 Task: Find a flat in Workington for 4 guests from September 10 to 16, with a price range of ₹10,000 to ₹14,000, 4 bedrooms, 4 beds, 4 bathrooms, Wifi, TV, free parking, and a gym.
Action: Mouse moved to (377, 152)
Screenshot: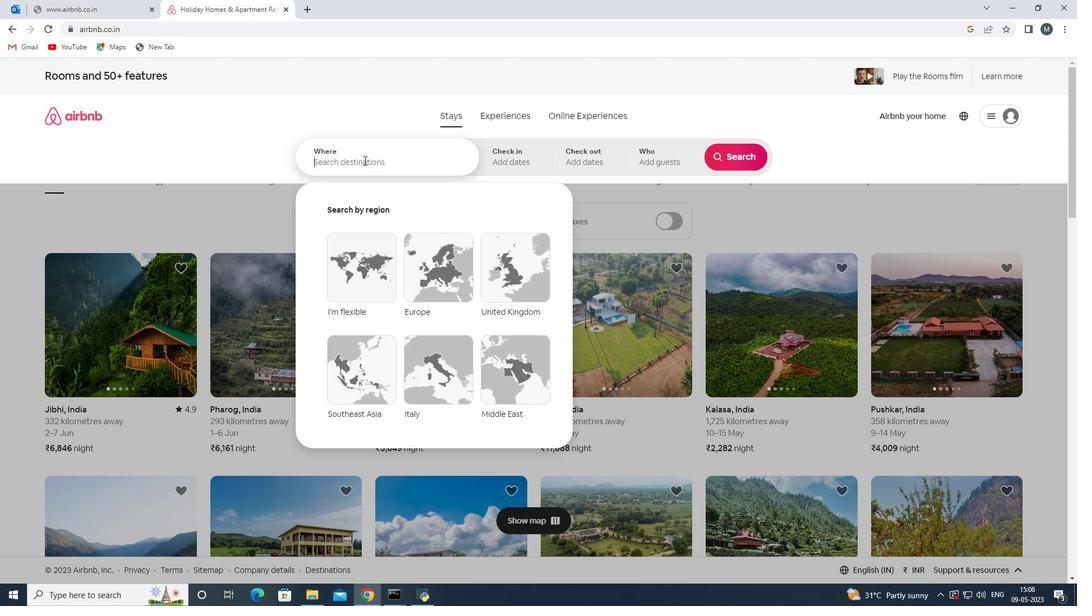
Action: Mouse pressed left at (377, 152)
Screenshot: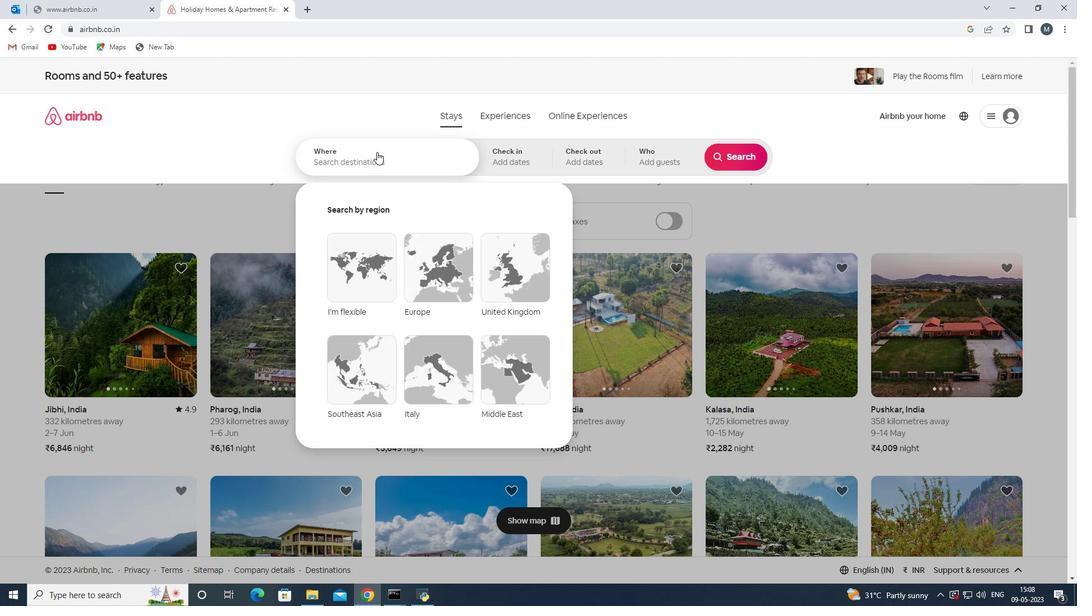 
Action: Mouse moved to (374, 161)
Screenshot: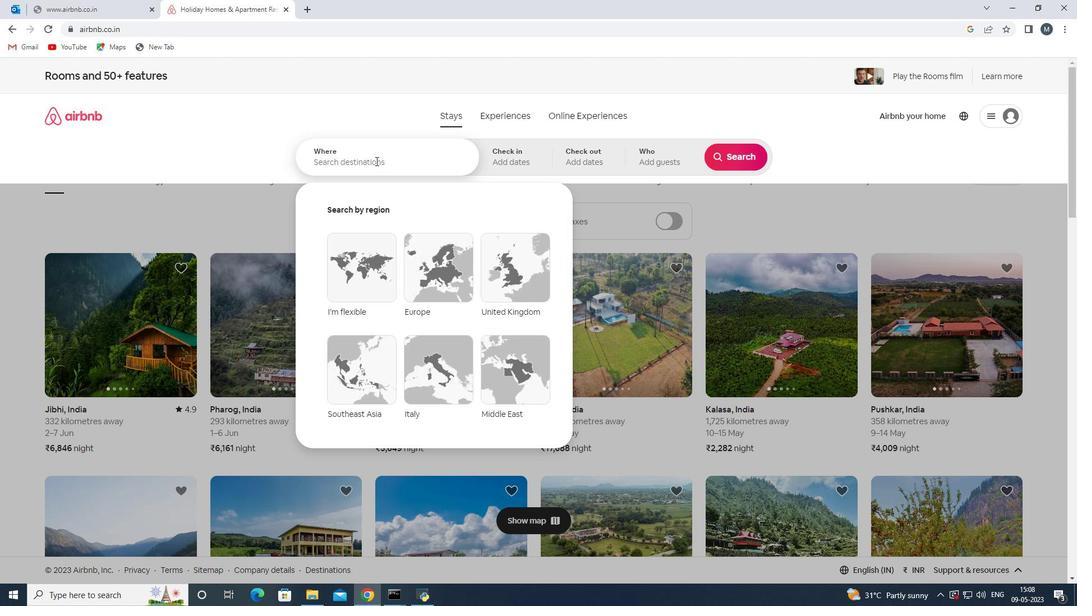 
Action: Key pressed <Key.shift>Workington,<Key.shift>United
Screenshot: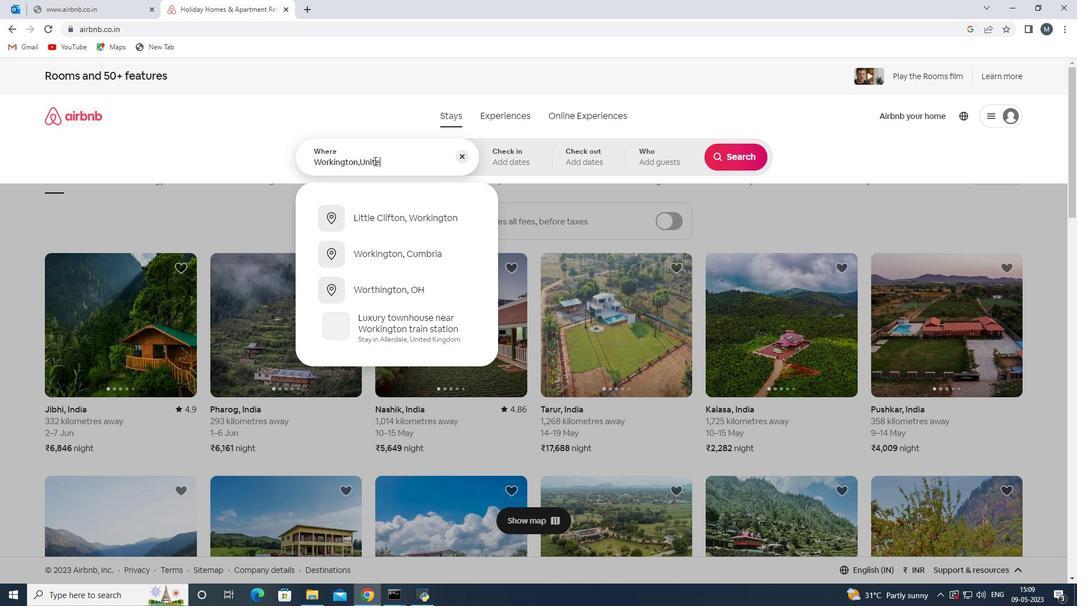 
Action: Mouse moved to (384, 219)
Screenshot: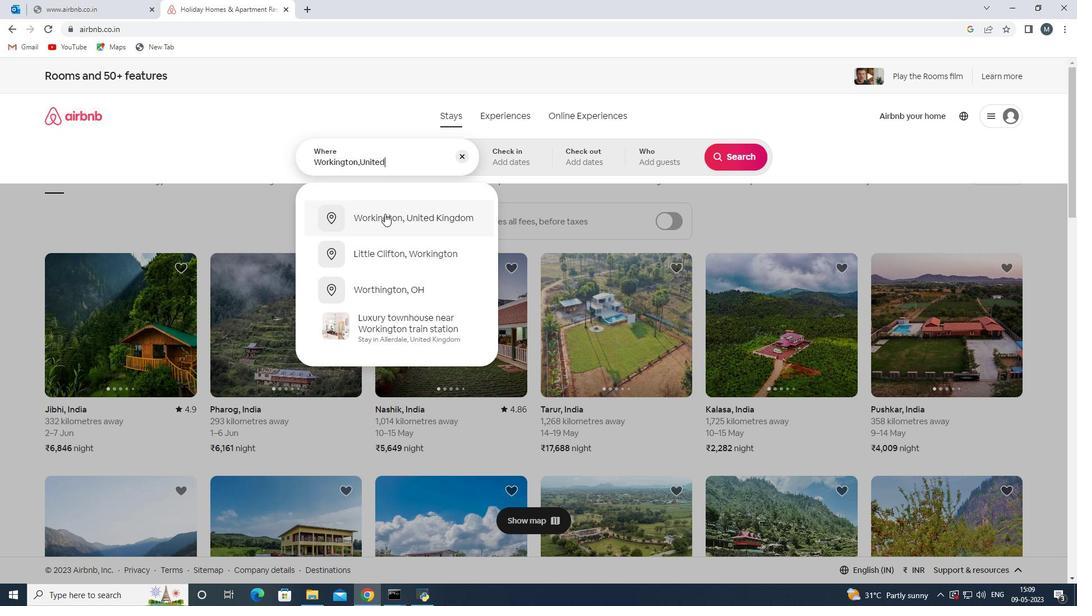 
Action: Mouse pressed left at (384, 219)
Screenshot: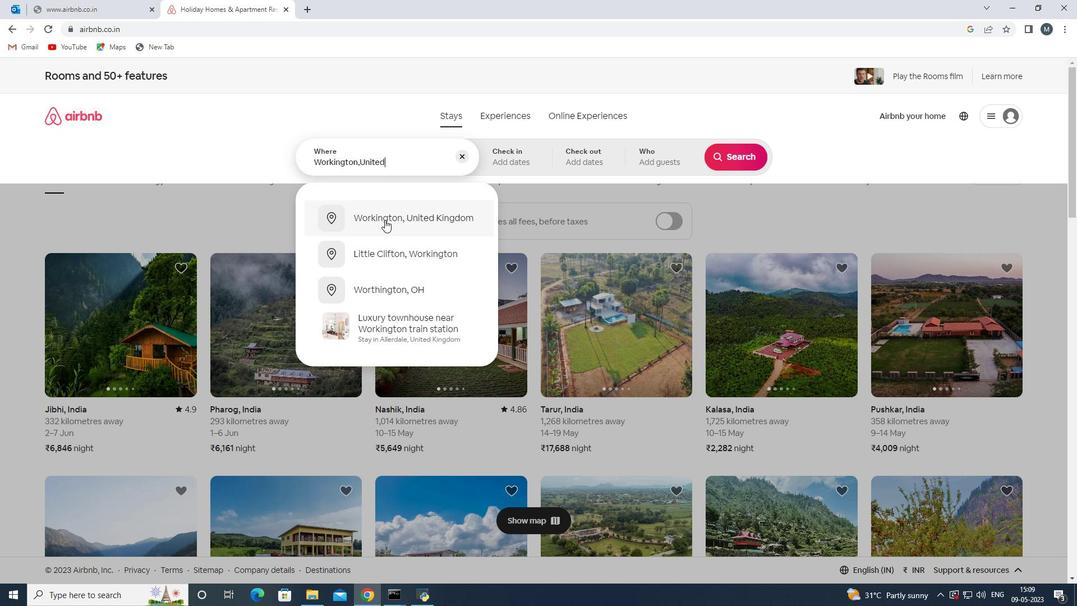 
Action: Mouse moved to (733, 251)
Screenshot: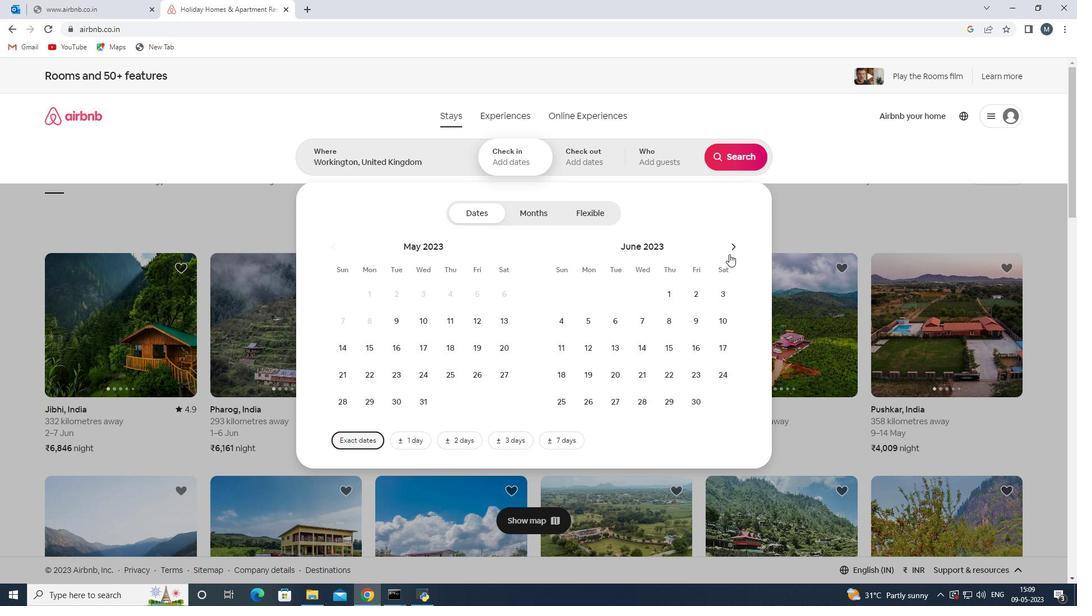 
Action: Mouse pressed left at (733, 251)
Screenshot: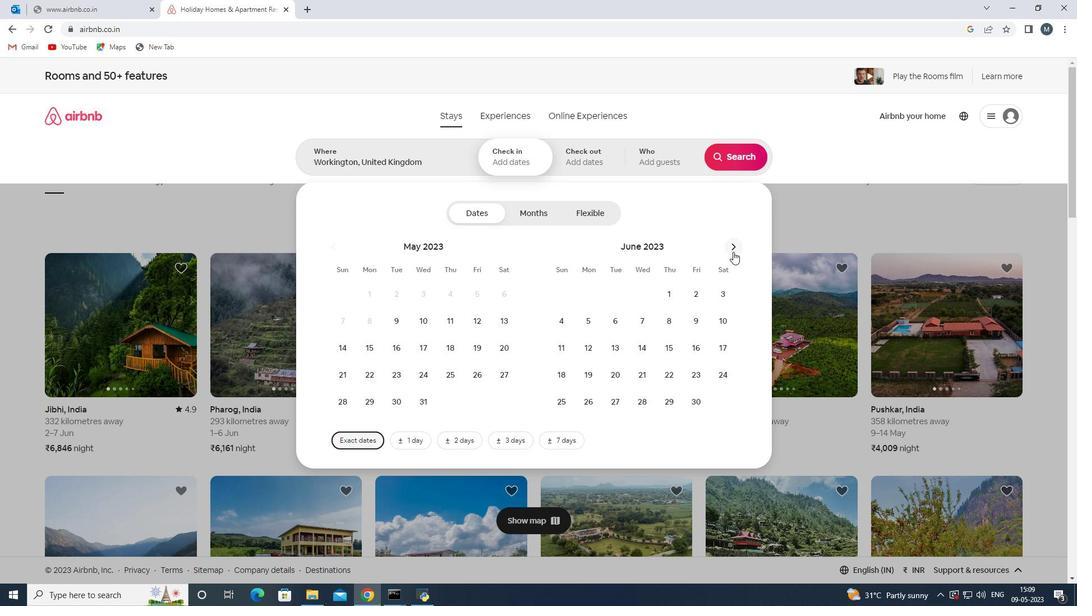 
Action: Mouse pressed left at (733, 251)
Screenshot: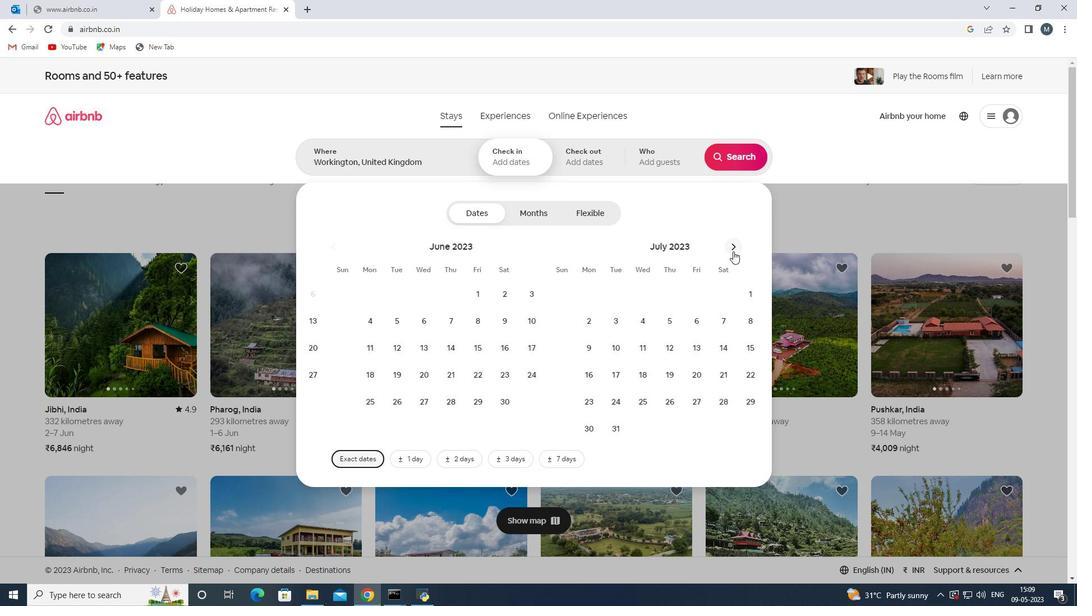 
Action: Mouse pressed left at (733, 251)
Screenshot: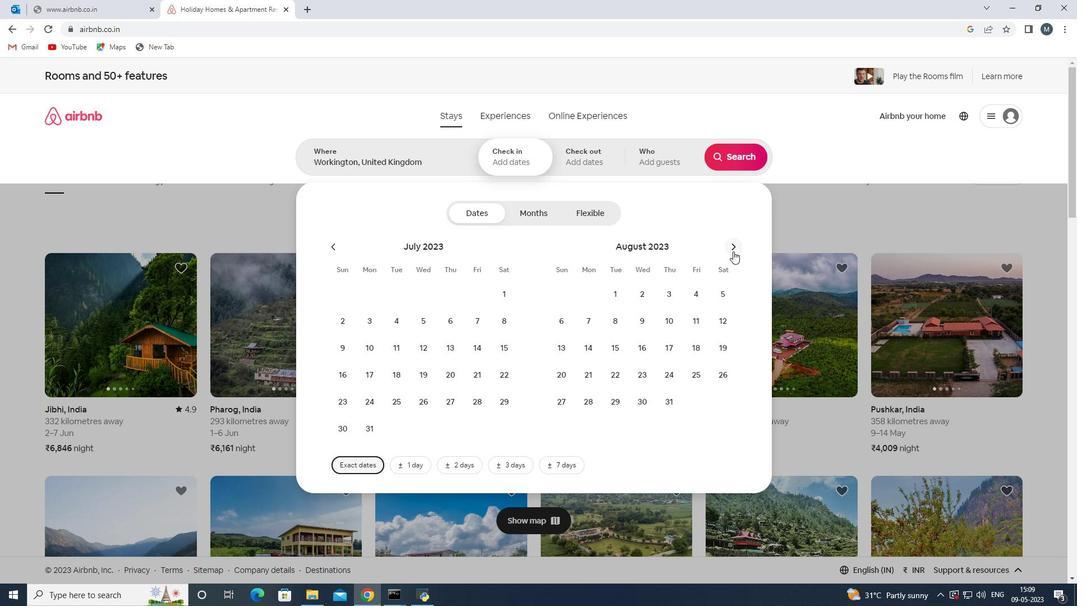 
Action: Mouse moved to (566, 350)
Screenshot: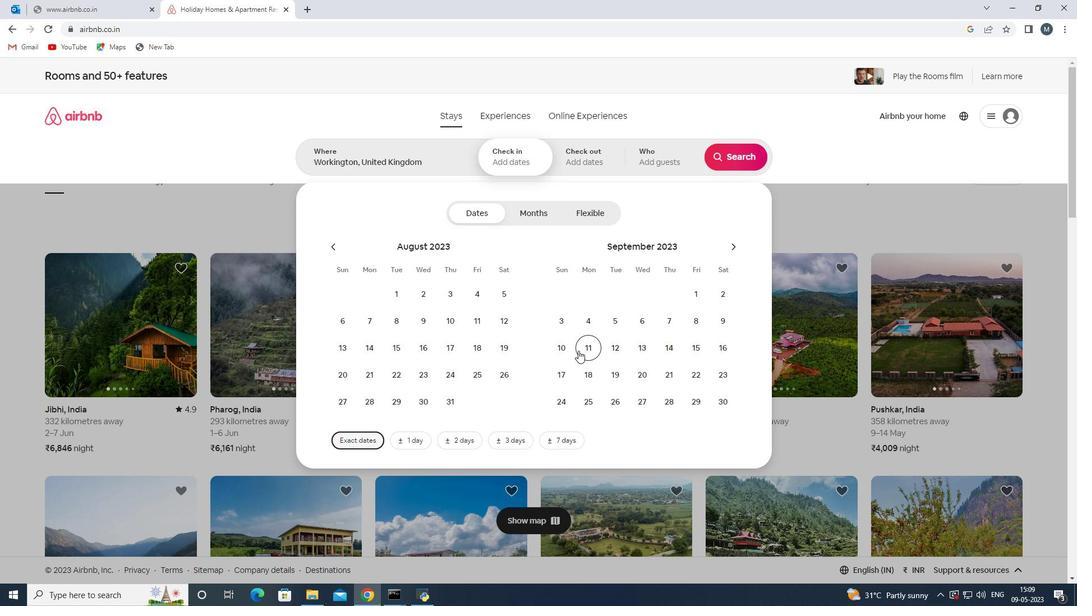 
Action: Mouse pressed left at (566, 350)
Screenshot: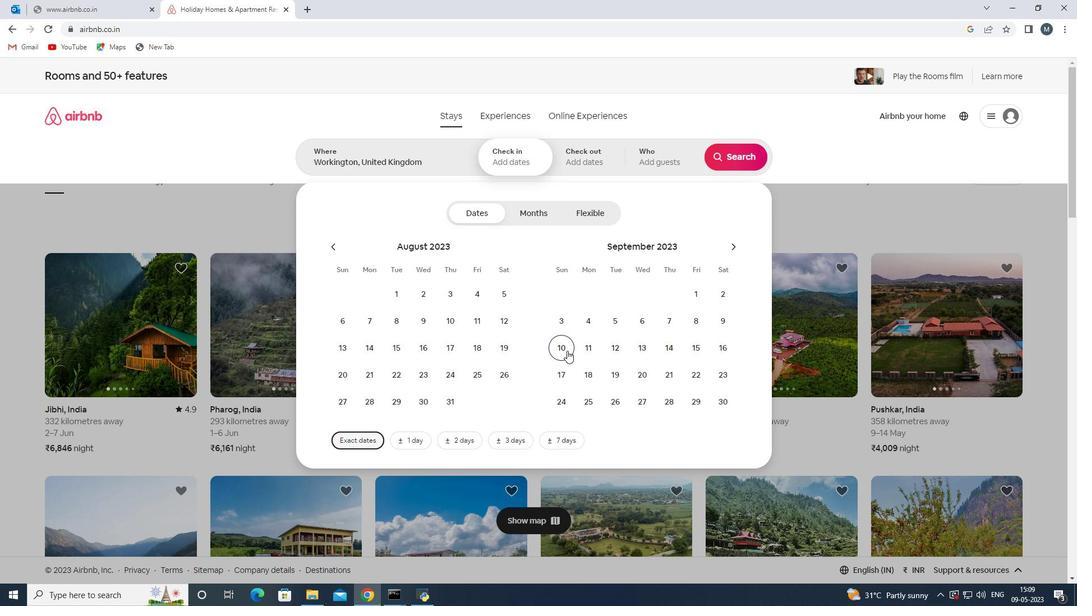 
Action: Mouse moved to (724, 351)
Screenshot: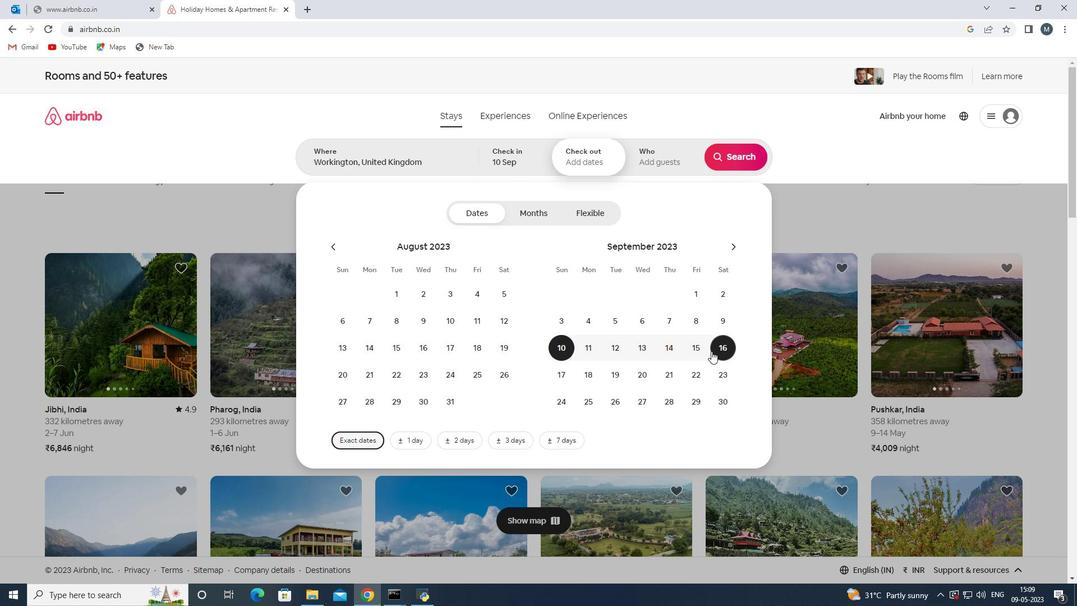 
Action: Mouse pressed left at (724, 351)
Screenshot: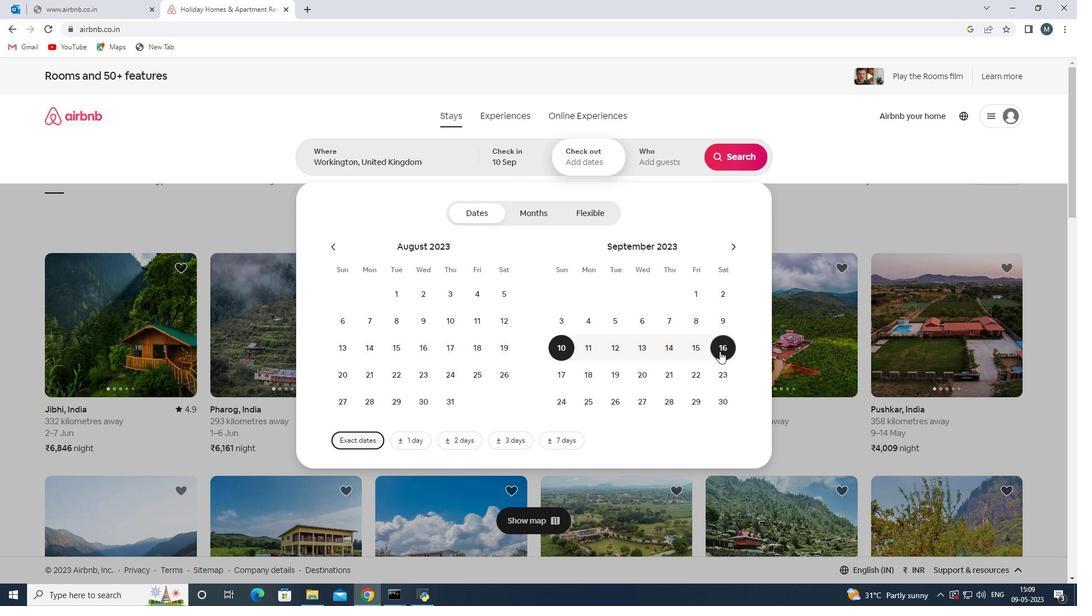 
Action: Mouse moved to (660, 166)
Screenshot: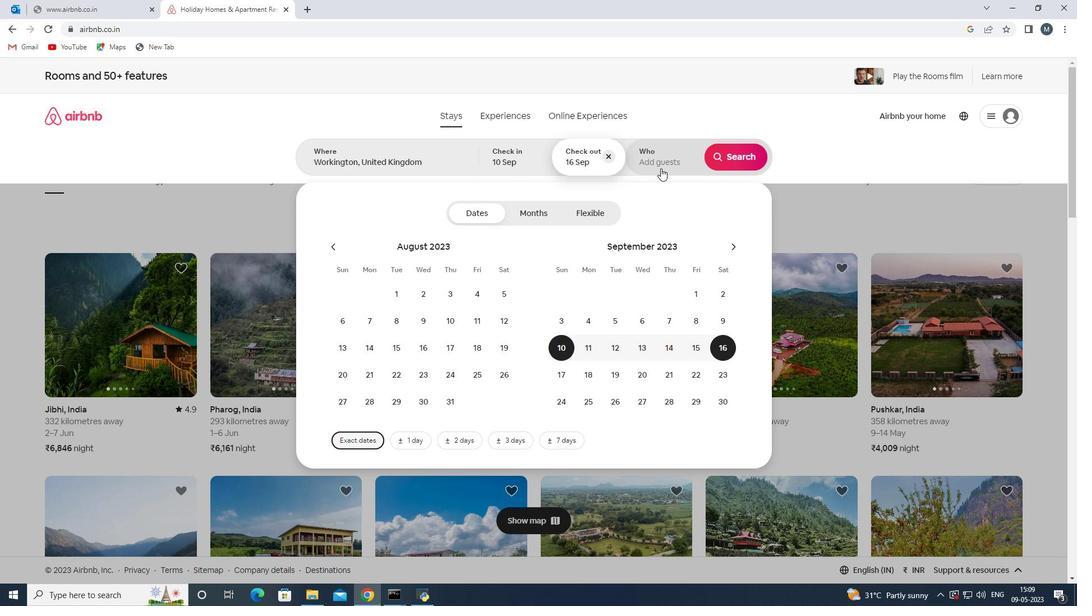 
Action: Mouse pressed left at (660, 166)
Screenshot: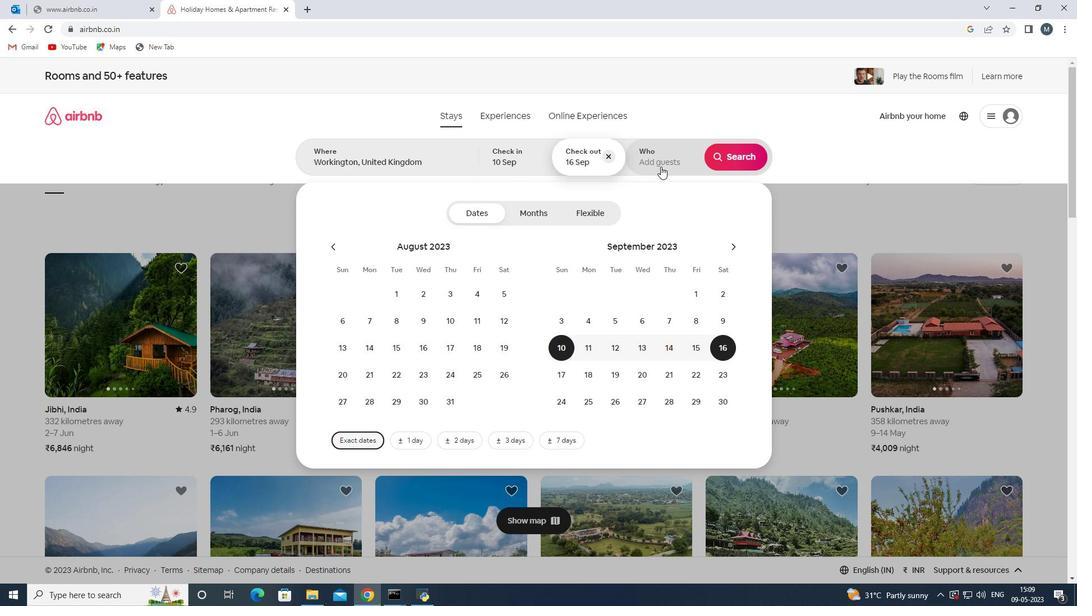 
Action: Mouse moved to (744, 217)
Screenshot: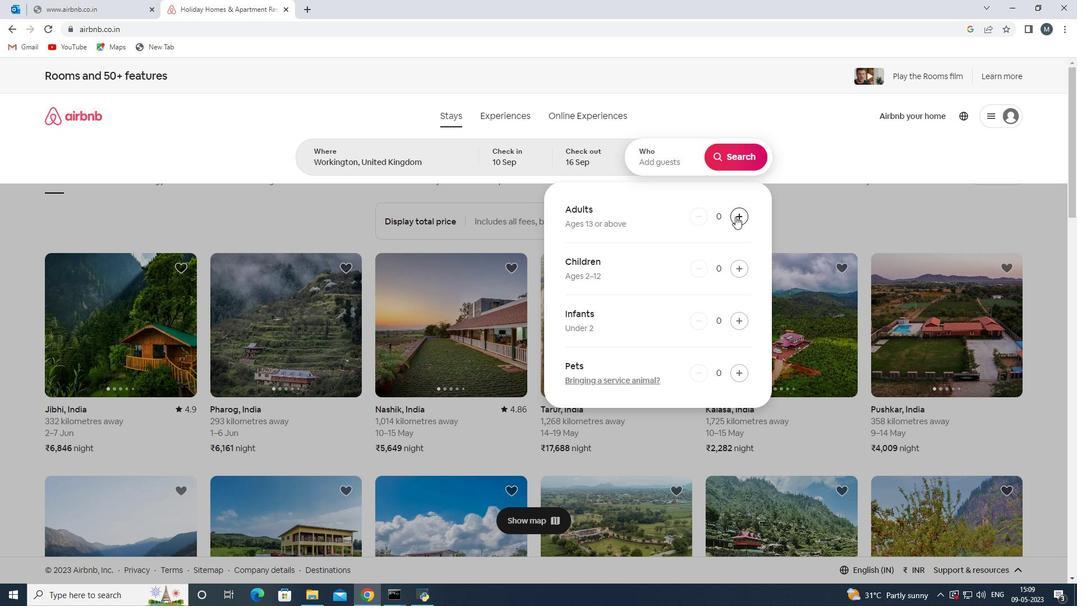 
Action: Mouse pressed left at (744, 217)
Screenshot: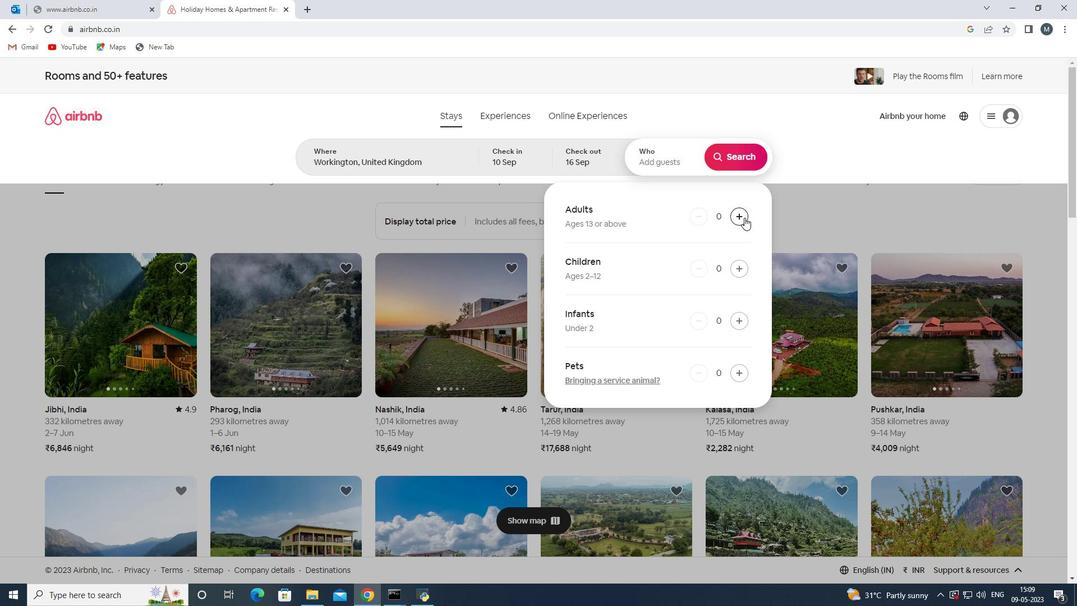 
Action: Mouse pressed left at (744, 217)
Screenshot: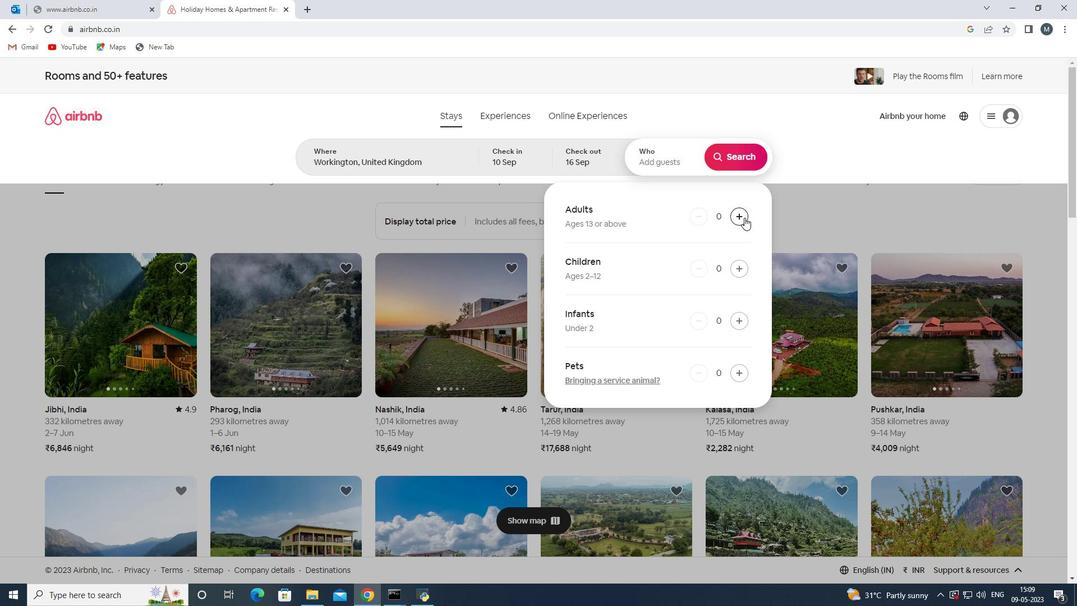 
Action: Mouse pressed left at (744, 217)
Screenshot: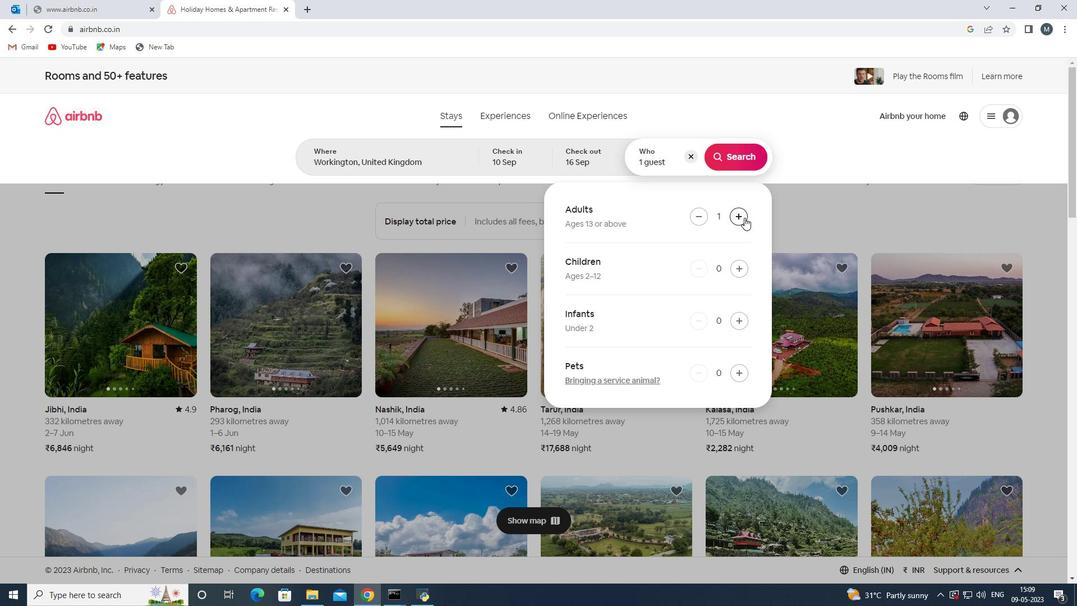 
Action: Mouse pressed left at (744, 217)
Screenshot: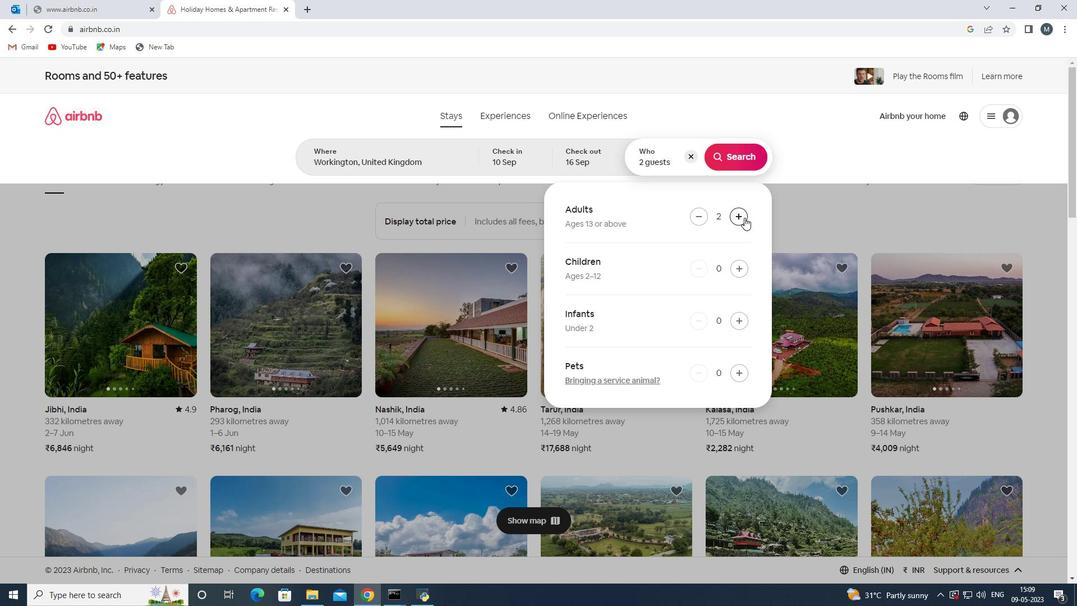 
Action: Mouse moved to (735, 163)
Screenshot: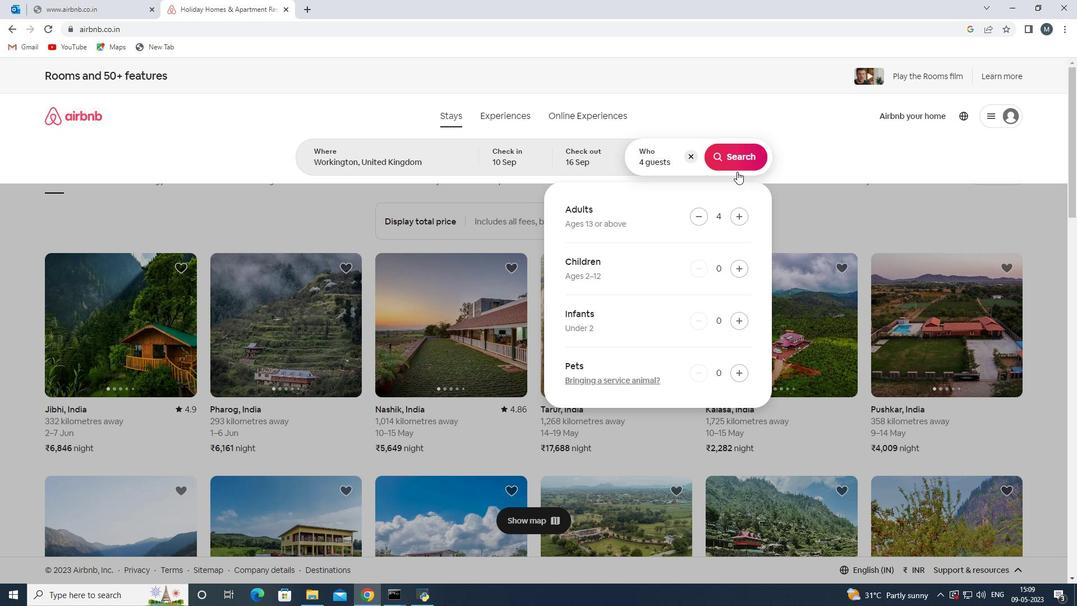 
Action: Mouse pressed left at (735, 163)
Screenshot: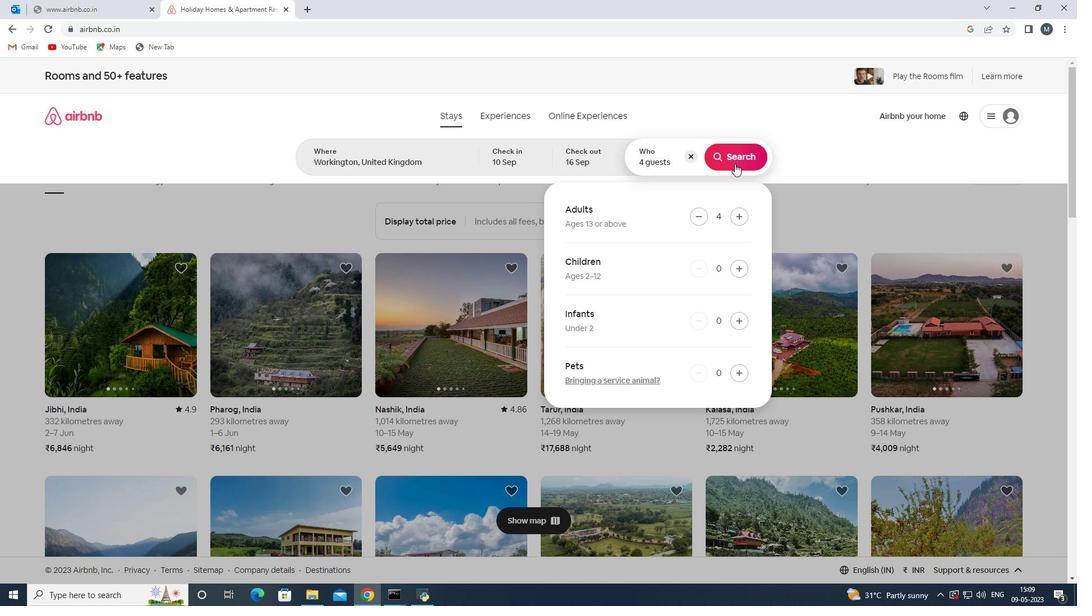 
Action: Mouse moved to (1038, 128)
Screenshot: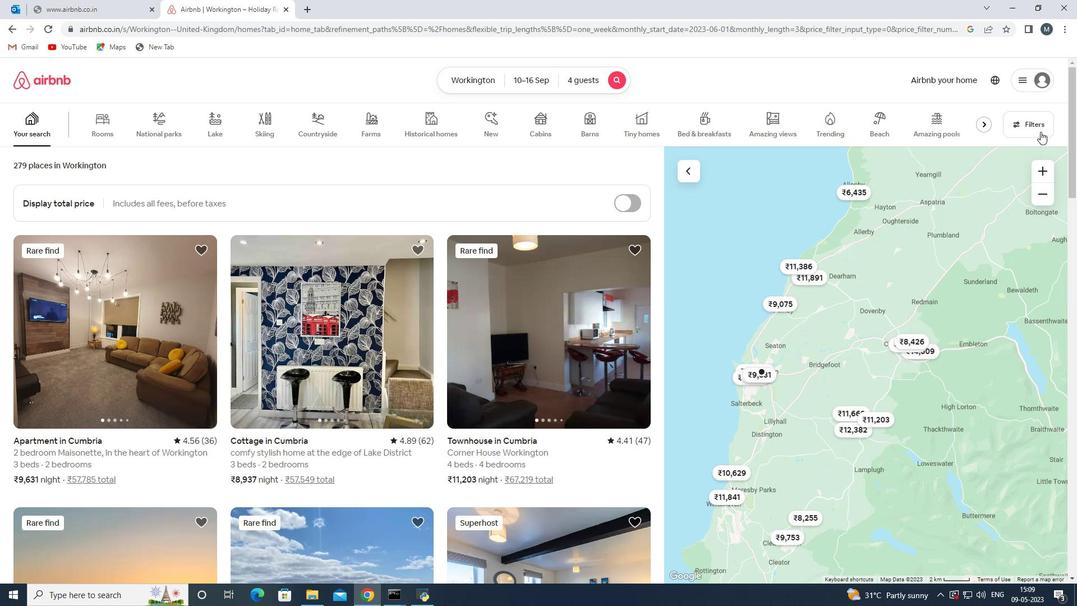 
Action: Mouse pressed left at (1038, 128)
Screenshot: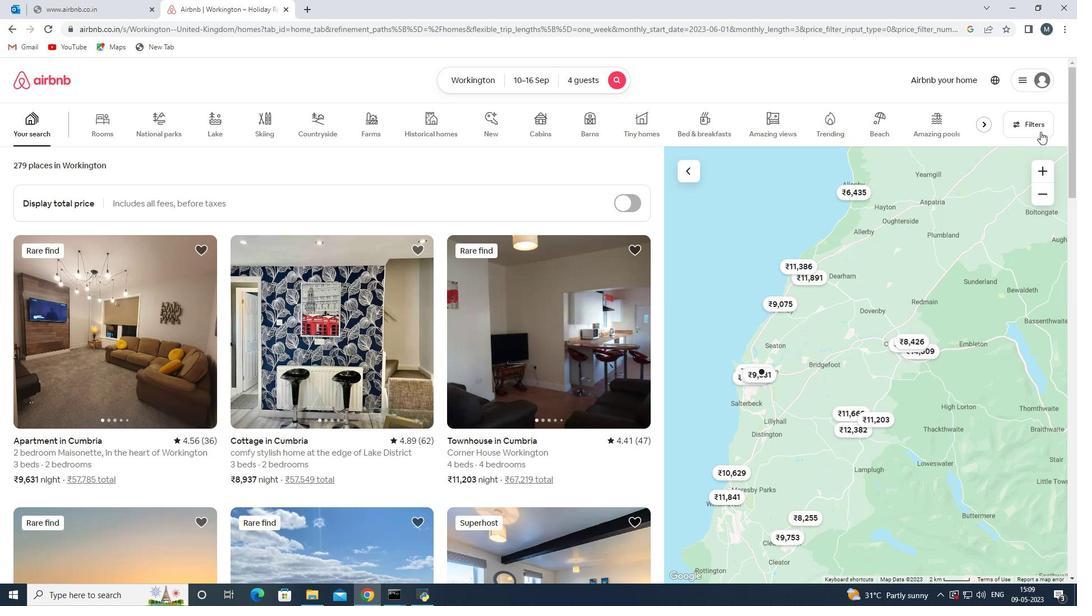 
Action: Mouse moved to (474, 350)
Screenshot: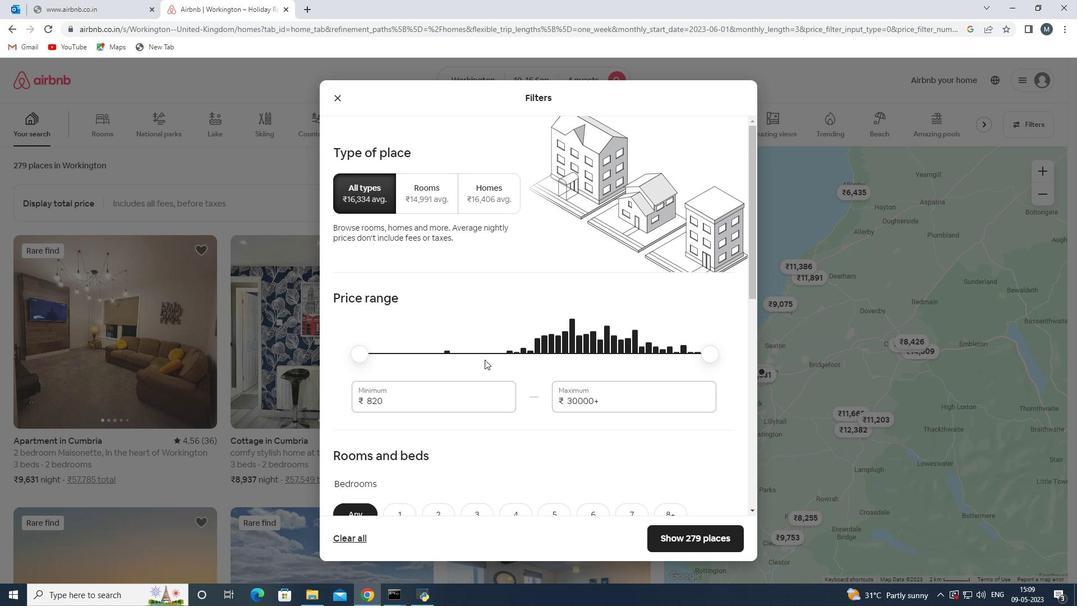 
Action: Mouse scrolled (474, 349) with delta (0, 0)
Screenshot: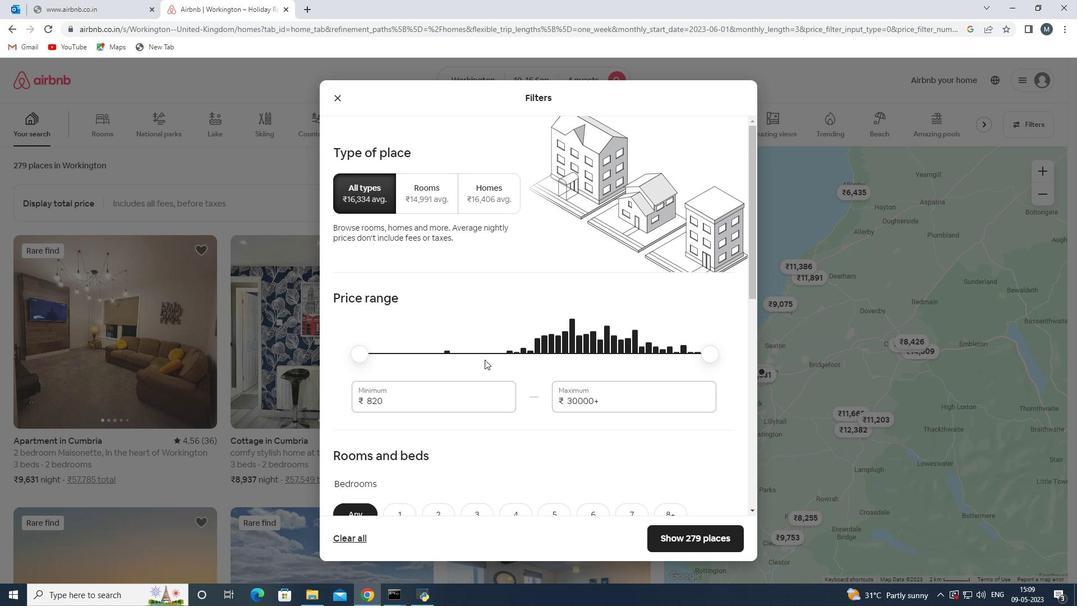 
Action: Mouse moved to (457, 347)
Screenshot: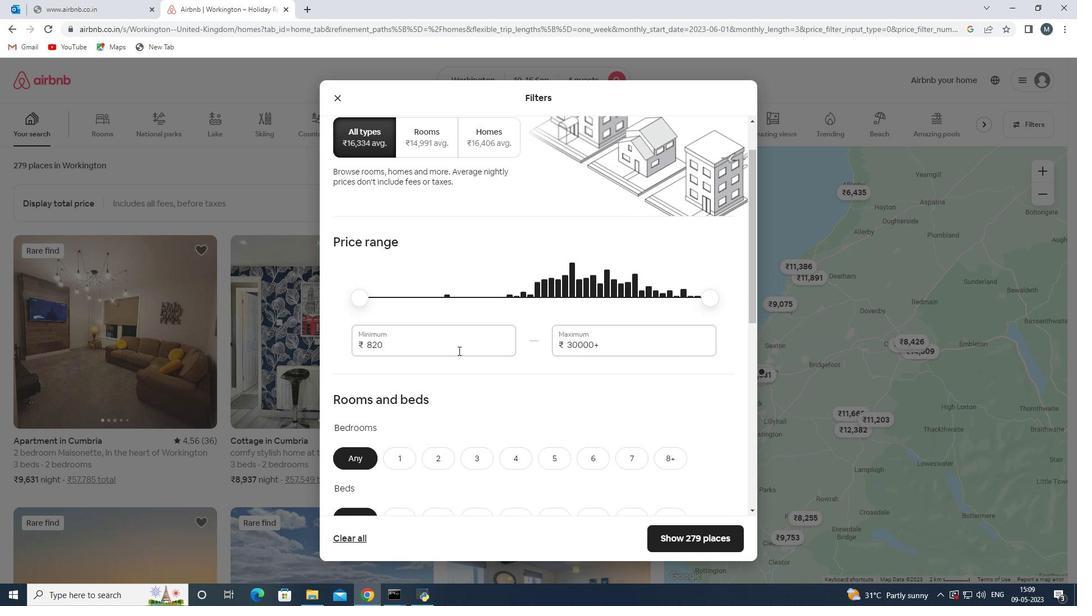 
Action: Mouse pressed left at (457, 347)
Screenshot: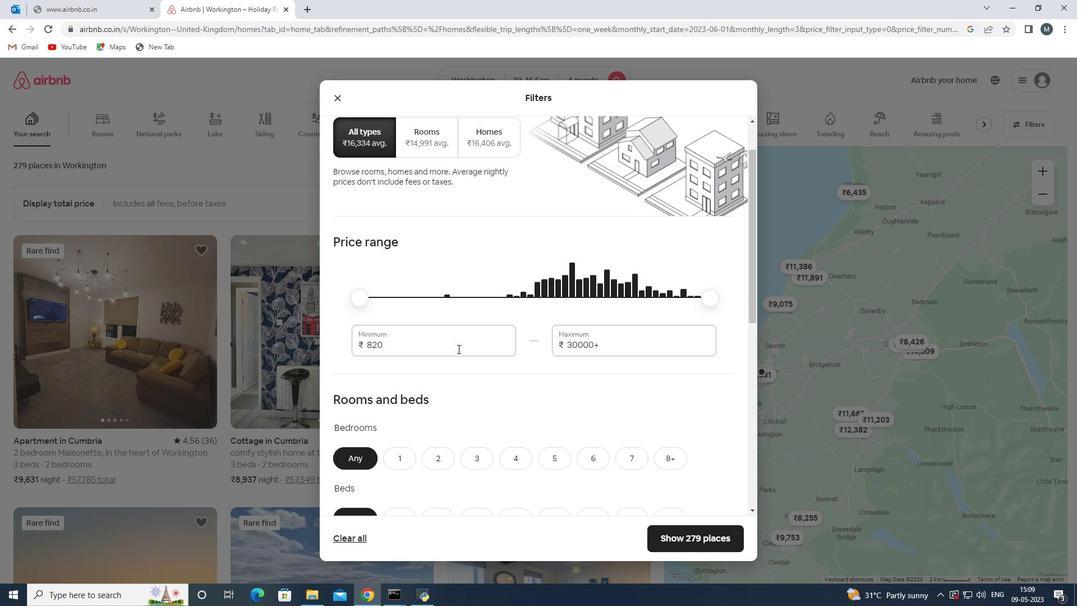
Action: Mouse moved to (359, 345)
Screenshot: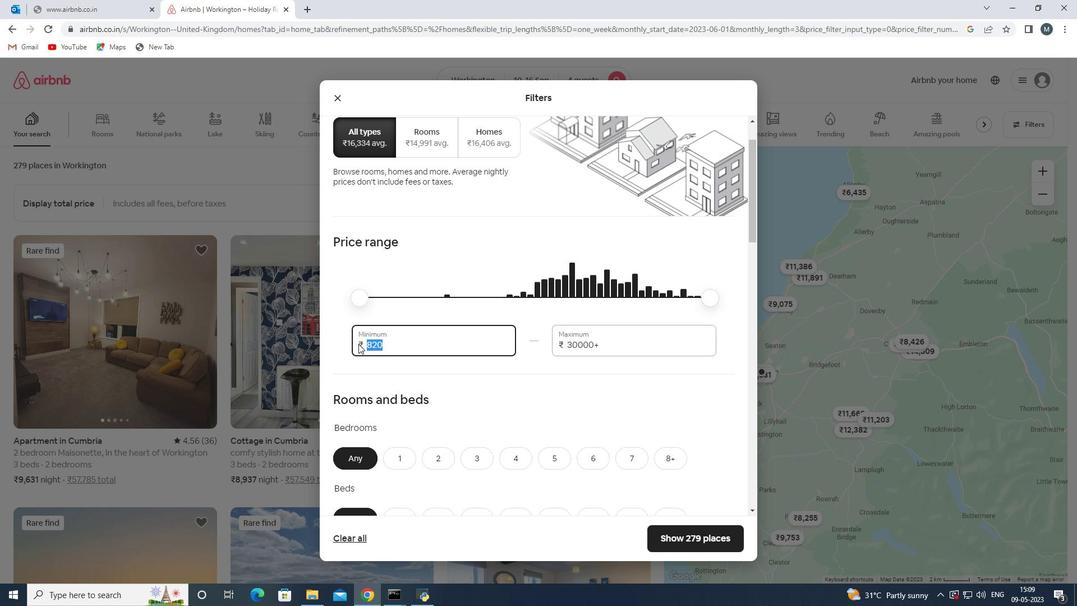 
Action: Key pressed 10000
Screenshot: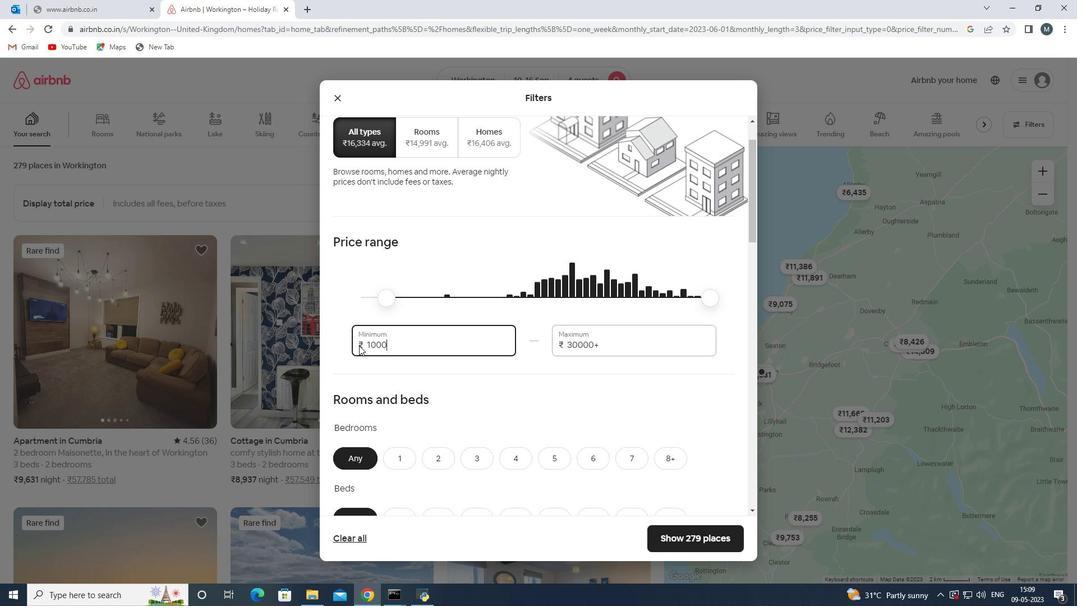 
Action: Mouse moved to (603, 347)
Screenshot: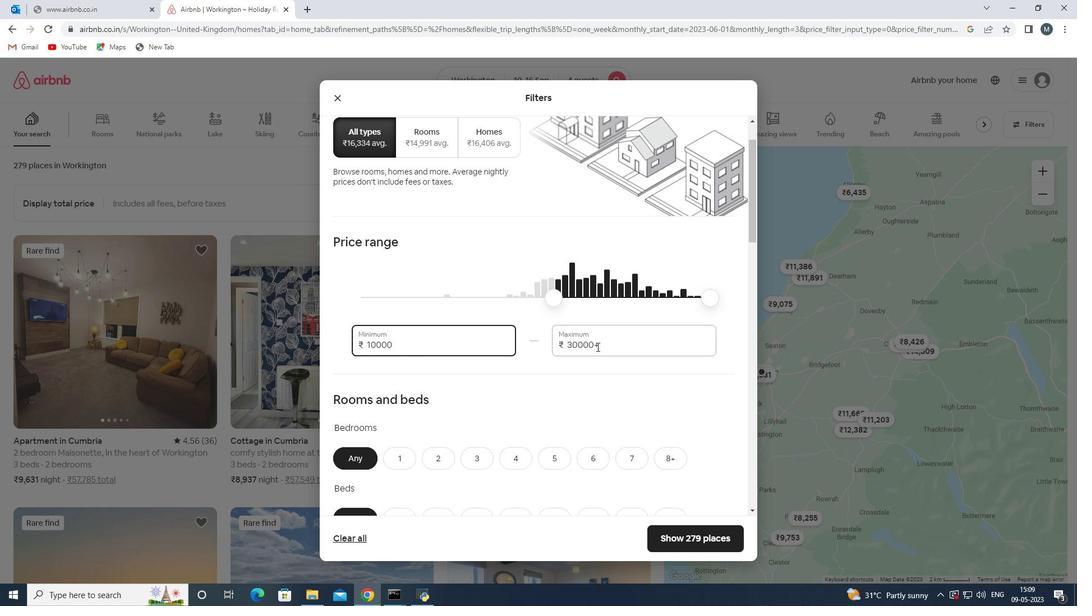 
Action: Mouse pressed left at (603, 347)
Screenshot: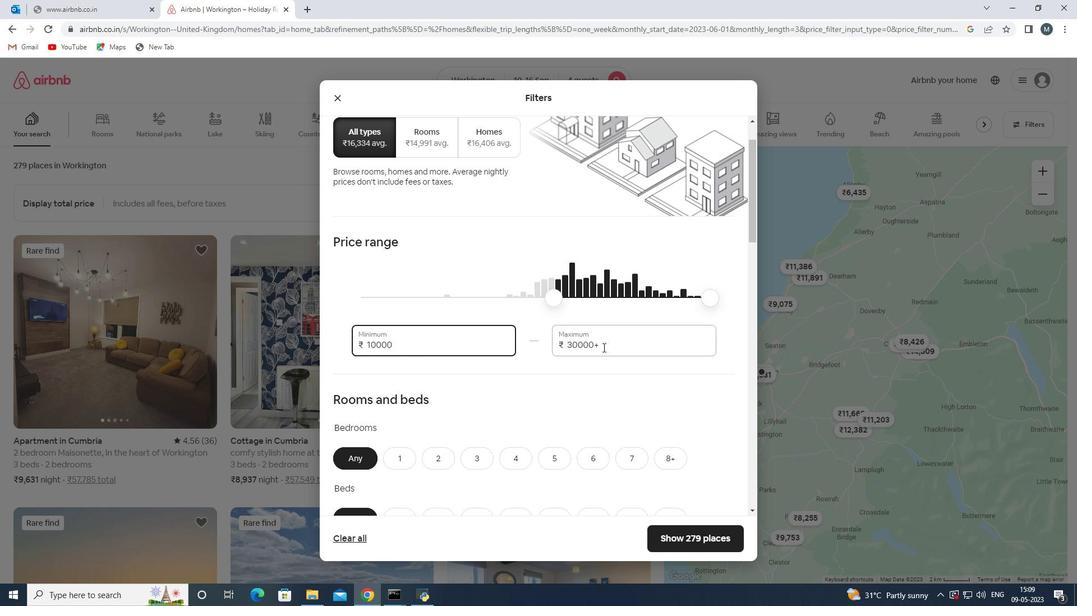 
Action: Mouse moved to (534, 346)
Screenshot: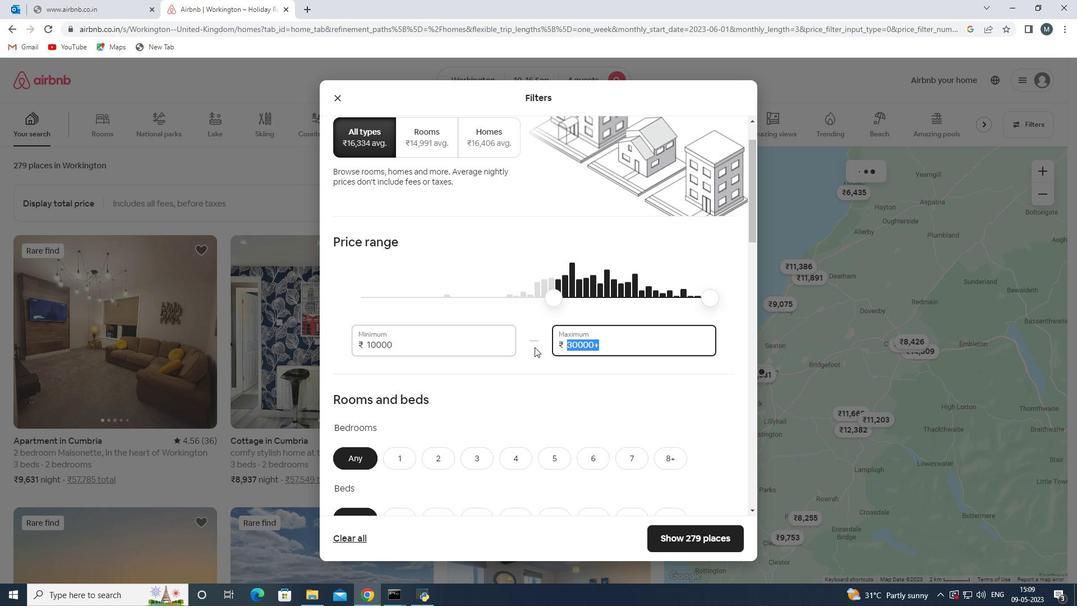 
Action: Key pressed 14000
Screenshot: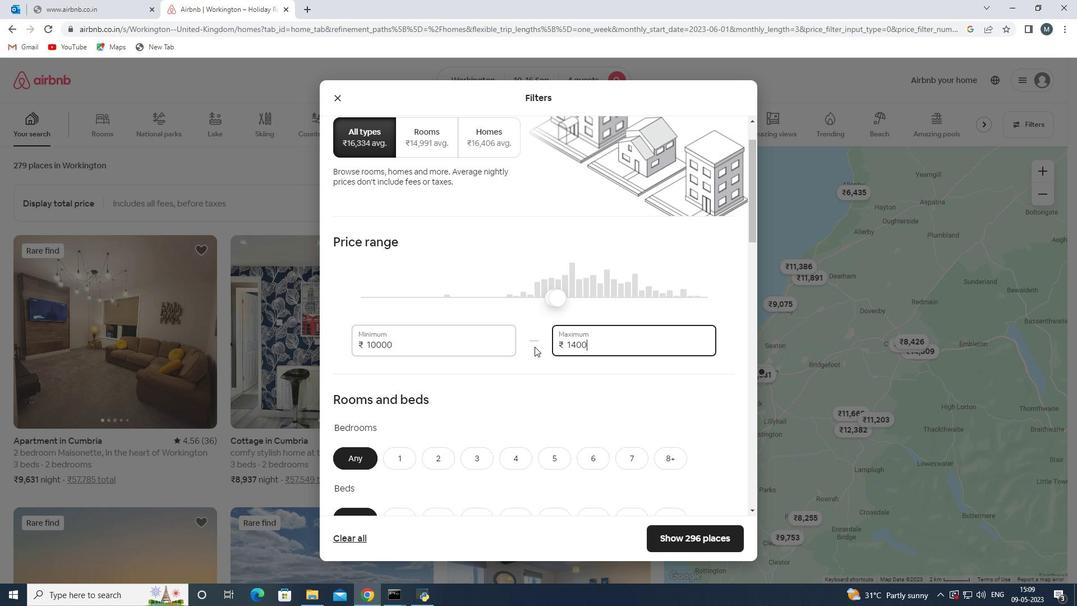 
Action: Mouse moved to (529, 328)
Screenshot: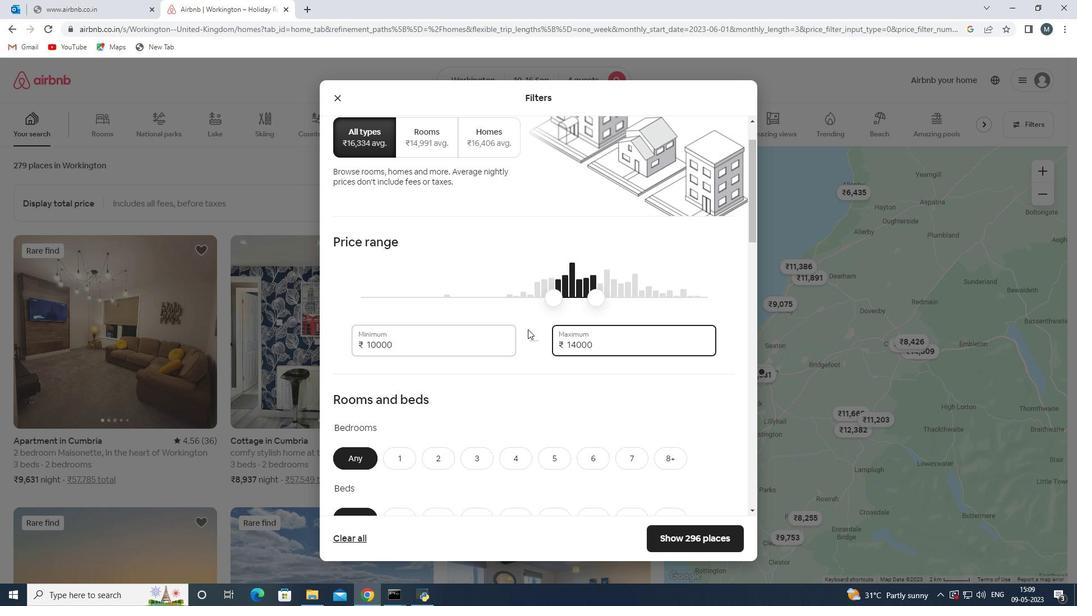 
Action: Mouse scrolled (529, 327) with delta (0, 0)
Screenshot: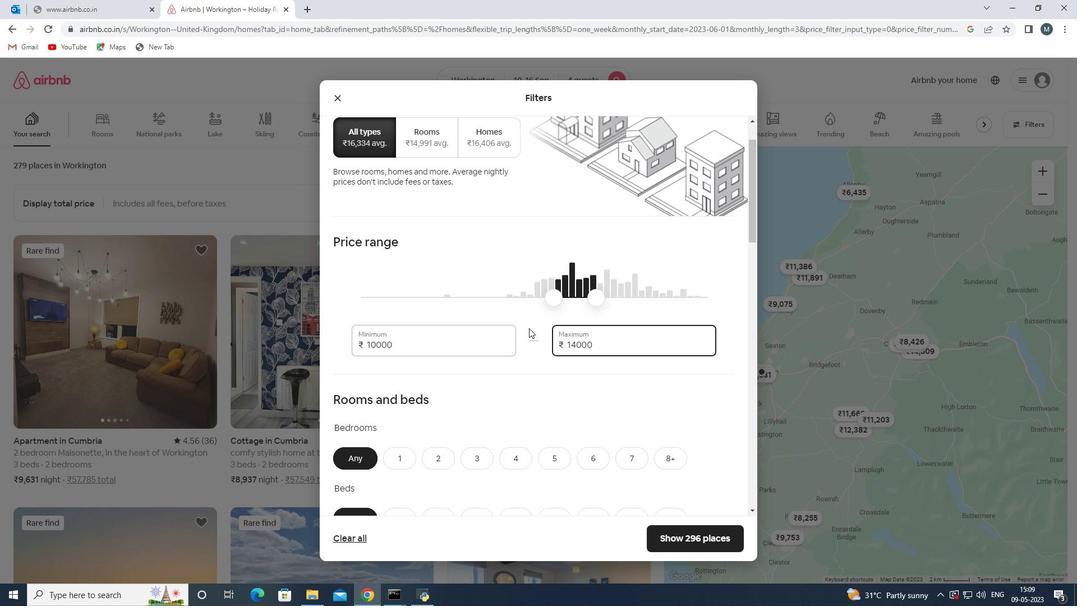 
Action: Mouse moved to (540, 320)
Screenshot: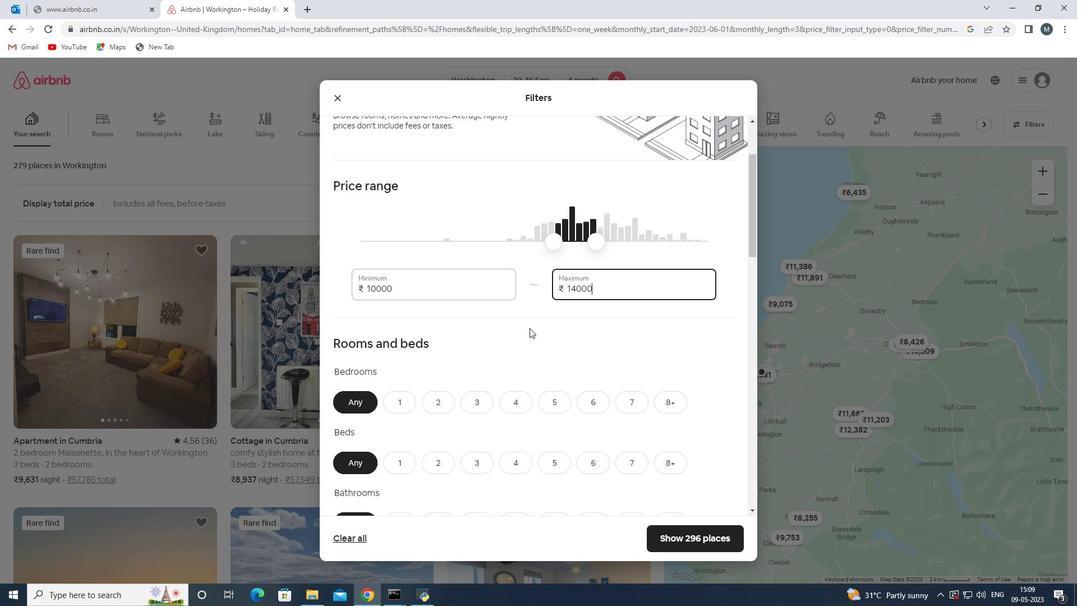 
Action: Mouse scrolled (540, 319) with delta (0, 0)
Screenshot: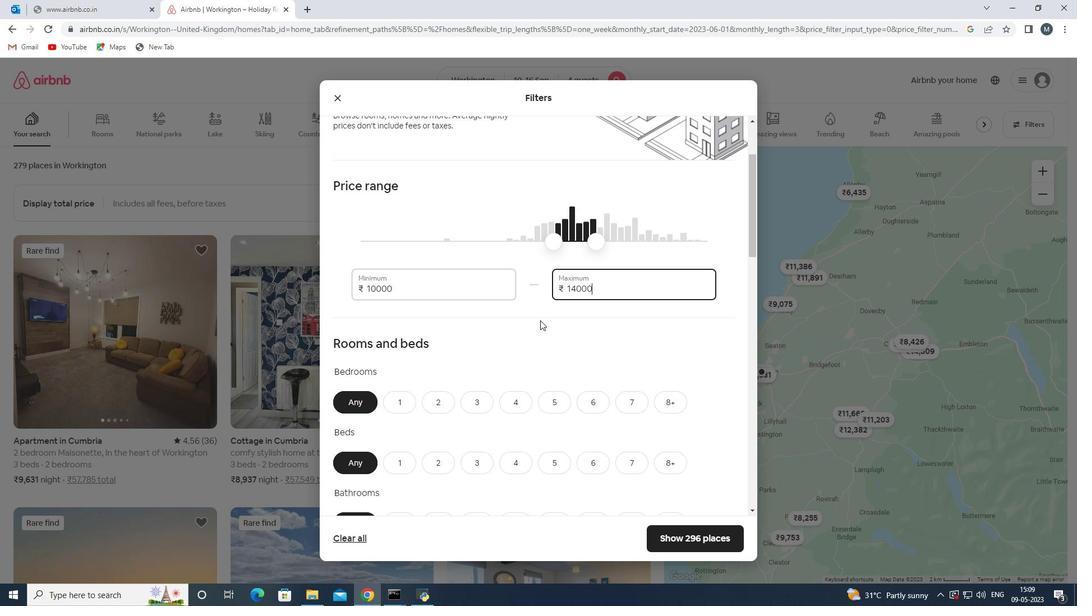 
Action: Mouse moved to (520, 351)
Screenshot: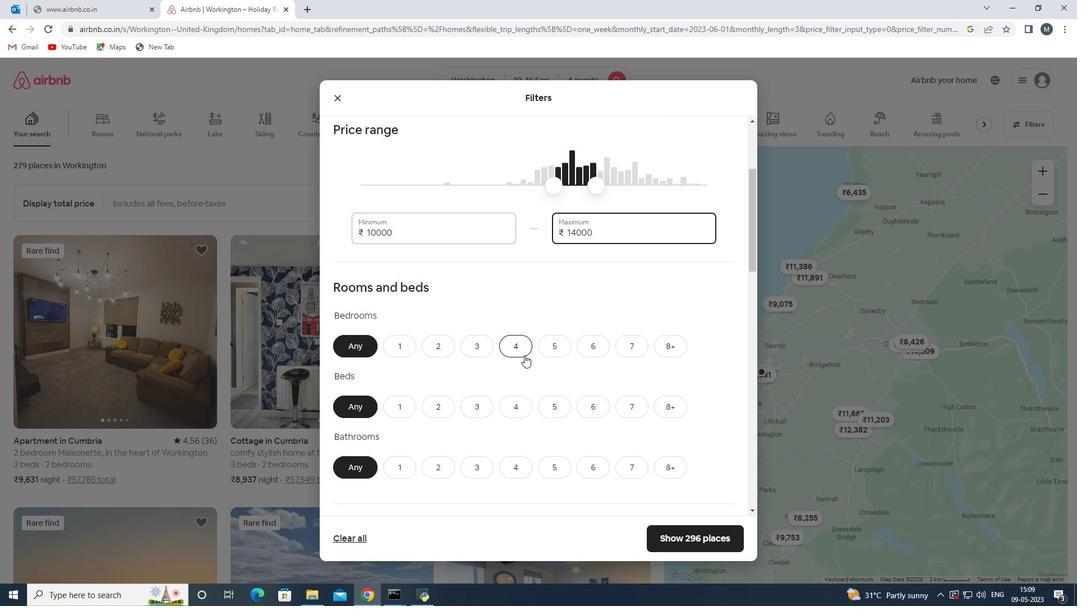 
Action: Mouse pressed left at (520, 351)
Screenshot: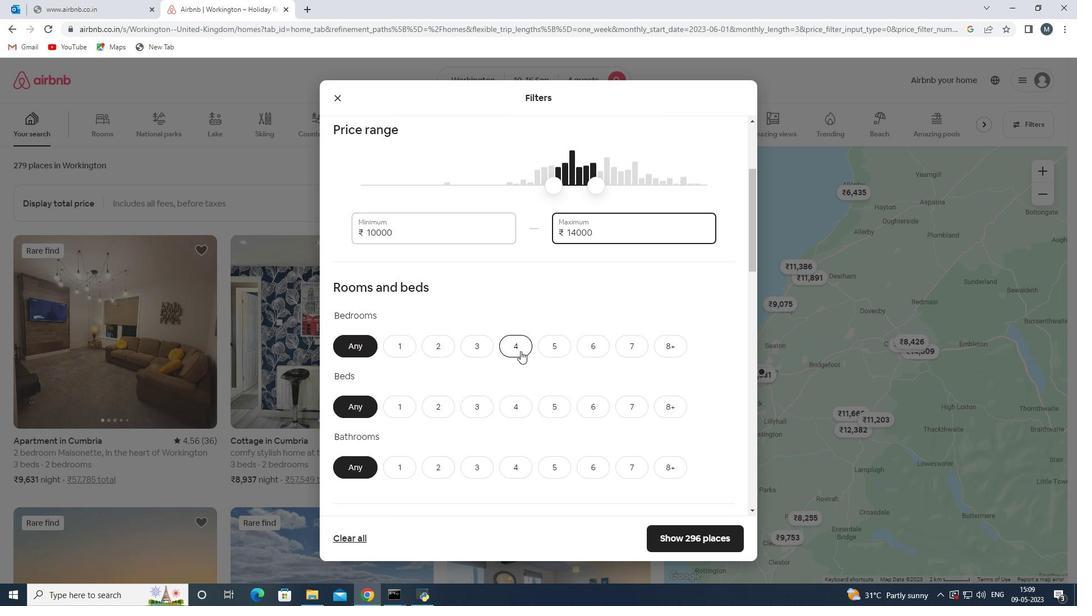 
Action: Mouse moved to (520, 346)
Screenshot: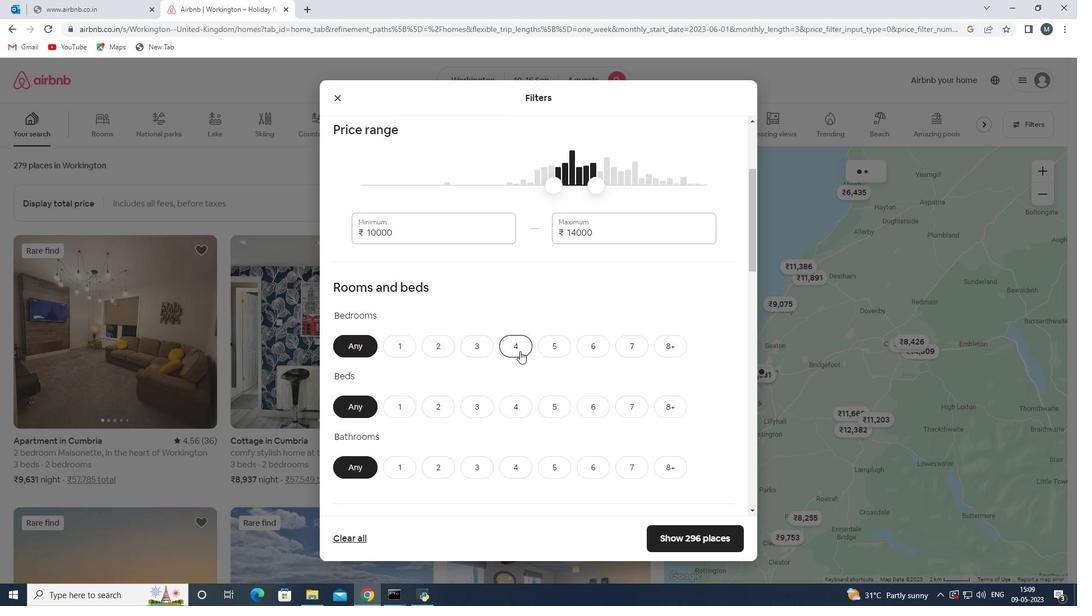 
Action: Mouse scrolled (520, 346) with delta (0, 0)
Screenshot: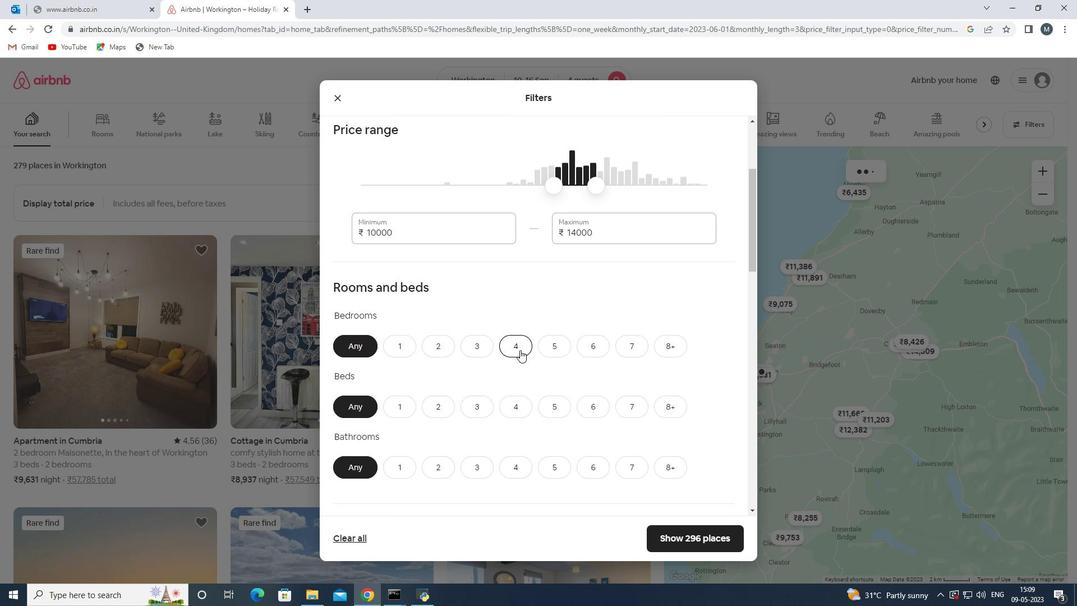 
Action: Mouse moved to (517, 350)
Screenshot: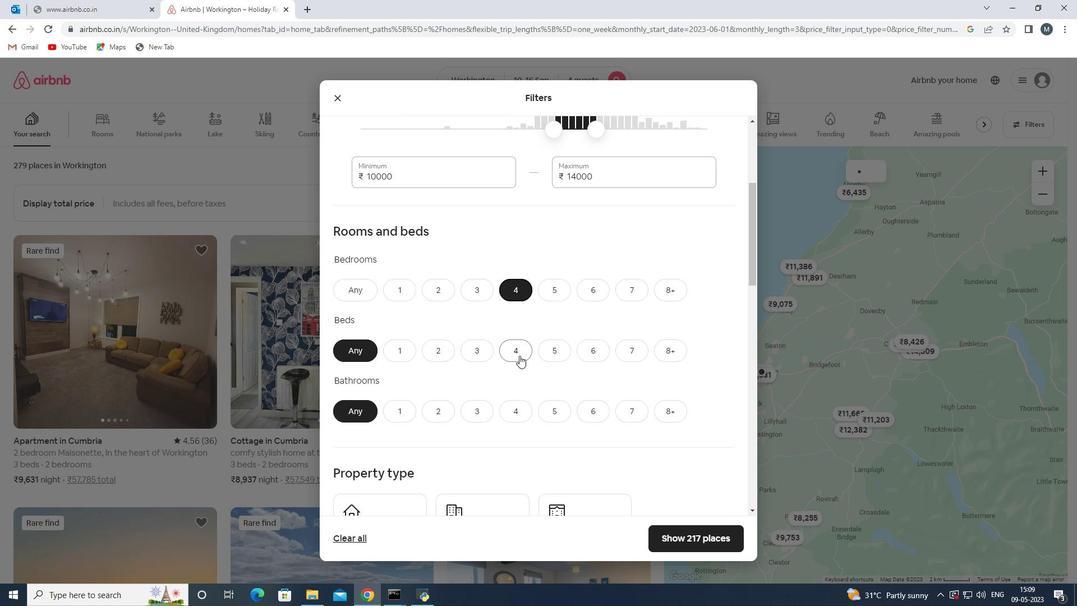 
Action: Mouse pressed left at (517, 350)
Screenshot: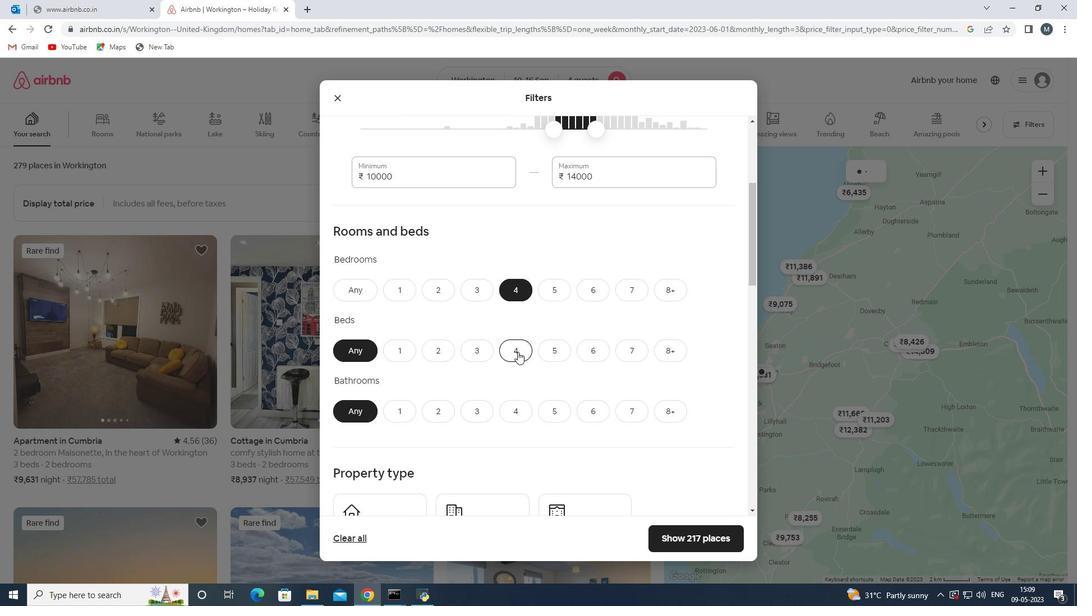 
Action: Mouse moved to (509, 412)
Screenshot: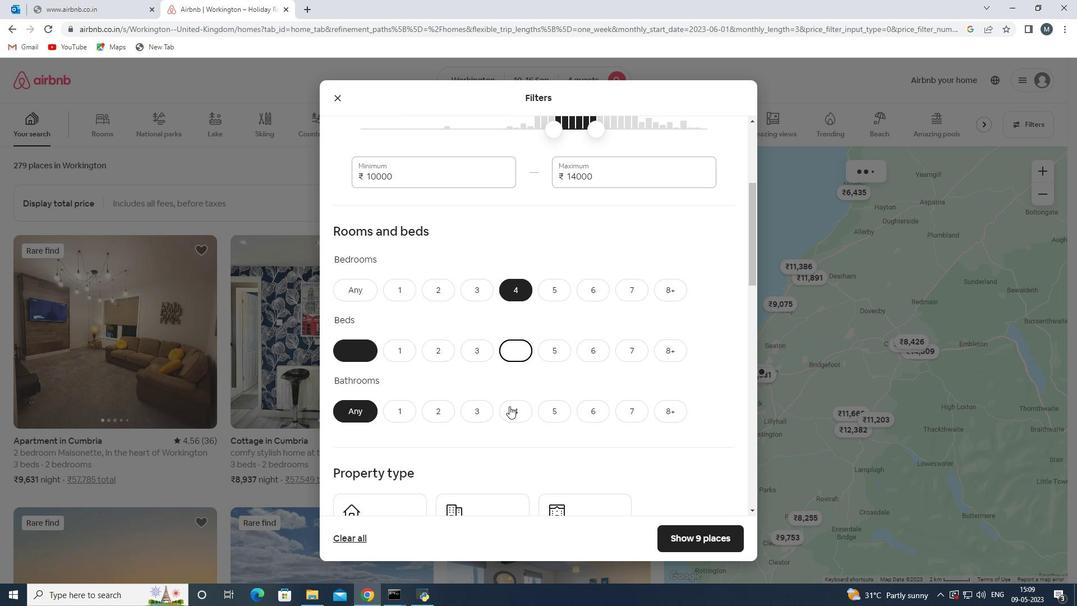 
Action: Mouse pressed left at (509, 412)
Screenshot: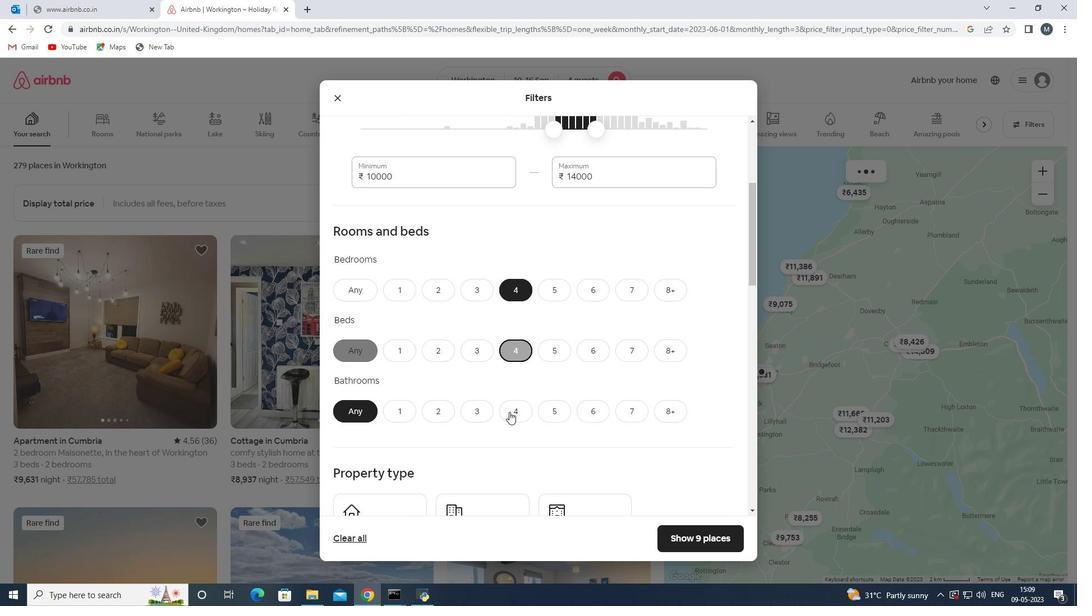 
Action: Mouse moved to (529, 373)
Screenshot: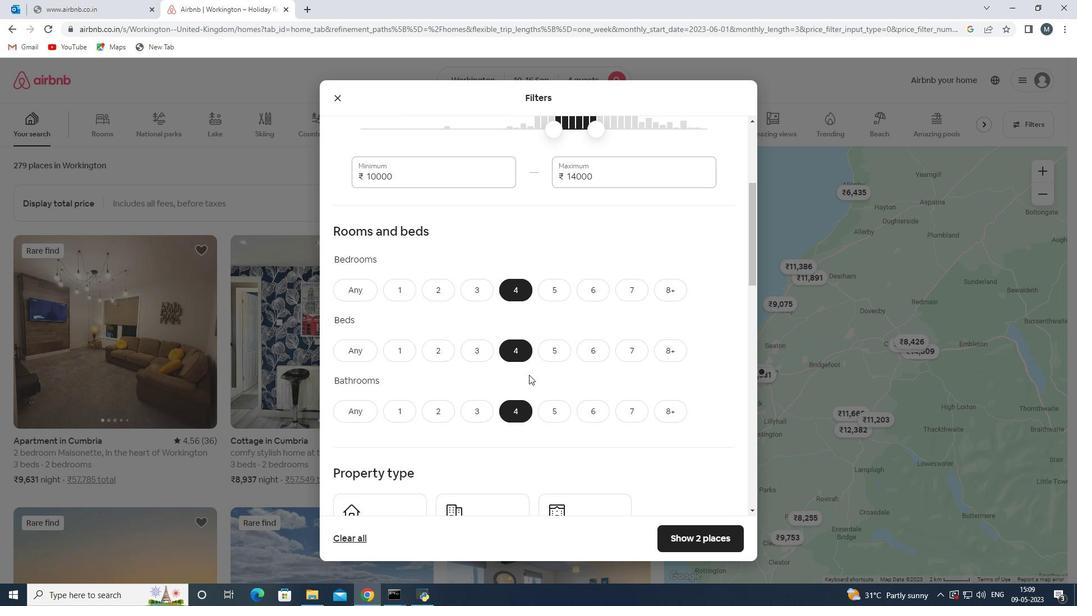 
Action: Mouse scrolled (529, 372) with delta (0, 0)
Screenshot: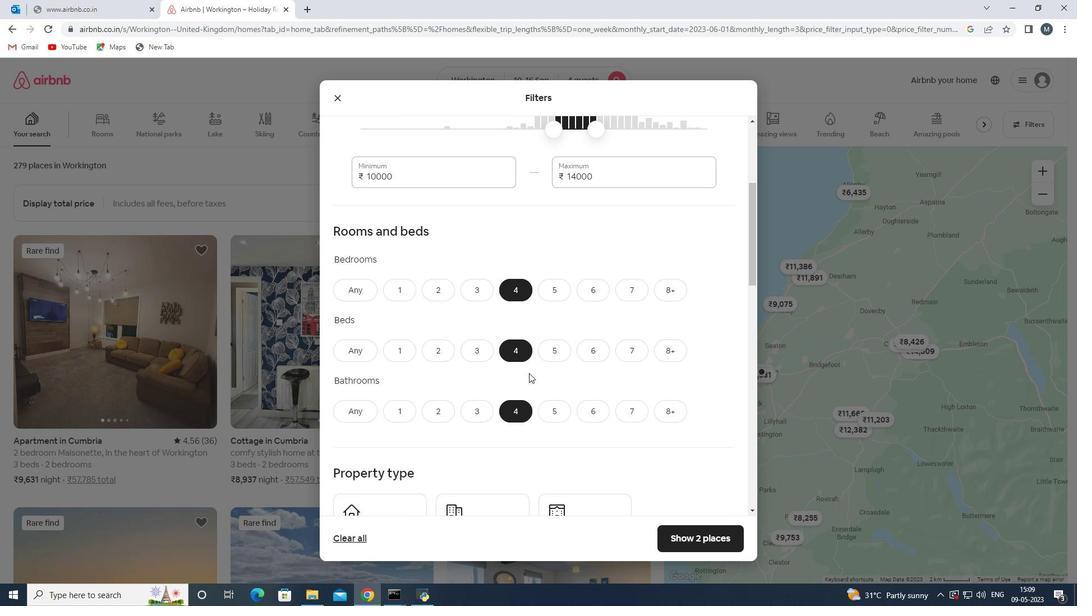 
Action: Mouse moved to (508, 359)
Screenshot: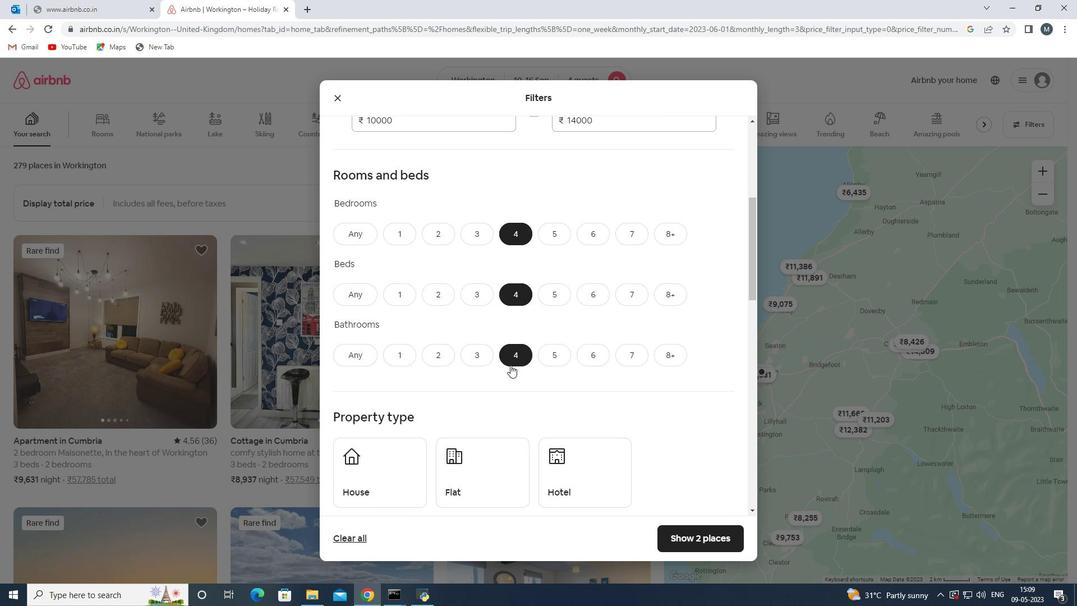 
Action: Mouse scrolled (508, 358) with delta (0, 0)
Screenshot: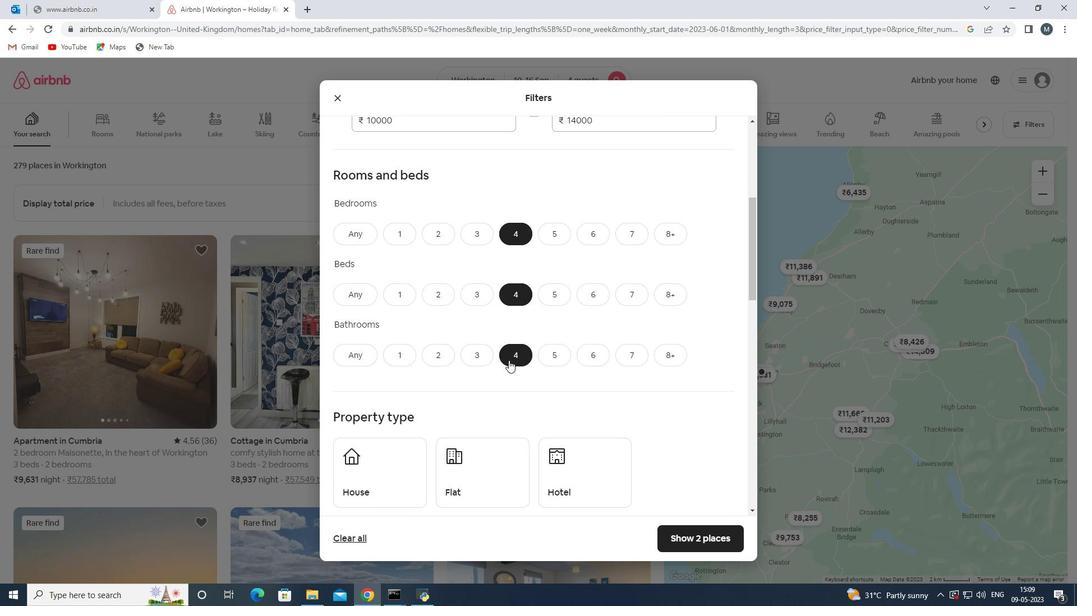 
Action: Mouse moved to (401, 419)
Screenshot: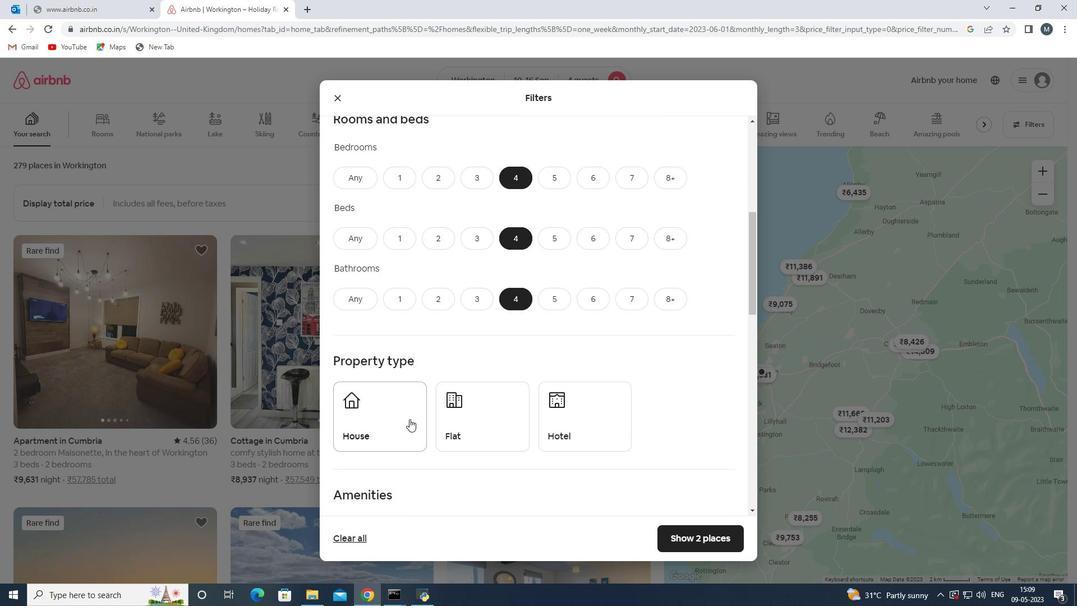 
Action: Mouse pressed left at (401, 419)
Screenshot: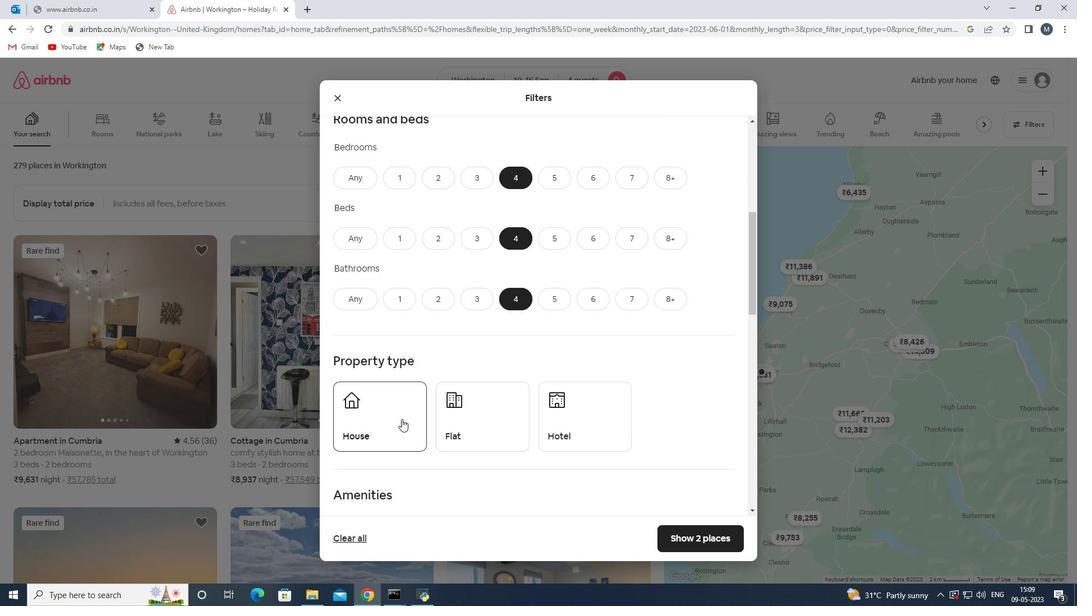 
Action: Mouse moved to (465, 413)
Screenshot: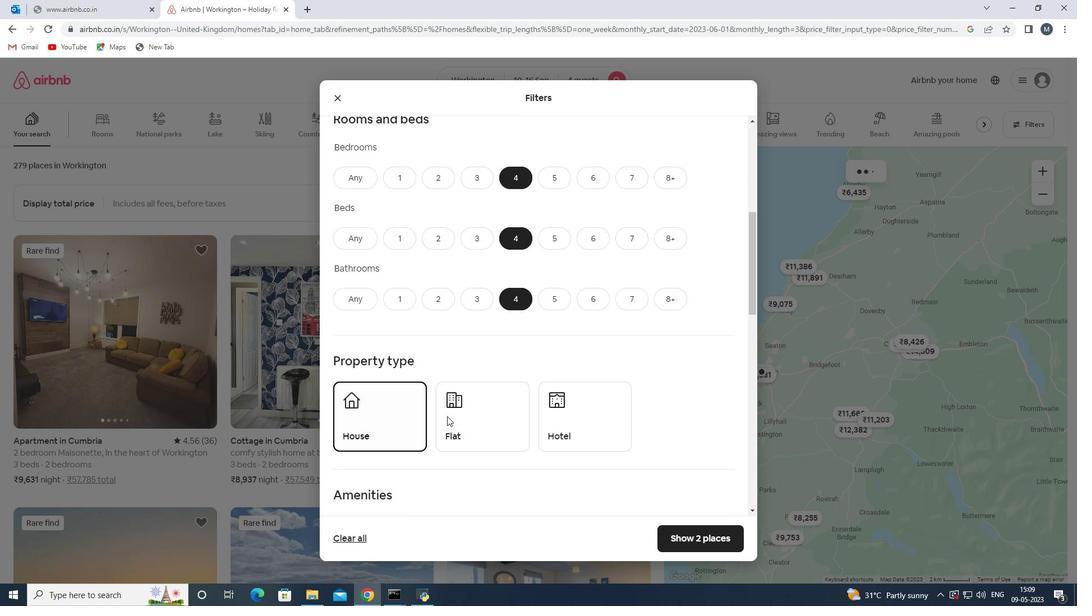 
Action: Mouse pressed left at (465, 413)
Screenshot: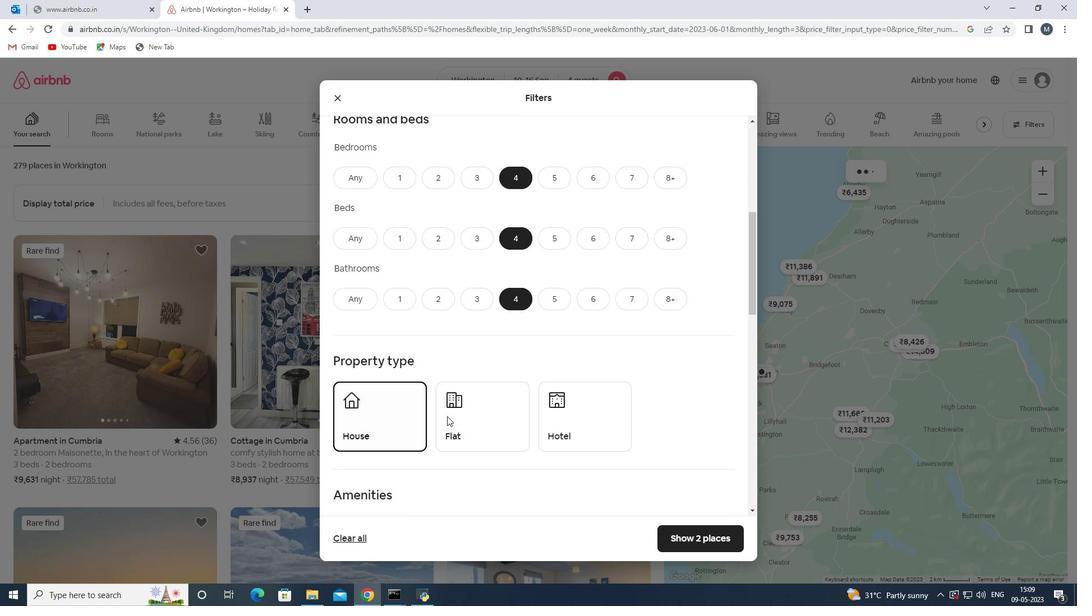 
Action: Mouse moved to (497, 406)
Screenshot: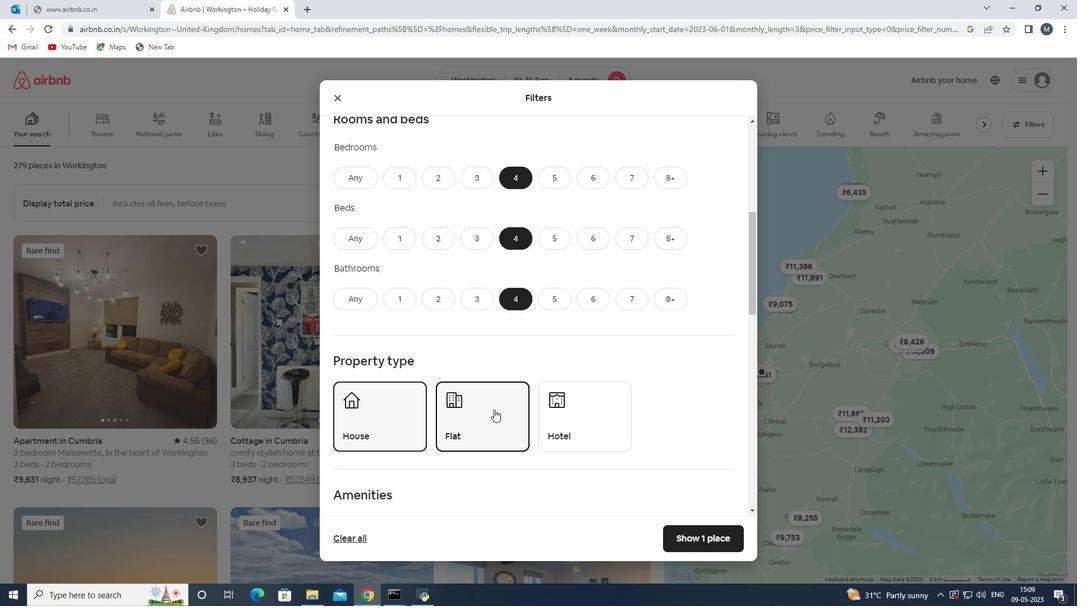
Action: Mouse scrolled (497, 406) with delta (0, 0)
Screenshot: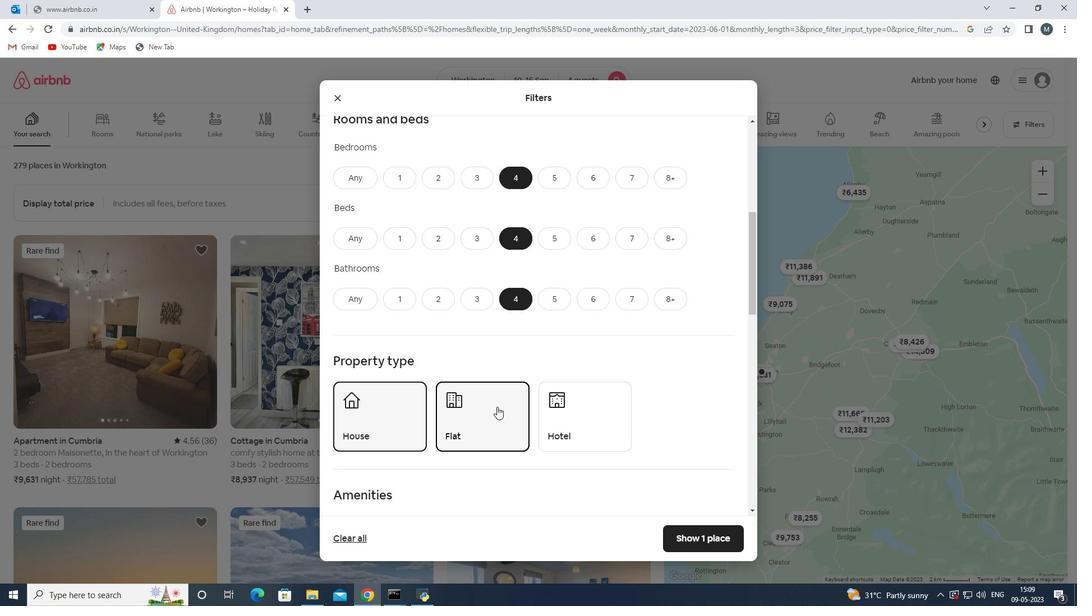 
Action: Mouse scrolled (497, 406) with delta (0, 0)
Screenshot: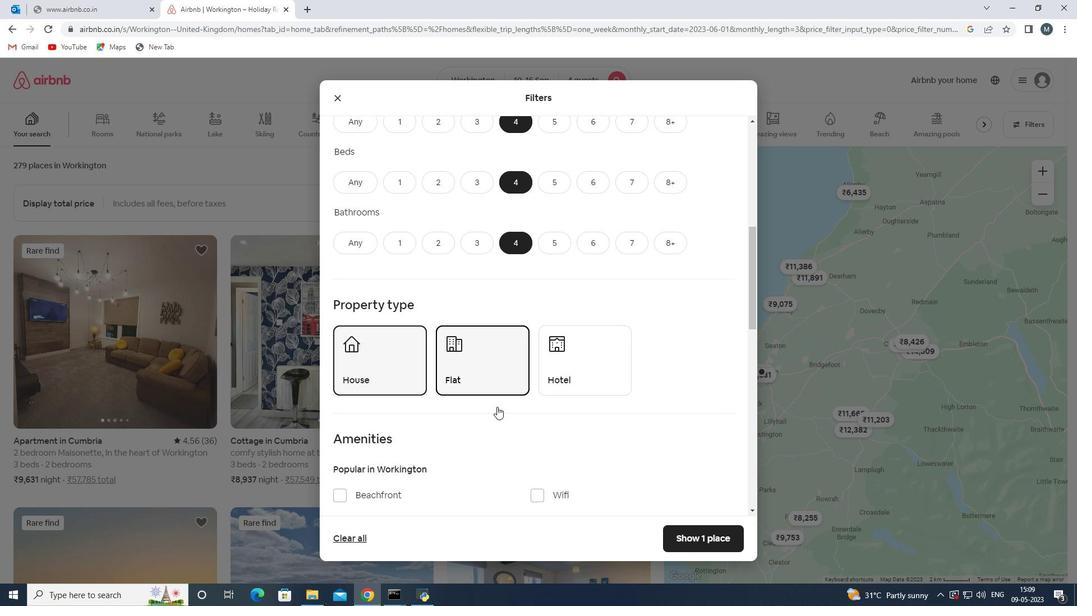 
Action: Mouse moved to (497, 406)
Screenshot: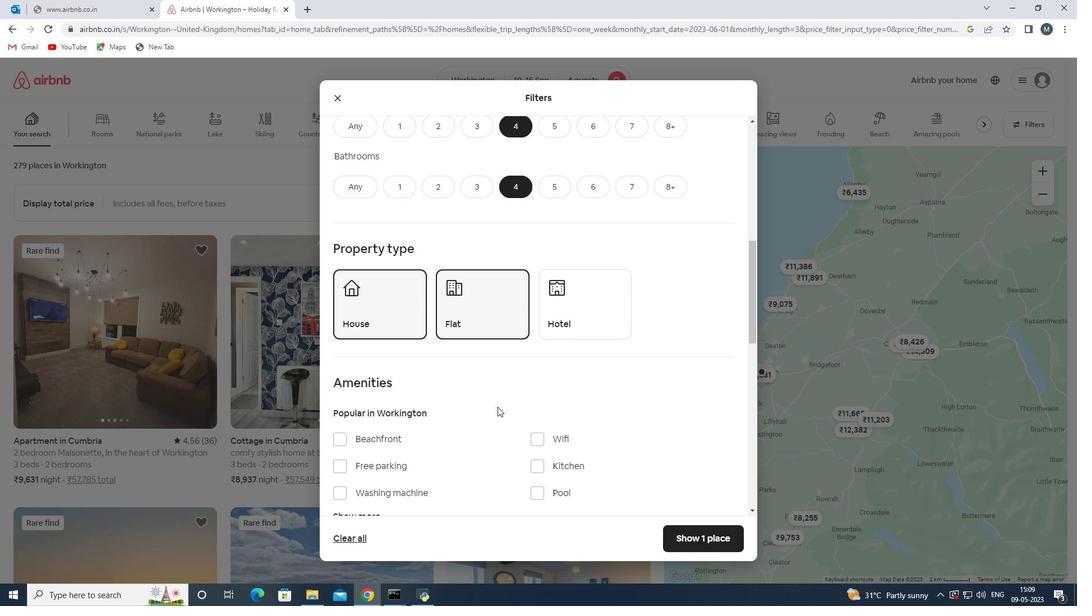 
Action: Mouse scrolled (497, 406) with delta (0, 0)
Screenshot: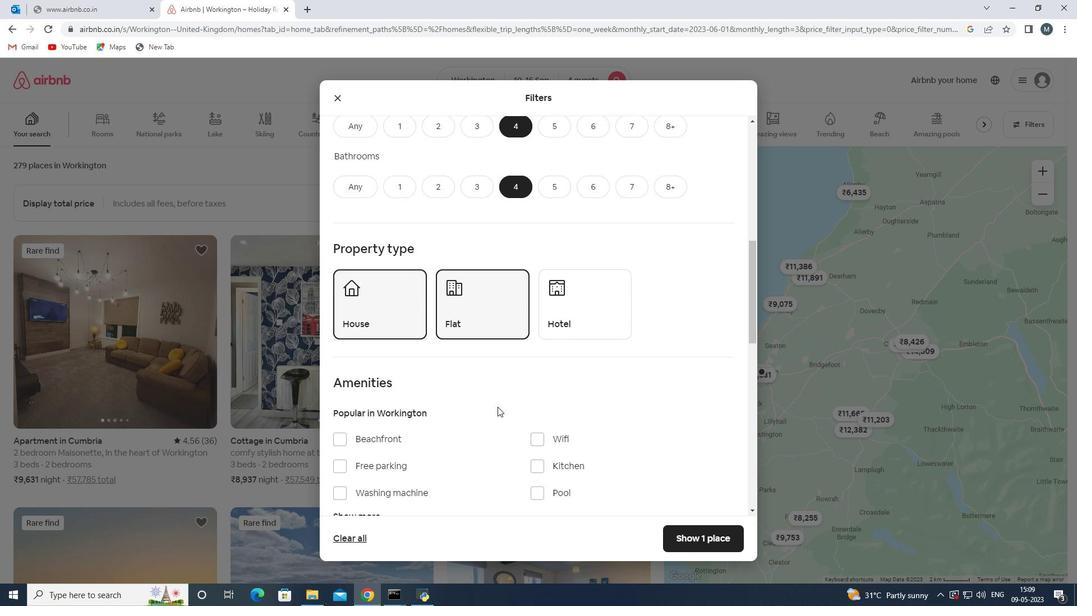 
Action: Mouse moved to (548, 383)
Screenshot: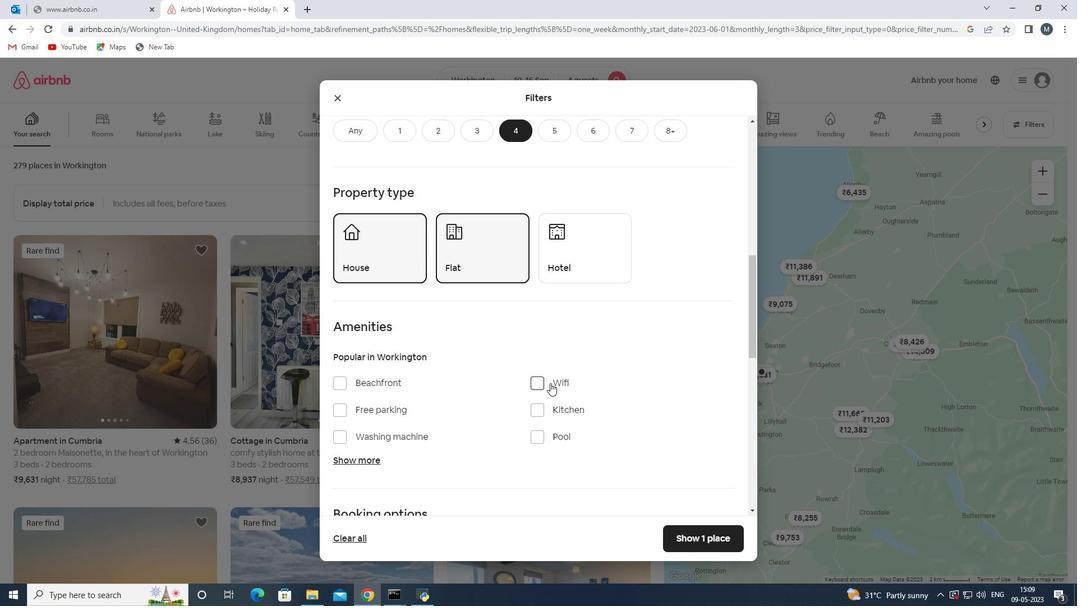 
Action: Mouse pressed left at (548, 383)
Screenshot: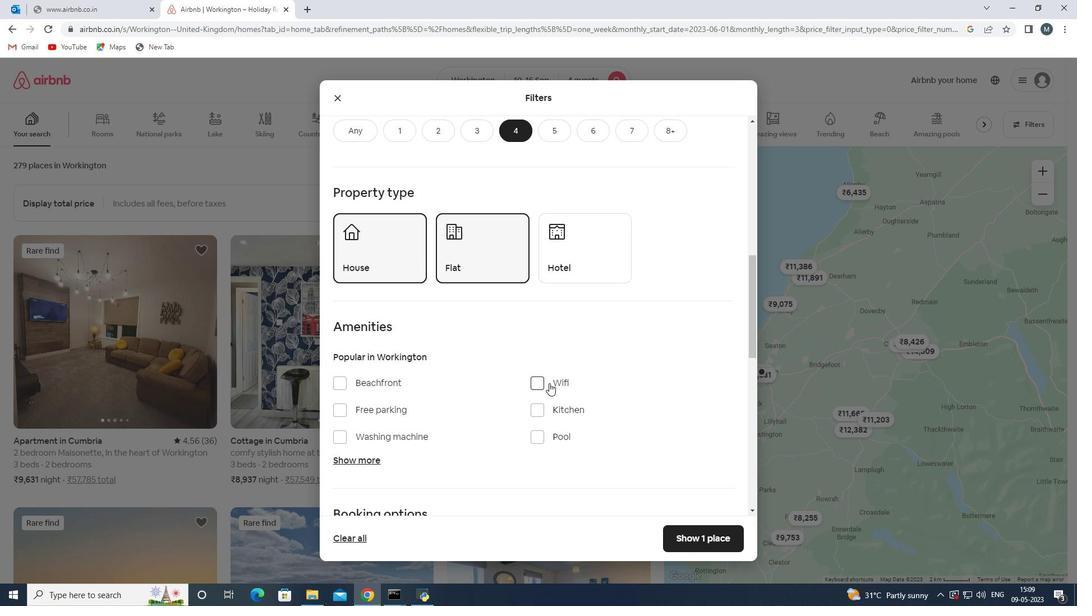 
Action: Mouse moved to (374, 455)
Screenshot: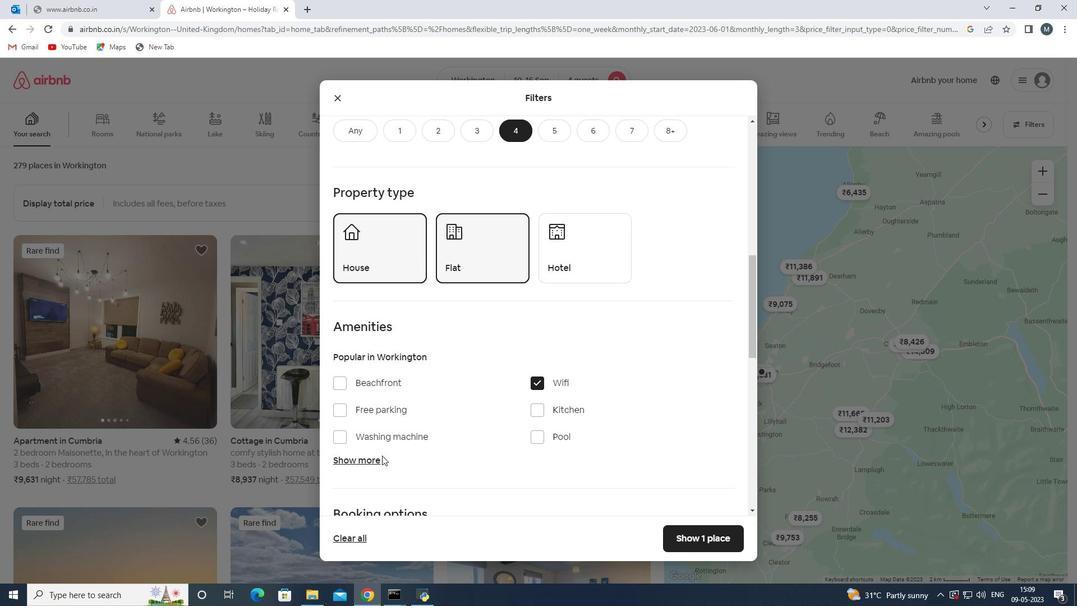 
Action: Mouse pressed left at (374, 455)
Screenshot: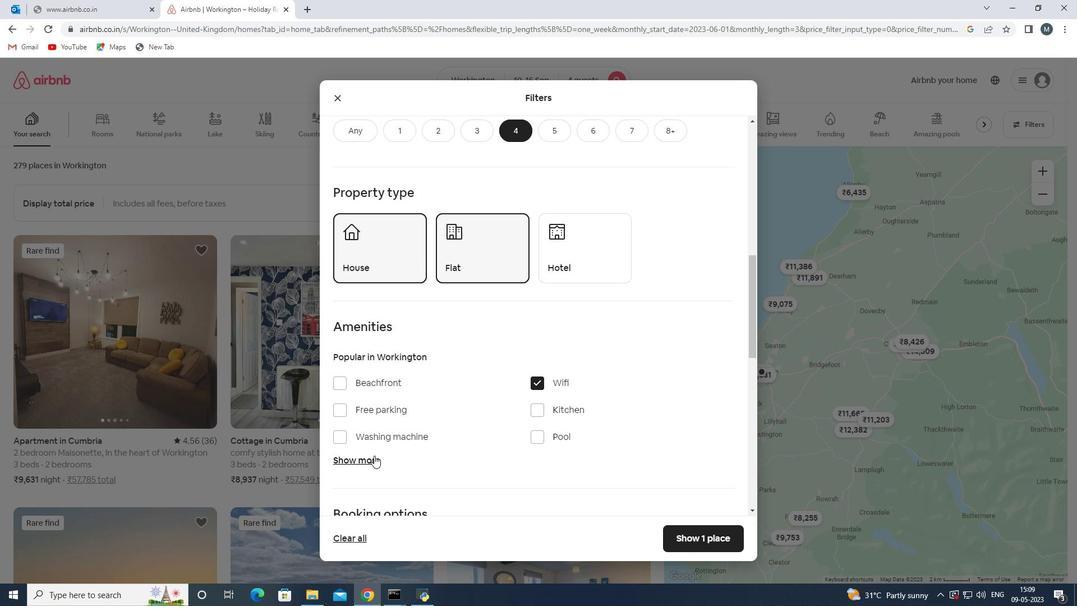 
Action: Mouse moved to (437, 413)
Screenshot: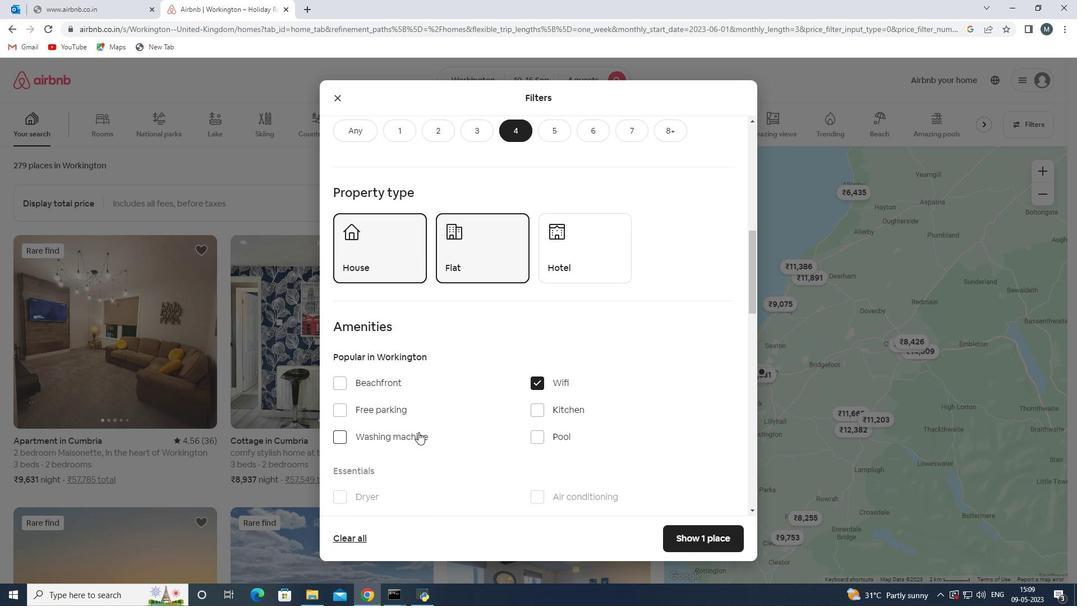 
Action: Mouse scrolled (437, 412) with delta (0, 0)
Screenshot: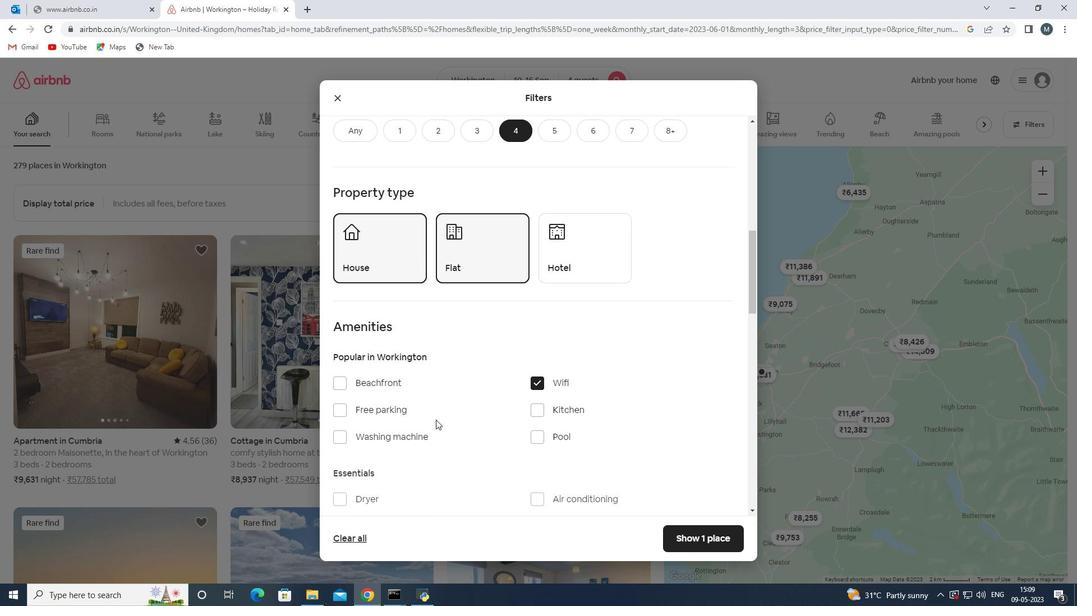 
Action: Mouse moved to (434, 417)
Screenshot: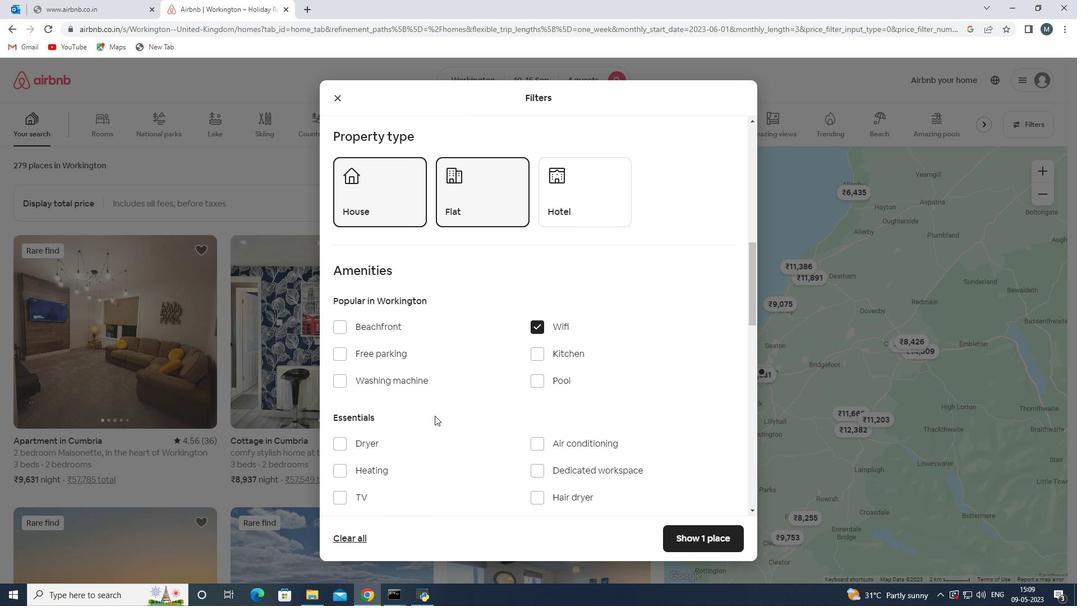 
Action: Mouse scrolled (434, 416) with delta (0, 0)
Screenshot: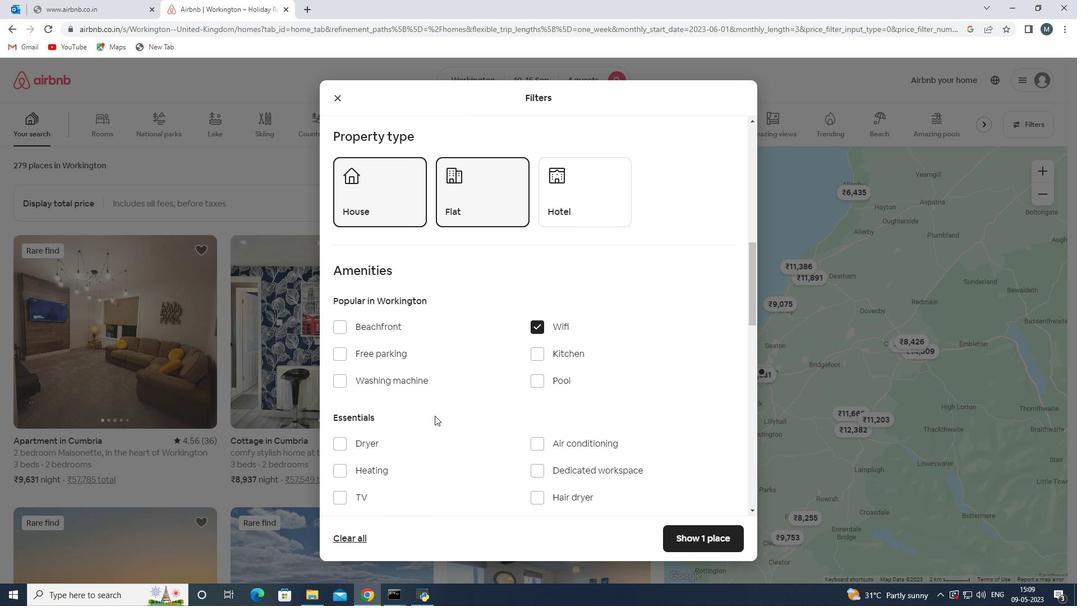 
Action: Mouse moved to (402, 435)
Screenshot: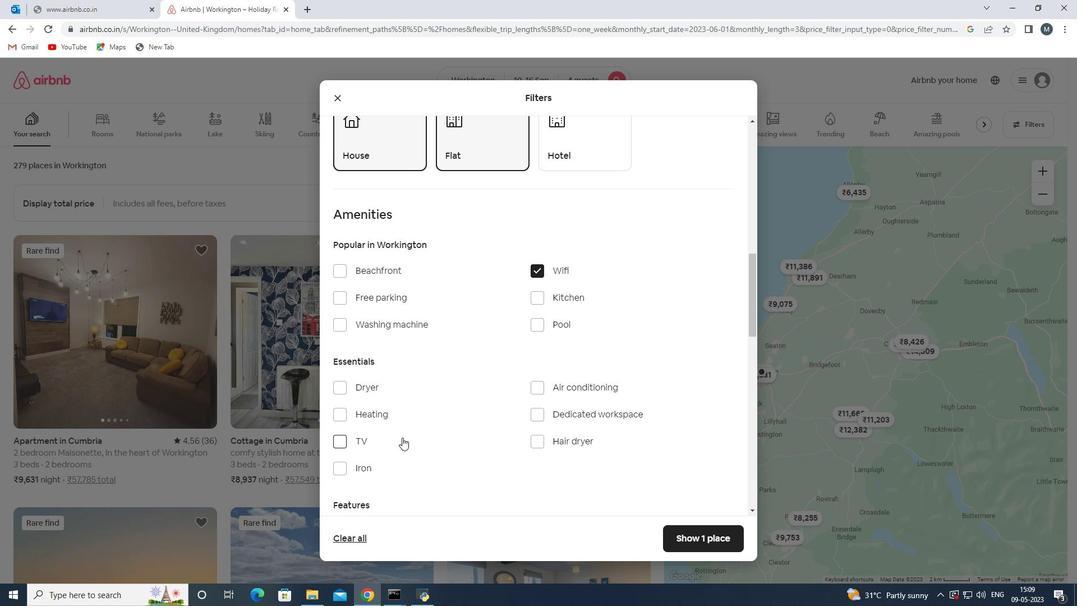 
Action: Mouse pressed left at (402, 435)
Screenshot: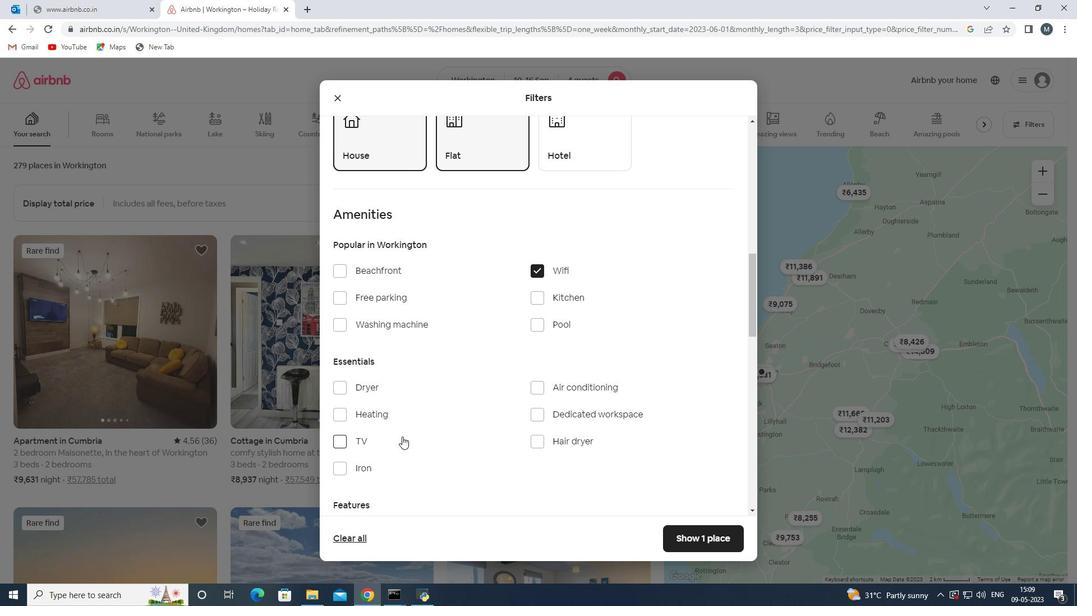 
Action: Mouse moved to (407, 355)
Screenshot: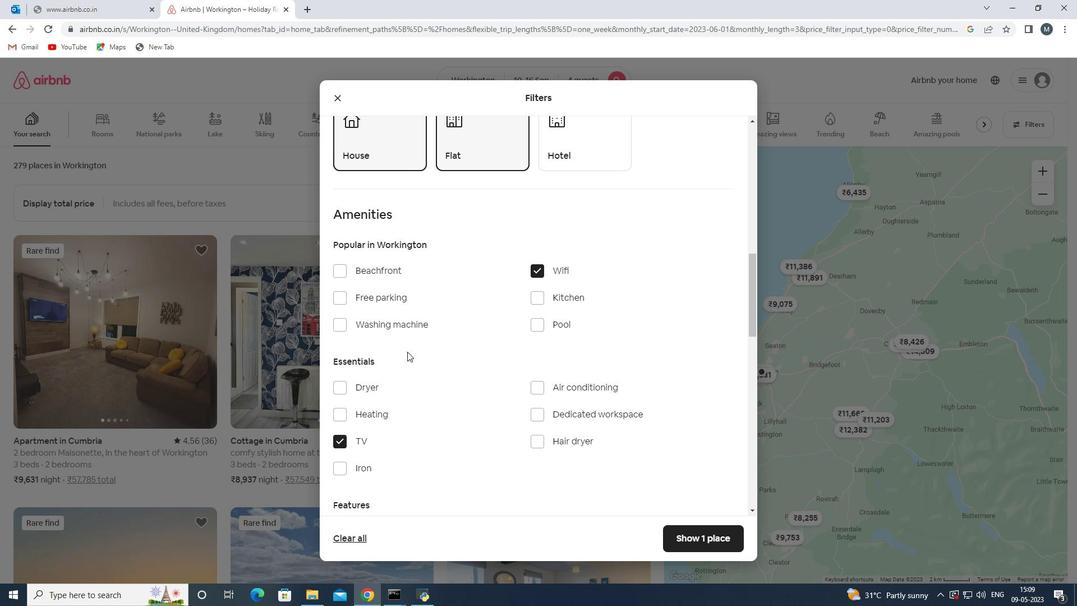 
Action: Mouse scrolled (407, 354) with delta (0, 0)
Screenshot: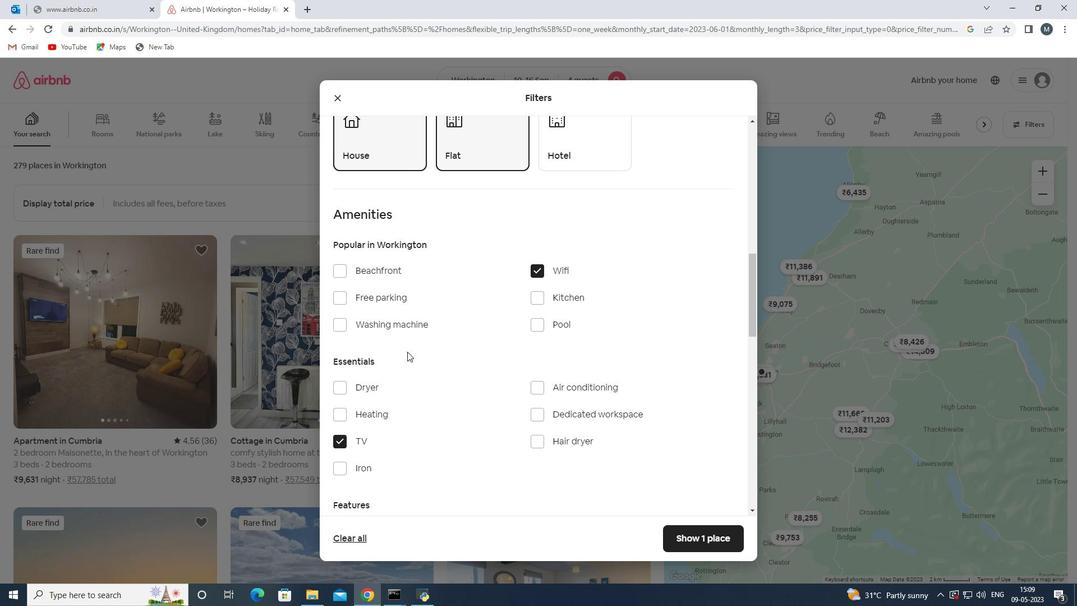 
Action: Mouse moved to (422, 239)
Screenshot: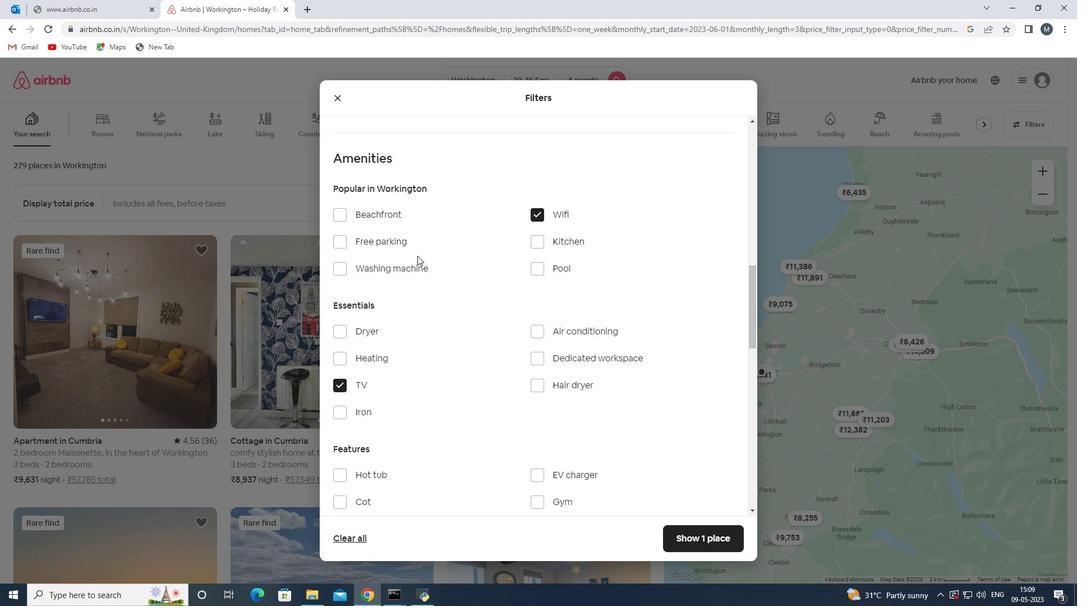 
Action: Mouse pressed left at (422, 239)
Screenshot: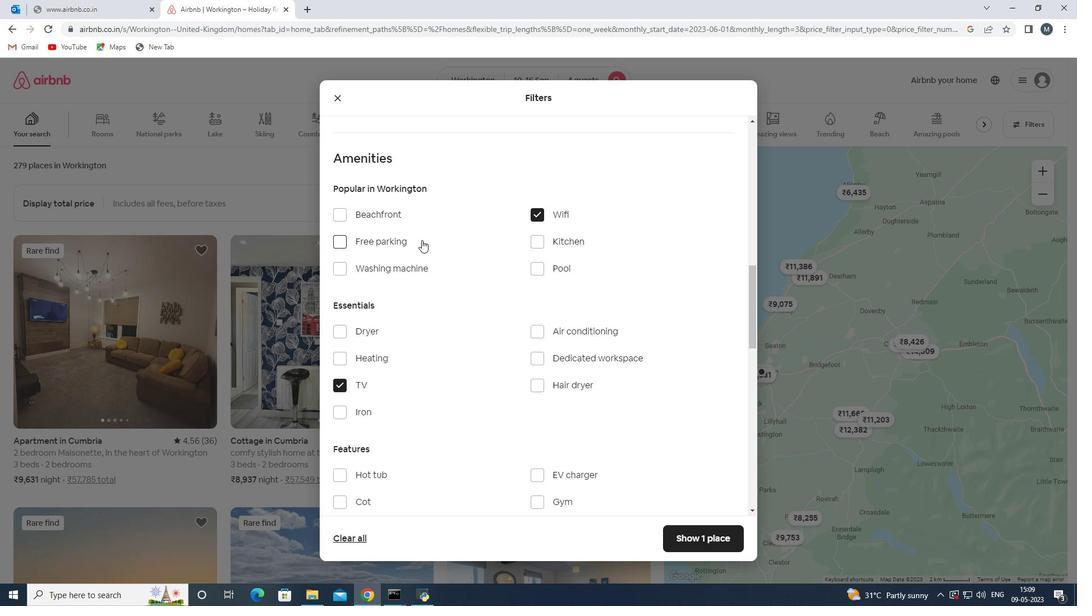 
Action: Mouse moved to (439, 280)
Screenshot: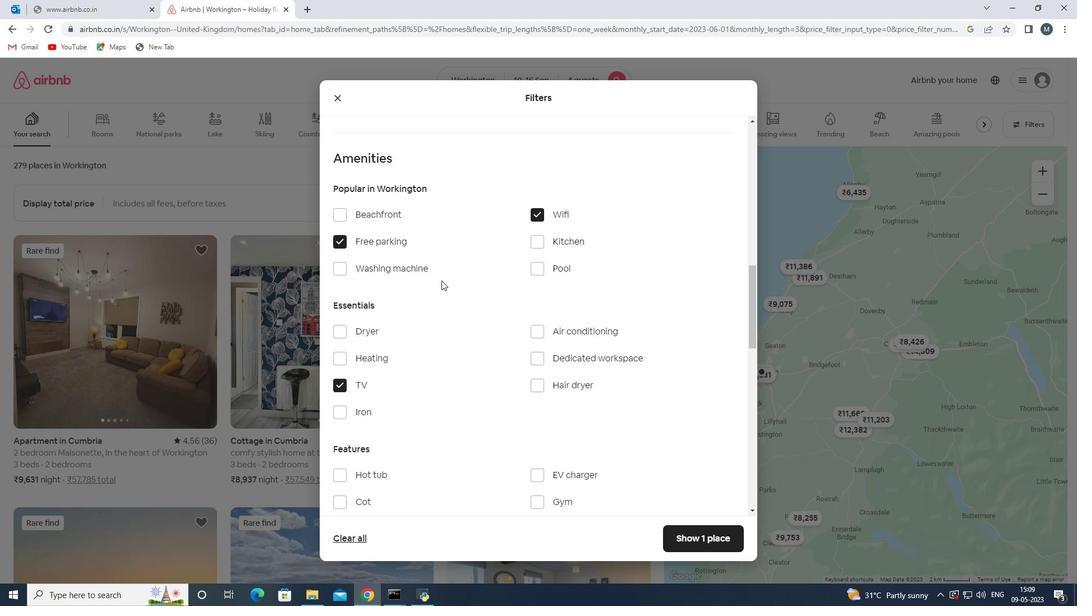 
Action: Mouse scrolled (439, 279) with delta (0, 0)
Screenshot: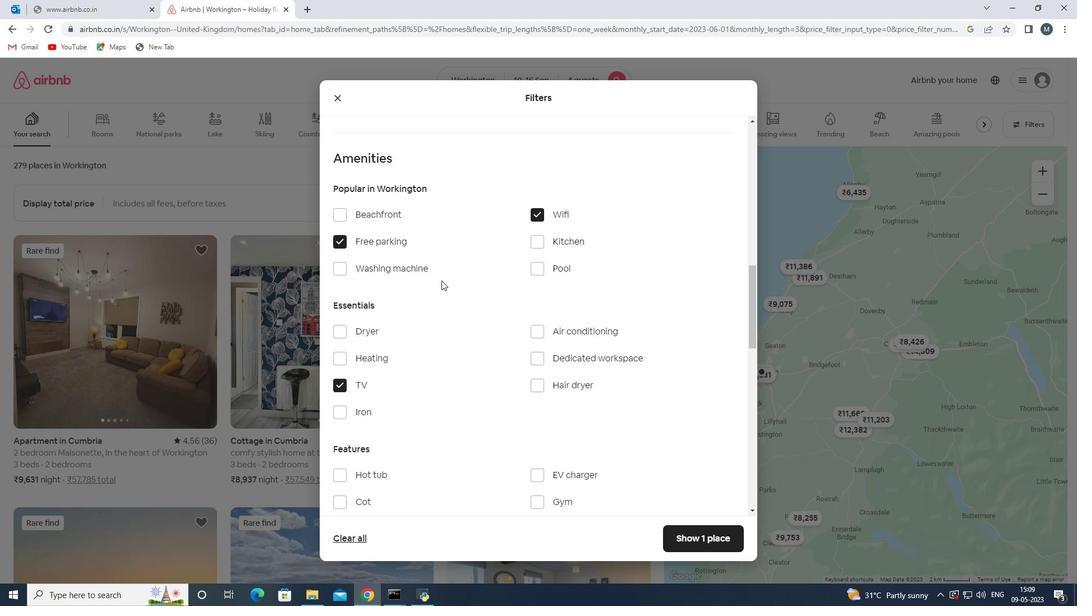 
Action: Mouse moved to (438, 281)
Screenshot: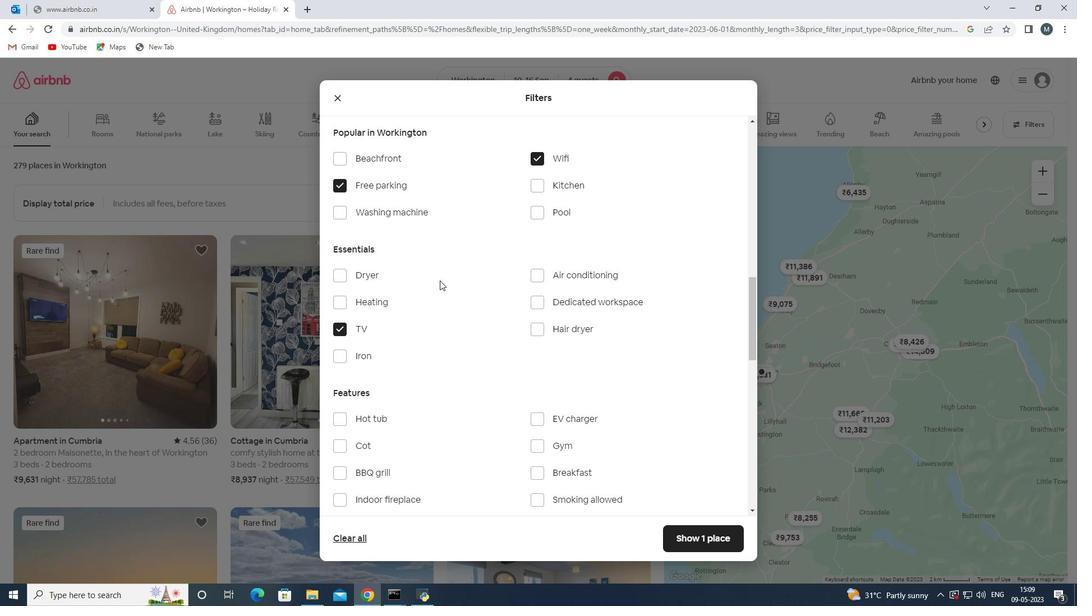 
Action: Mouse scrolled (438, 280) with delta (0, 0)
Screenshot: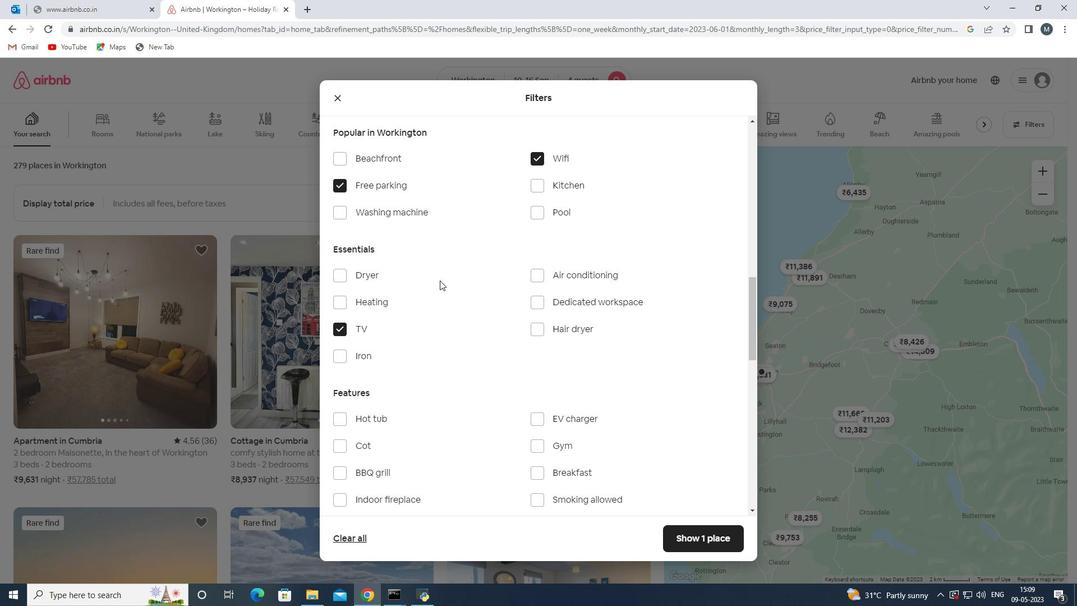 
Action: Mouse moved to (547, 377)
Screenshot: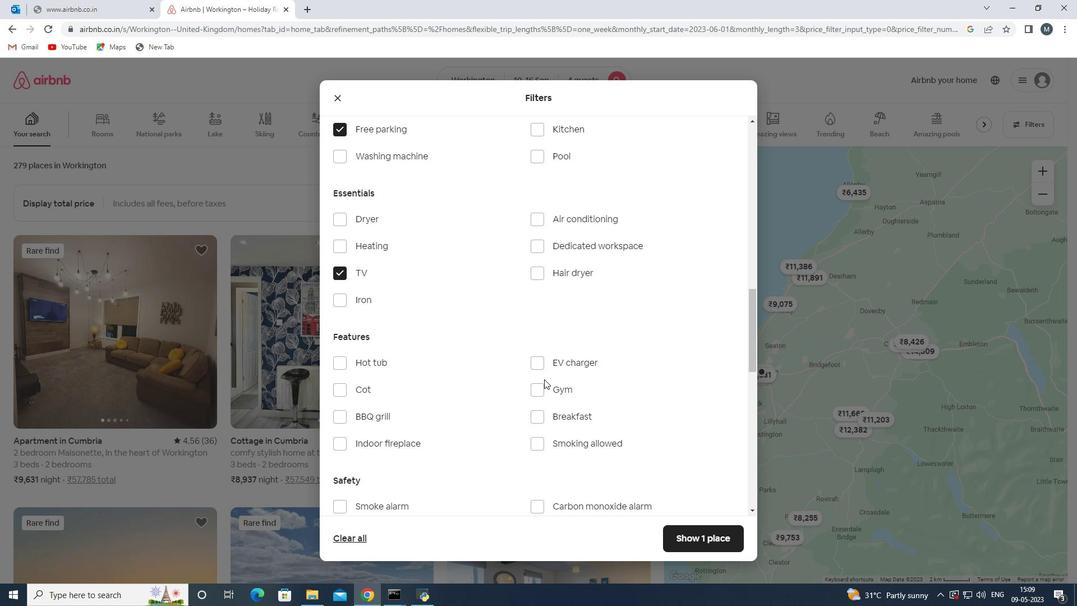 
Action: Mouse pressed left at (547, 377)
Screenshot: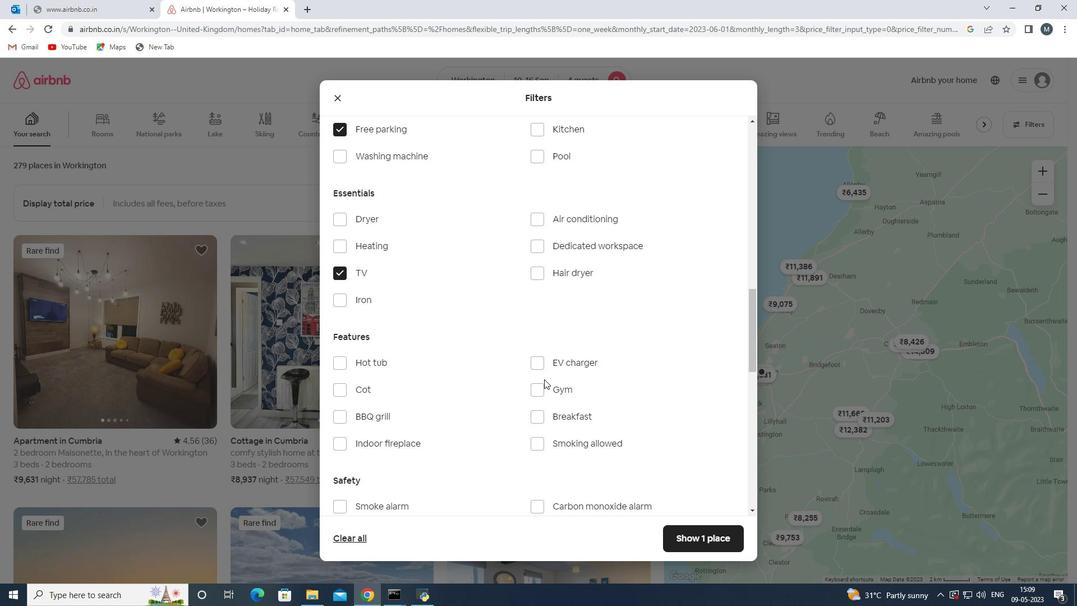 
Action: Mouse moved to (536, 395)
Screenshot: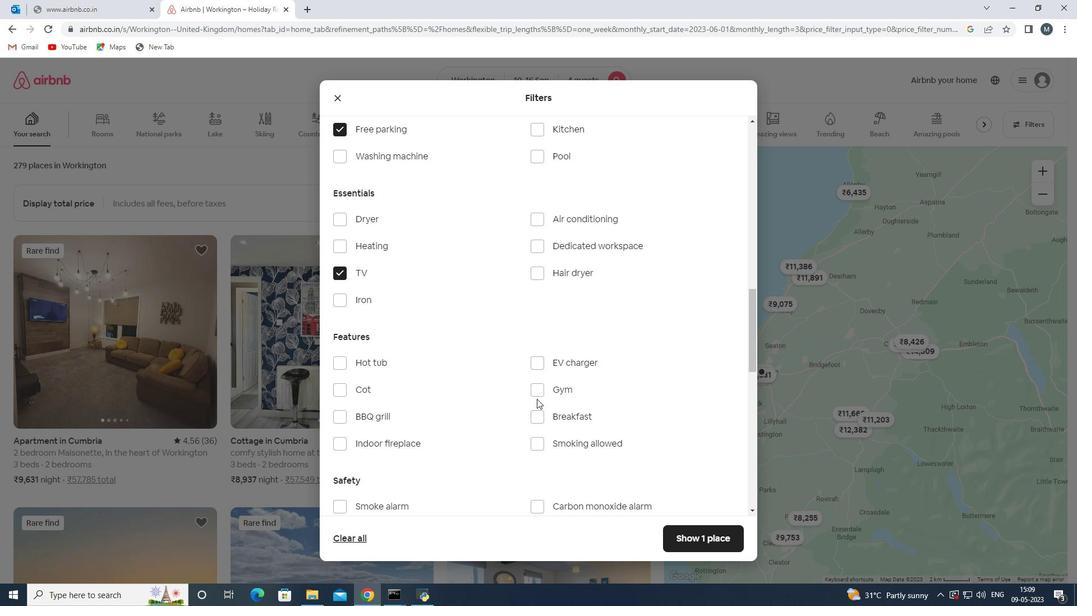 
Action: Mouse pressed left at (536, 395)
Screenshot: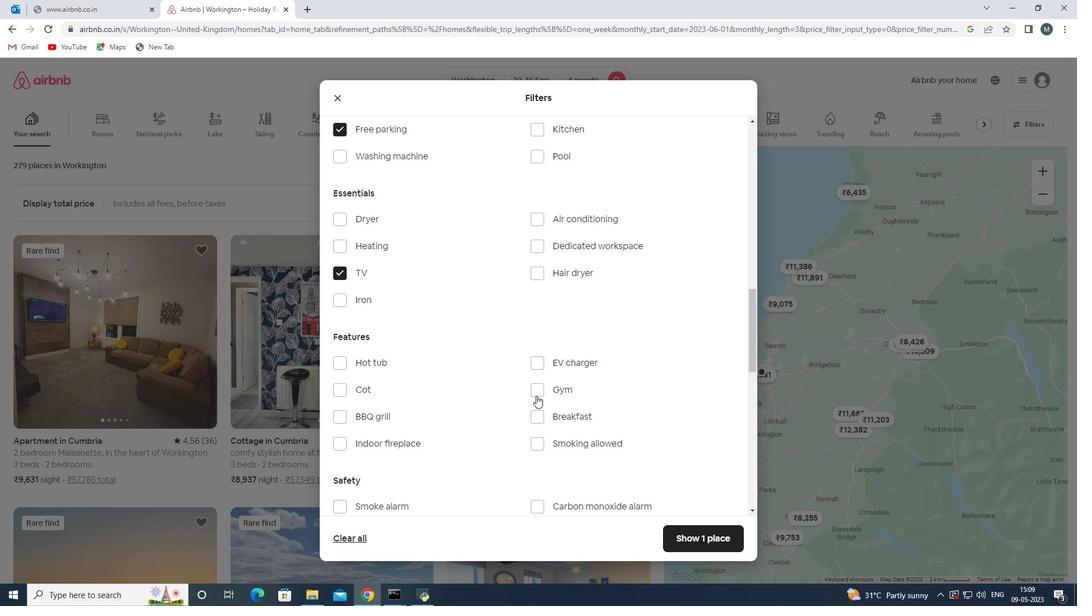 
Action: Mouse moved to (538, 419)
Screenshot: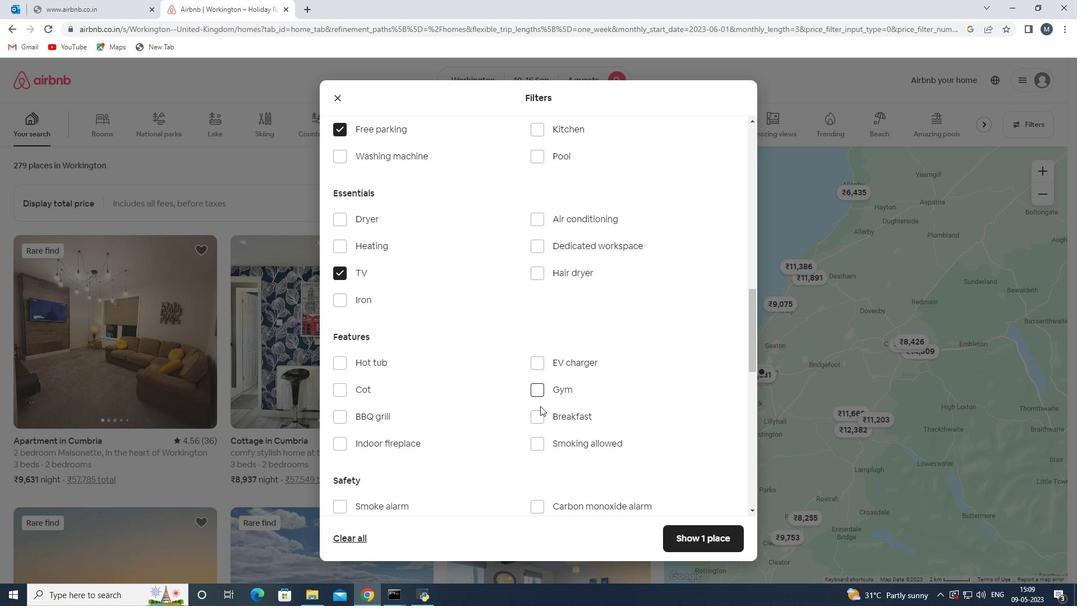 
Action: Mouse pressed left at (538, 419)
Screenshot: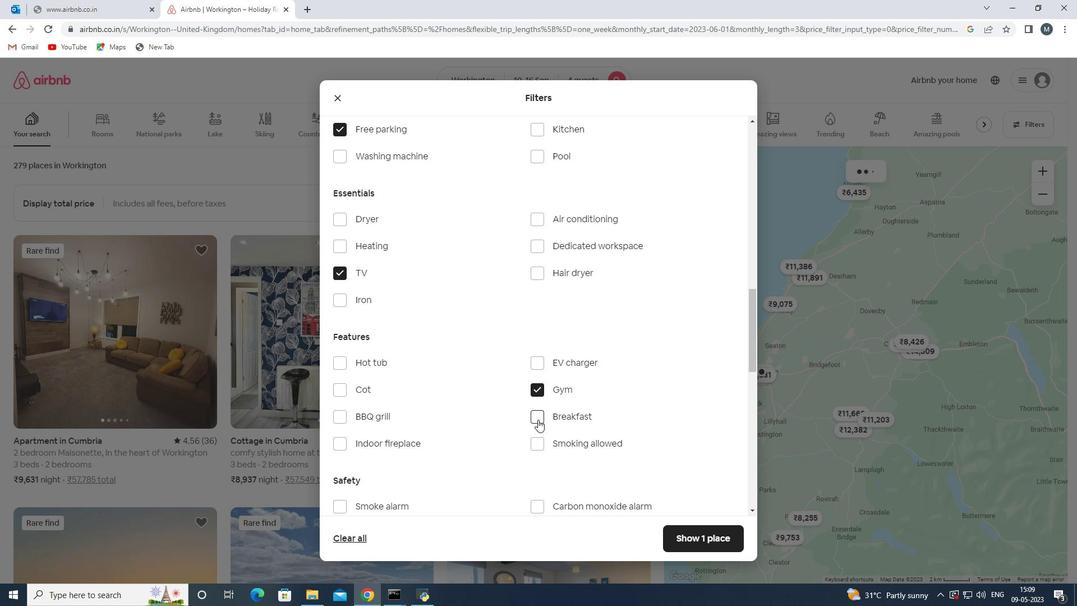 
Action: Mouse moved to (517, 396)
Screenshot: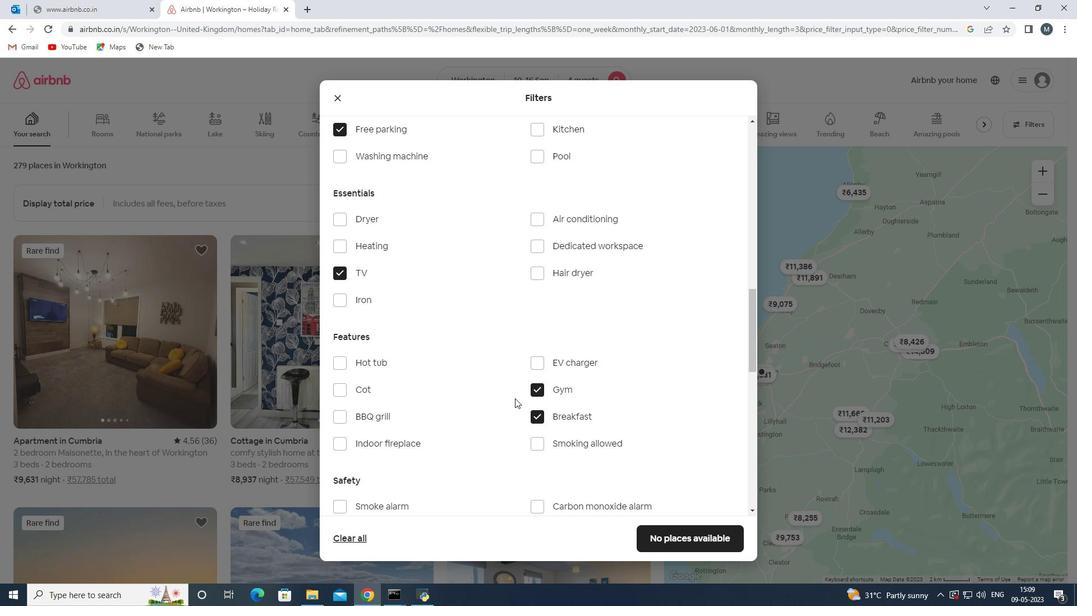 
Action: Mouse scrolled (517, 396) with delta (0, 0)
Screenshot: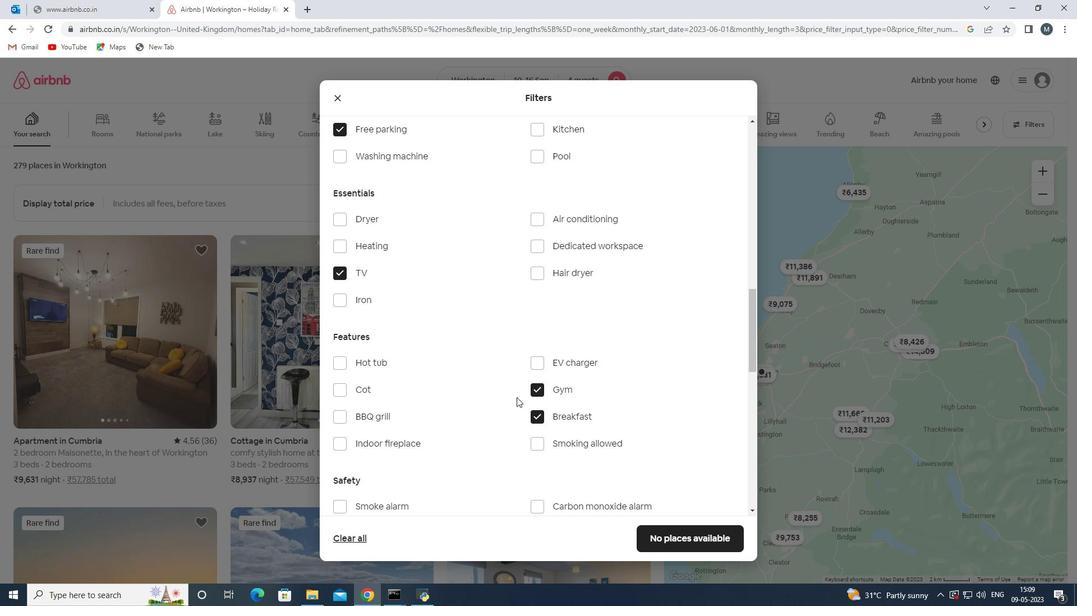 
Action: Mouse moved to (483, 401)
Screenshot: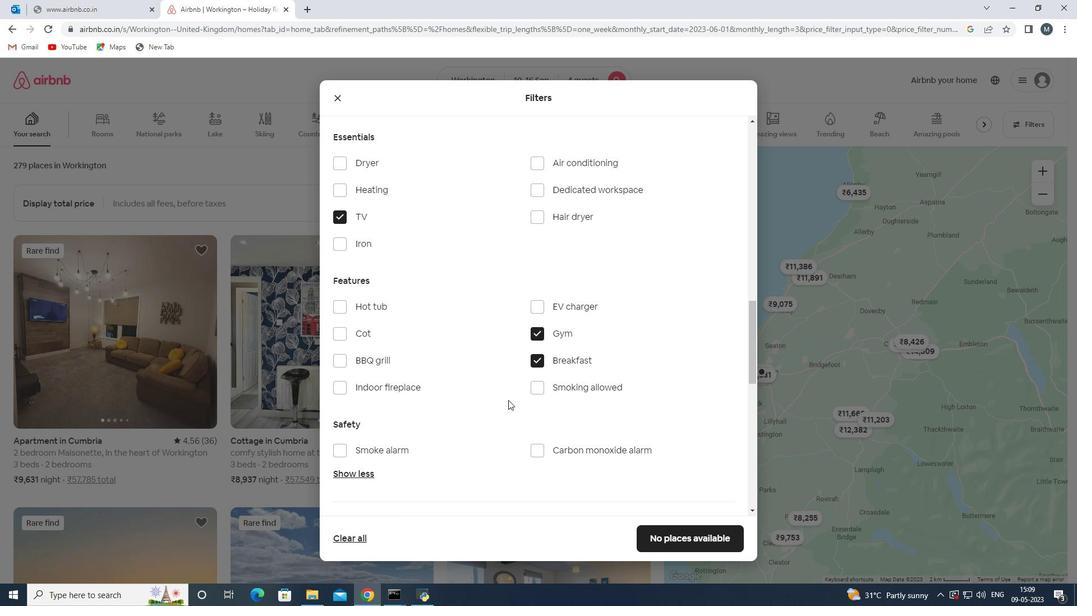 
Action: Mouse scrolled (483, 401) with delta (0, 0)
Screenshot: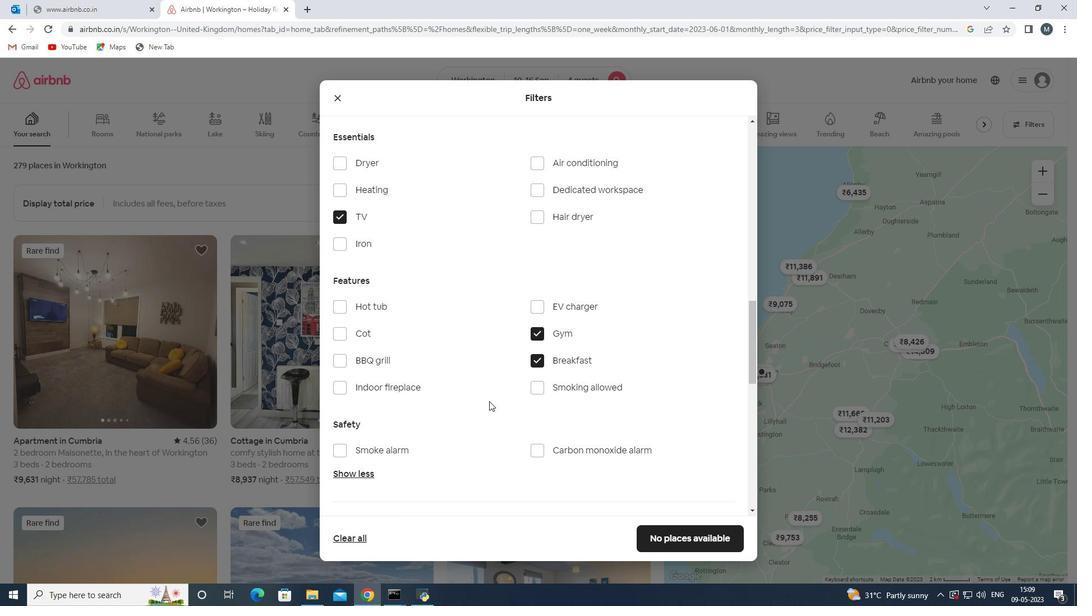 
Action: Mouse moved to (485, 401)
Screenshot: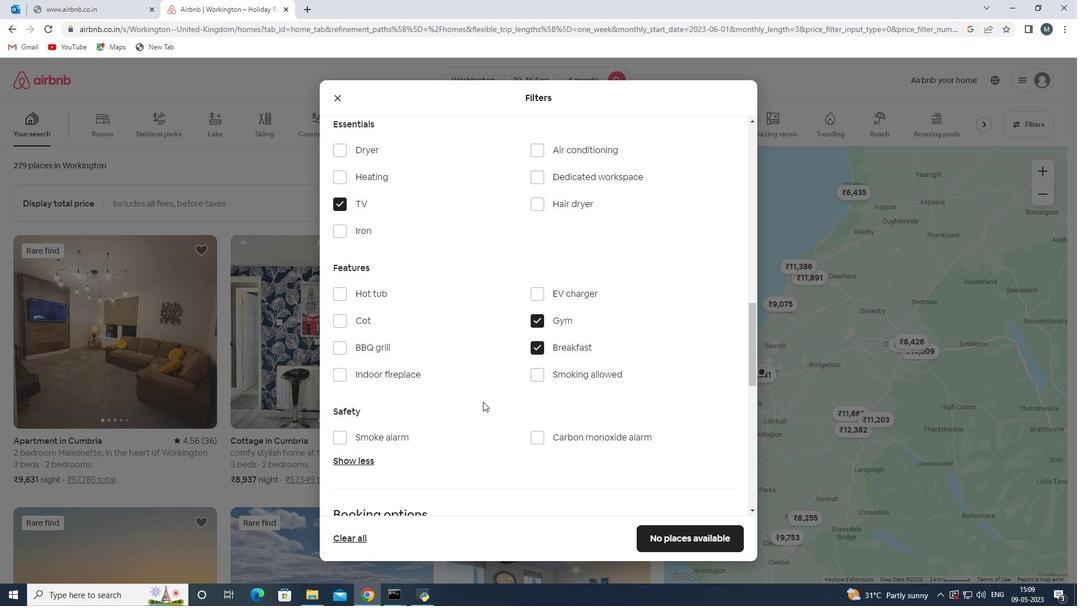 
Action: Mouse scrolled (485, 400) with delta (0, 0)
Screenshot: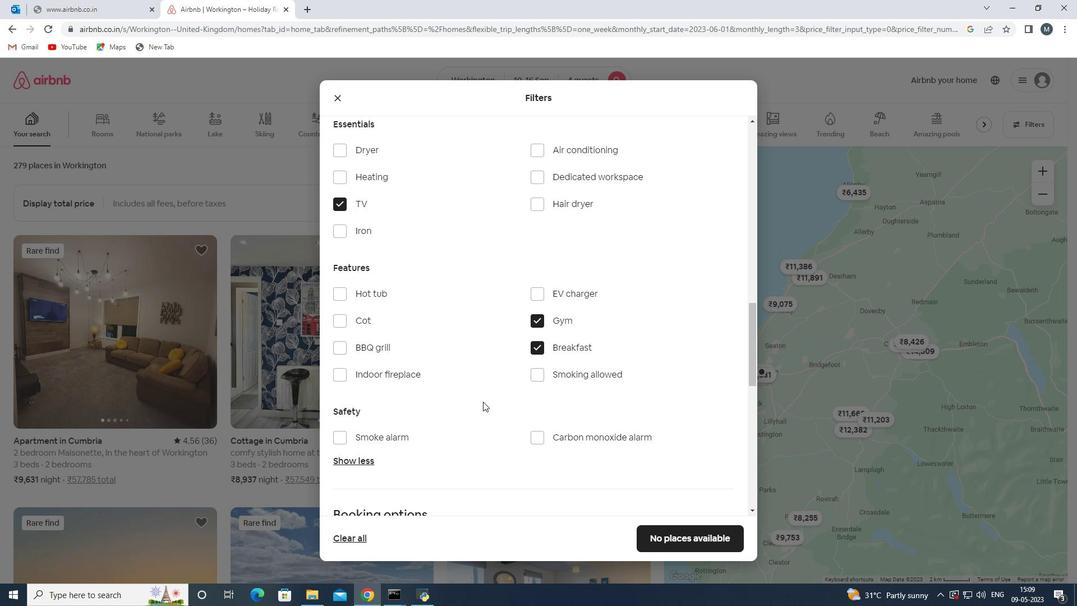 
Action: Mouse scrolled (485, 400) with delta (0, 0)
Screenshot: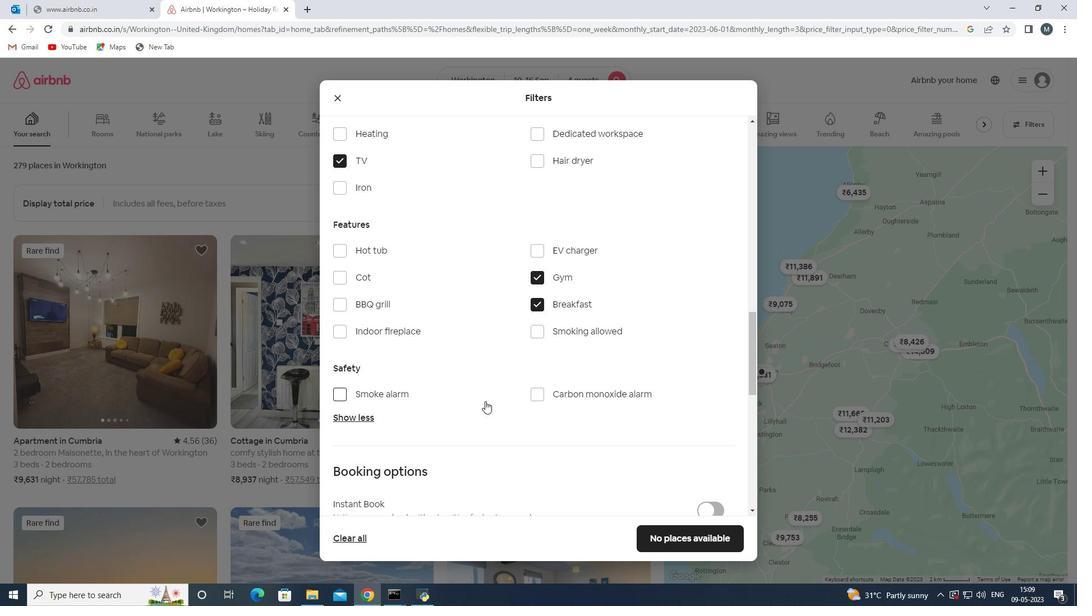 
Action: Mouse moved to (699, 435)
Screenshot: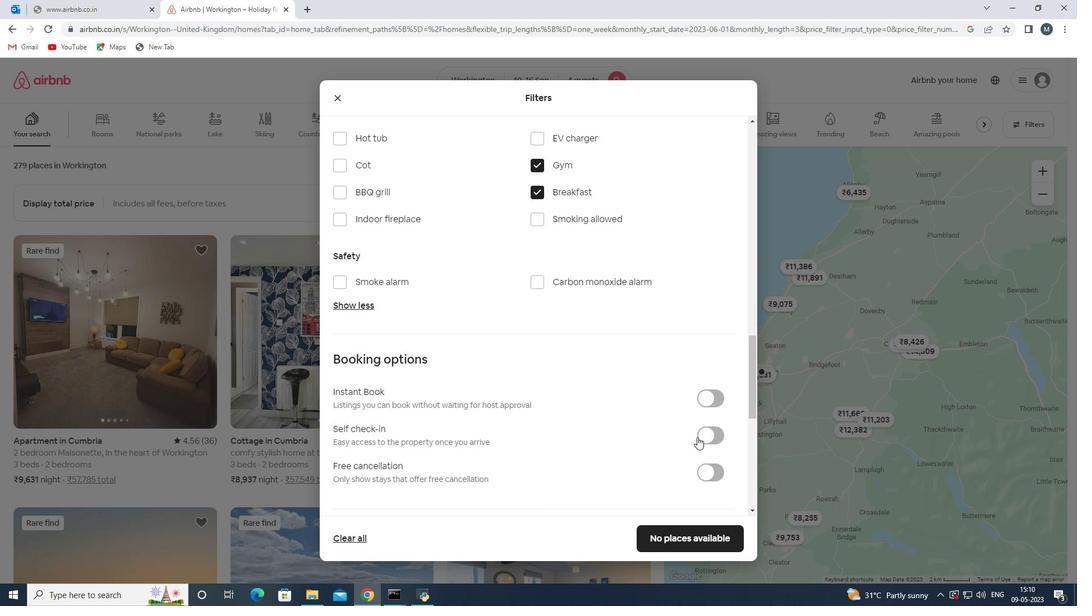 
Action: Mouse pressed left at (699, 435)
Screenshot: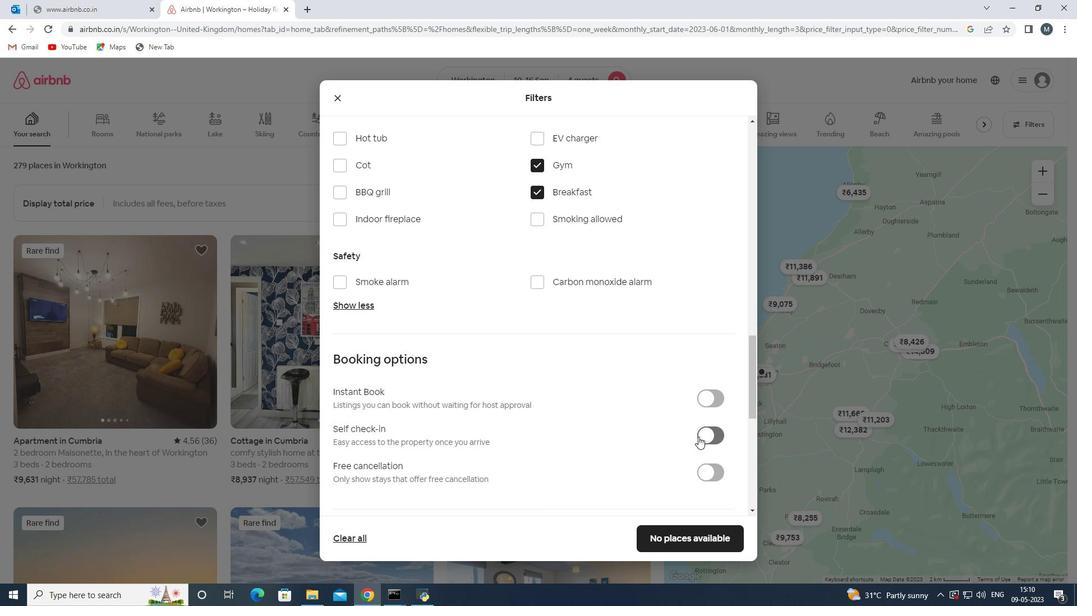 
Action: Mouse moved to (599, 422)
Screenshot: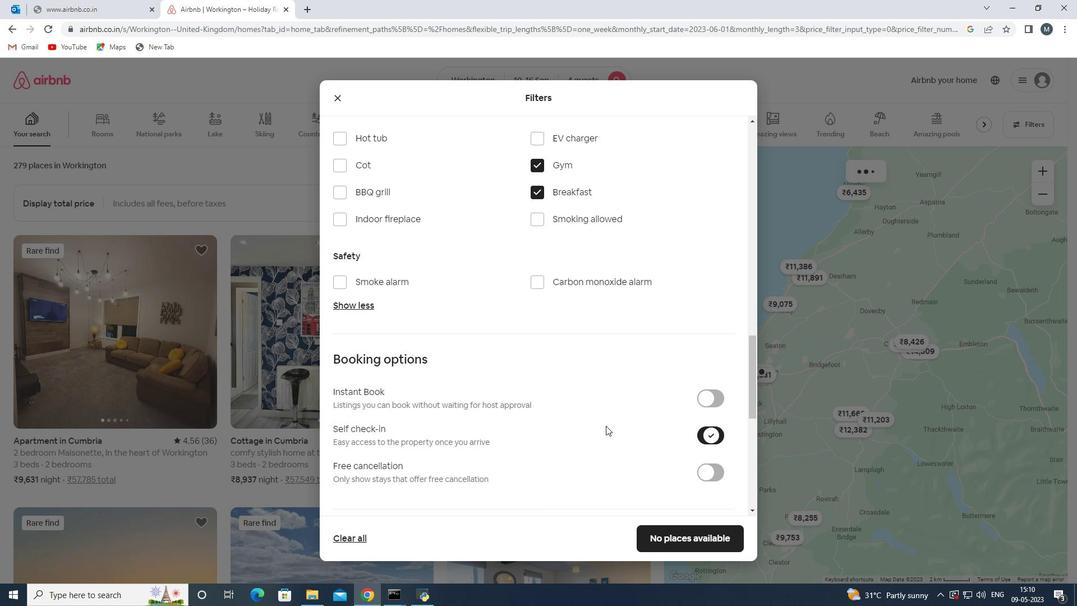 
Action: Mouse scrolled (599, 421) with delta (0, 0)
Screenshot: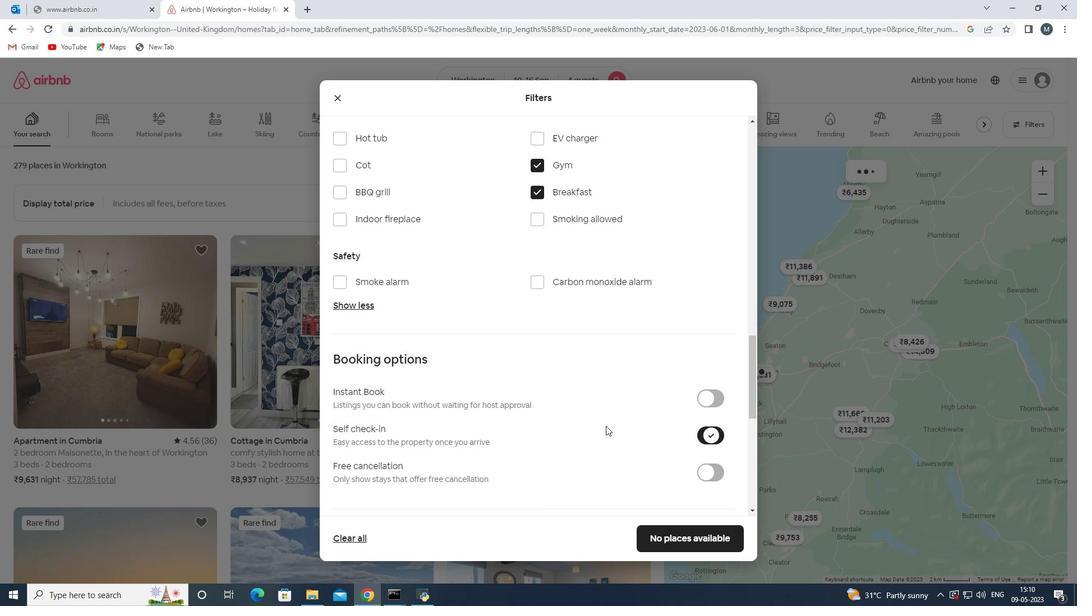 
Action: Mouse moved to (597, 422)
Screenshot: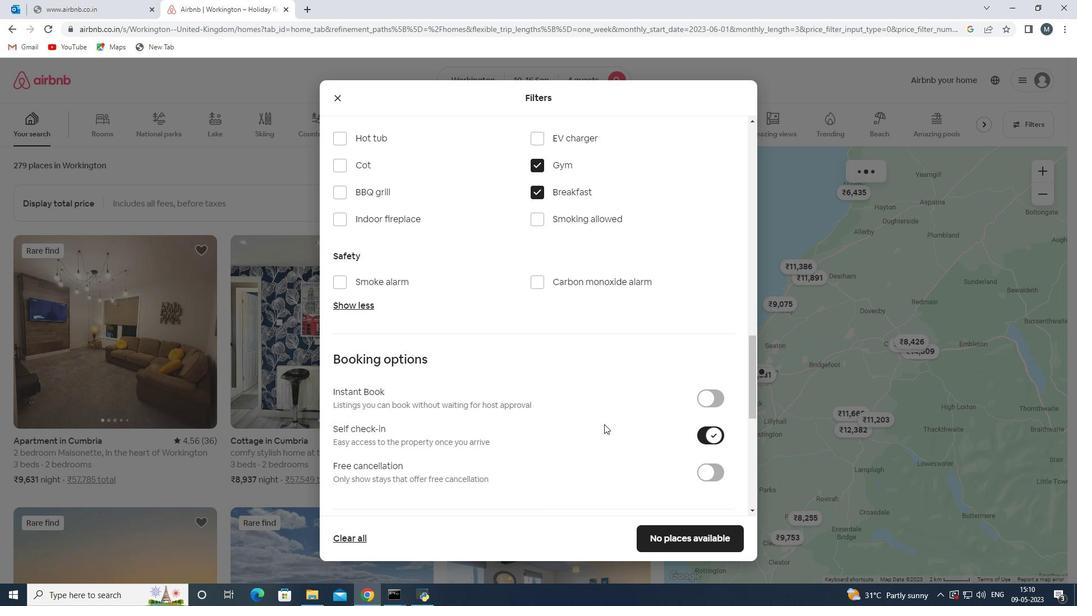 
Action: Mouse scrolled (597, 421) with delta (0, 0)
Screenshot: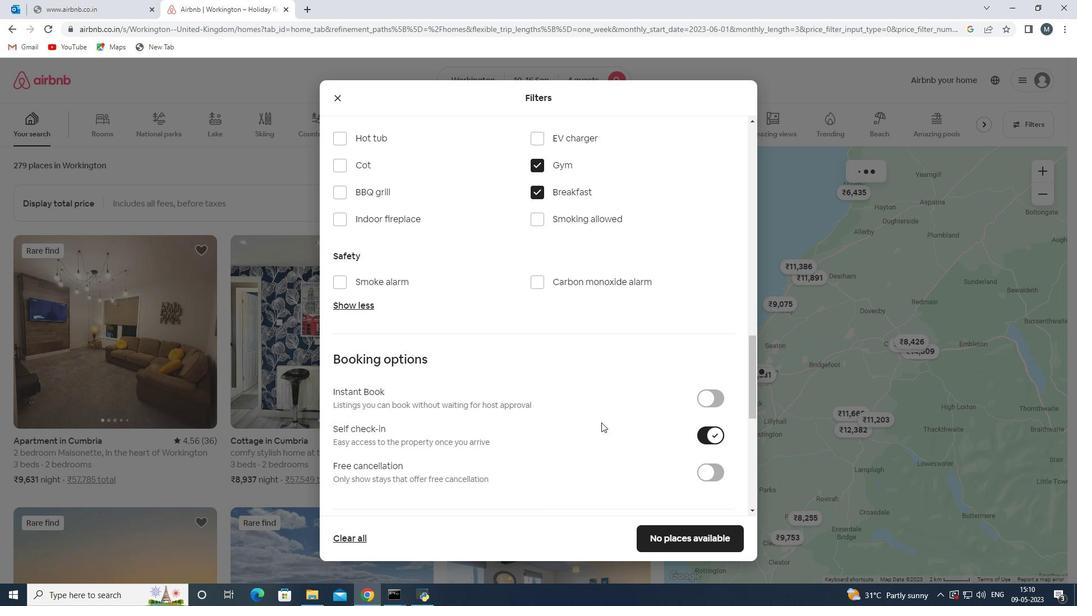 
Action: Mouse moved to (534, 406)
Screenshot: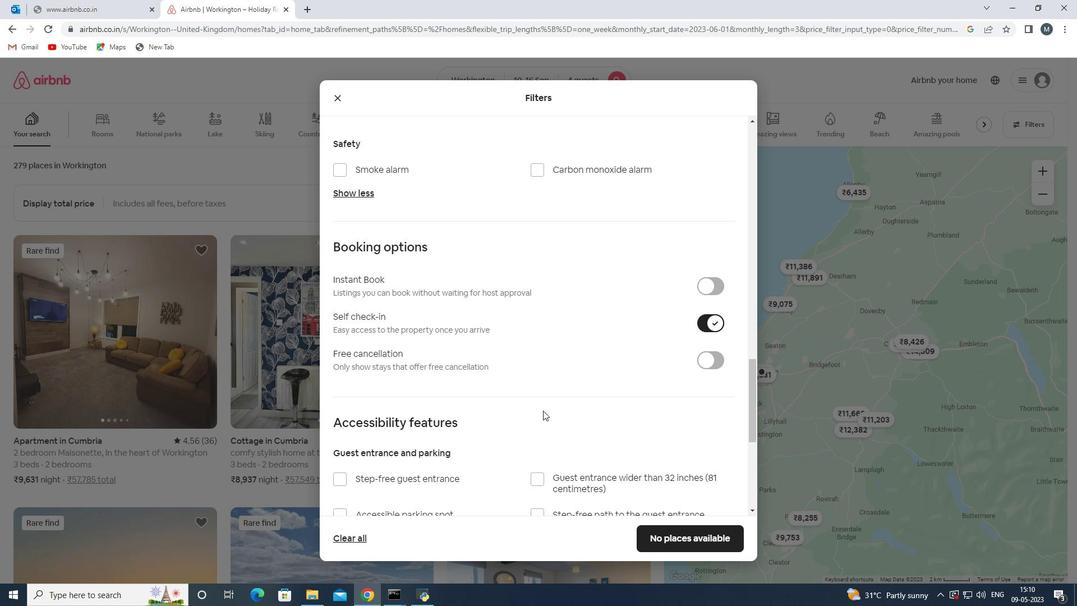 
Action: Mouse scrolled (534, 406) with delta (0, 0)
Screenshot: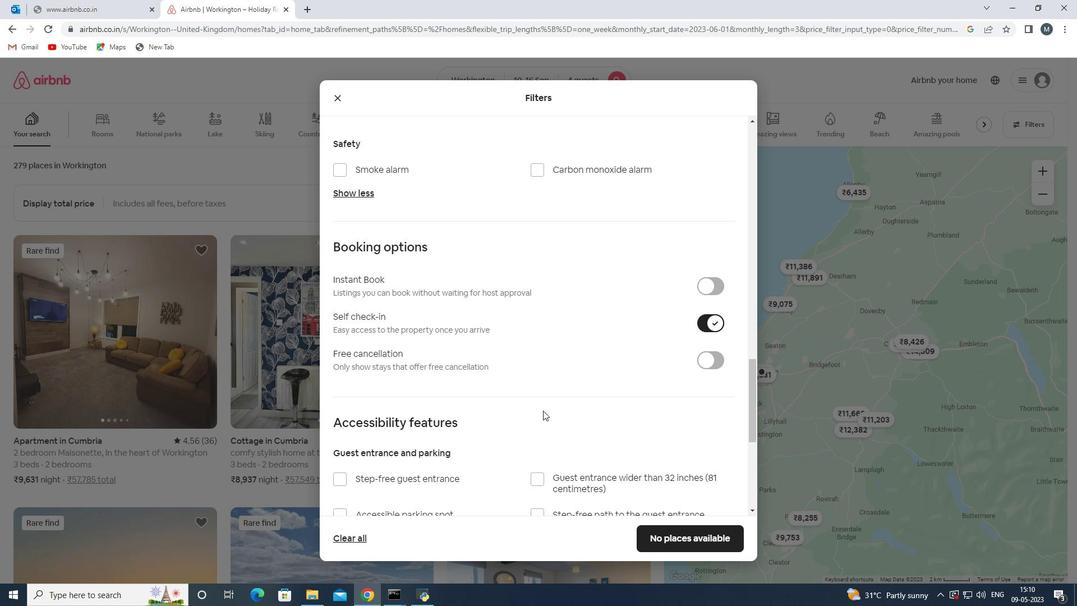 
Action: Mouse moved to (533, 406)
Screenshot: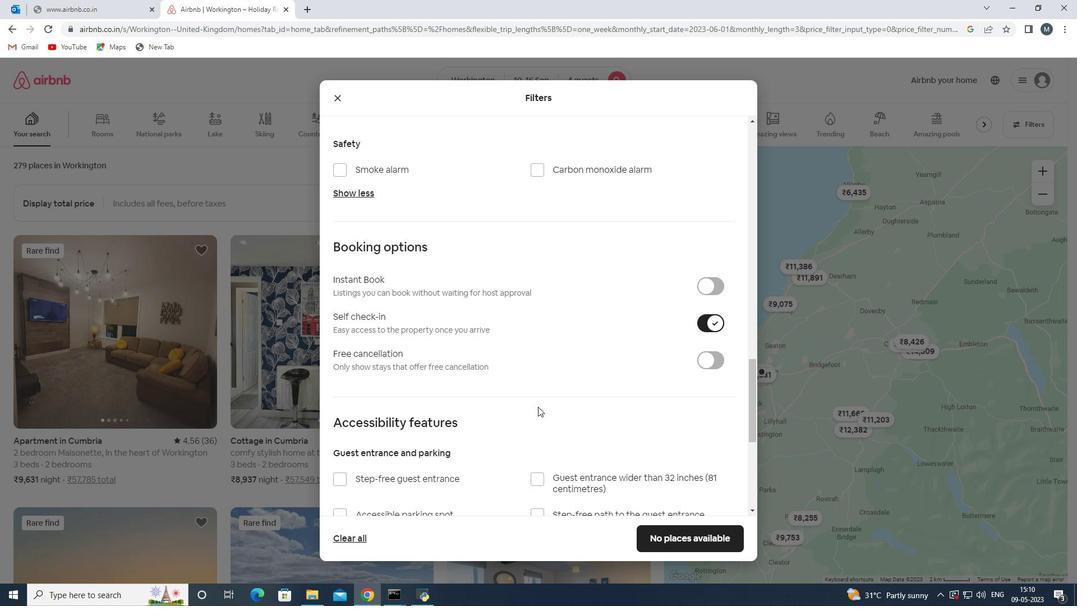 
Action: Mouse scrolled (533, 406) with delta (0, 0)
Screenshot: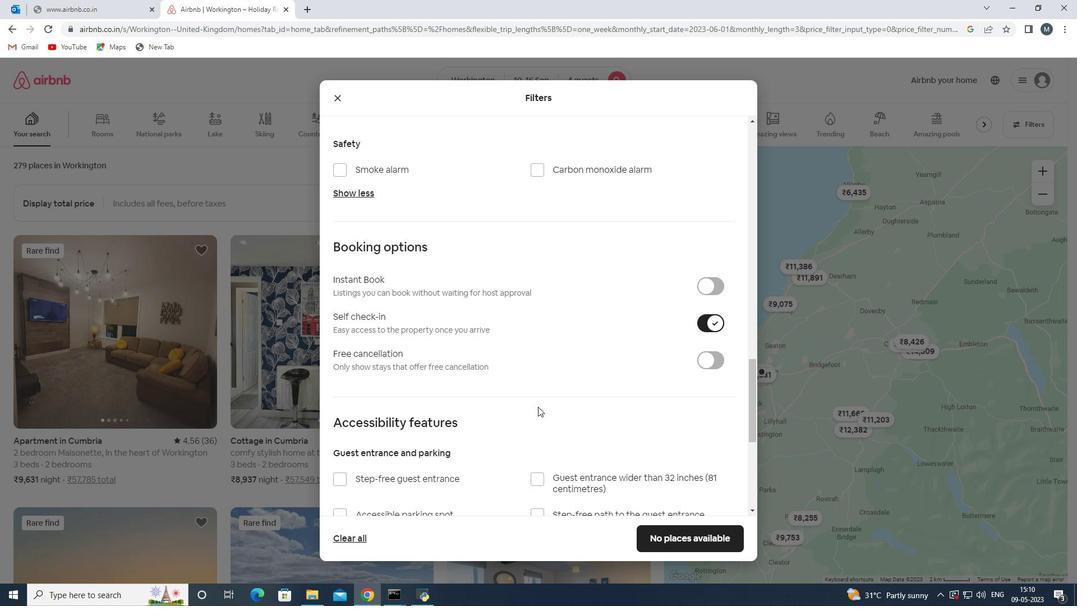 
Action: Mouse moved to (524, 406)
Screenshot: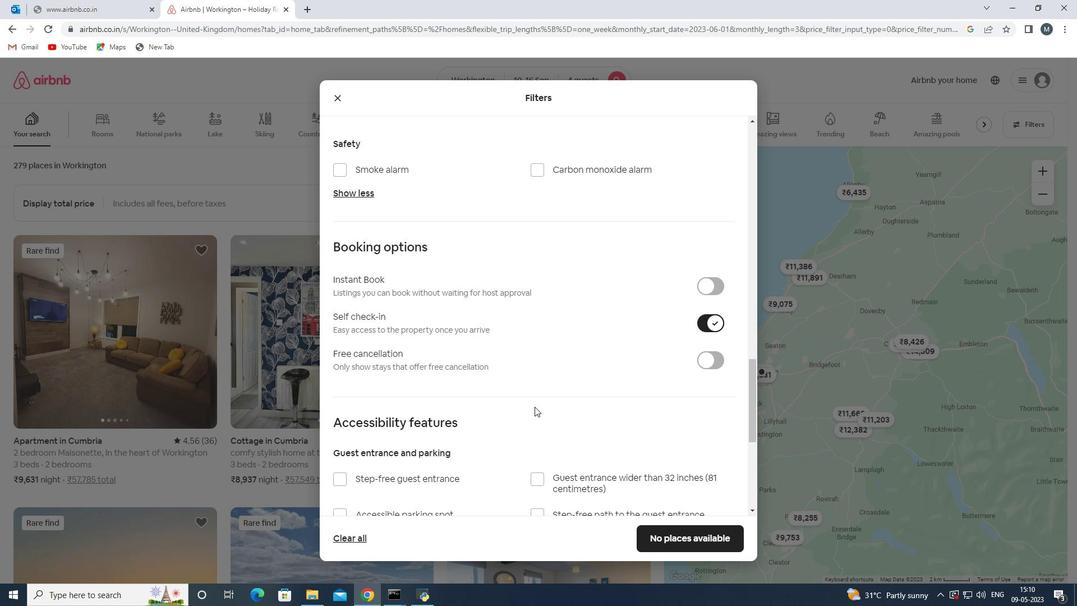 
Action: Mouse scrolled (524, 406) with delta (0, 0)
Screenshot: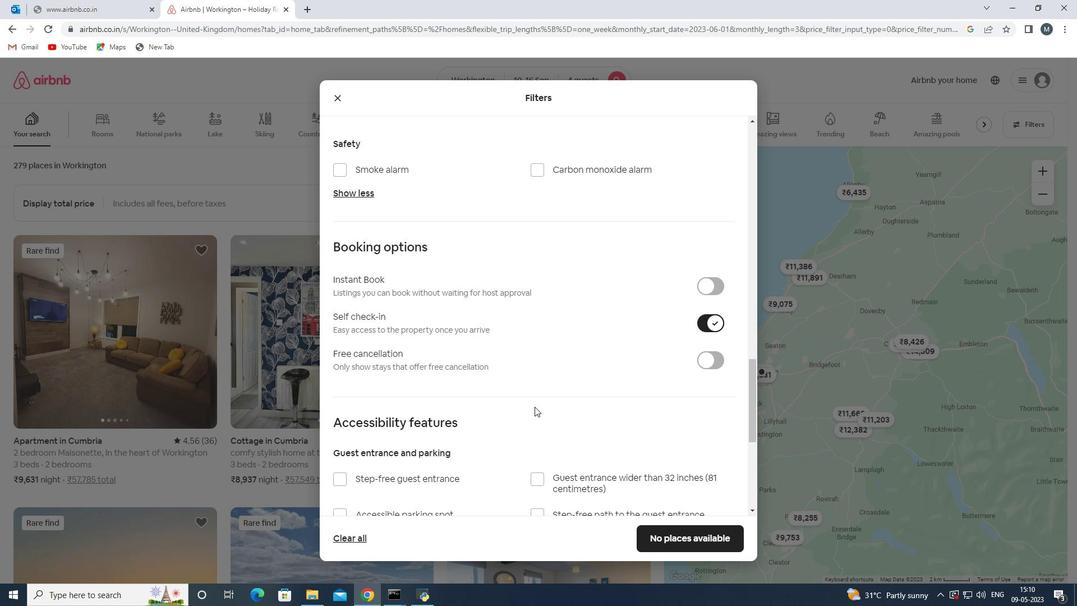 
Action: Mouse moved to (487, 405)
Screenshot: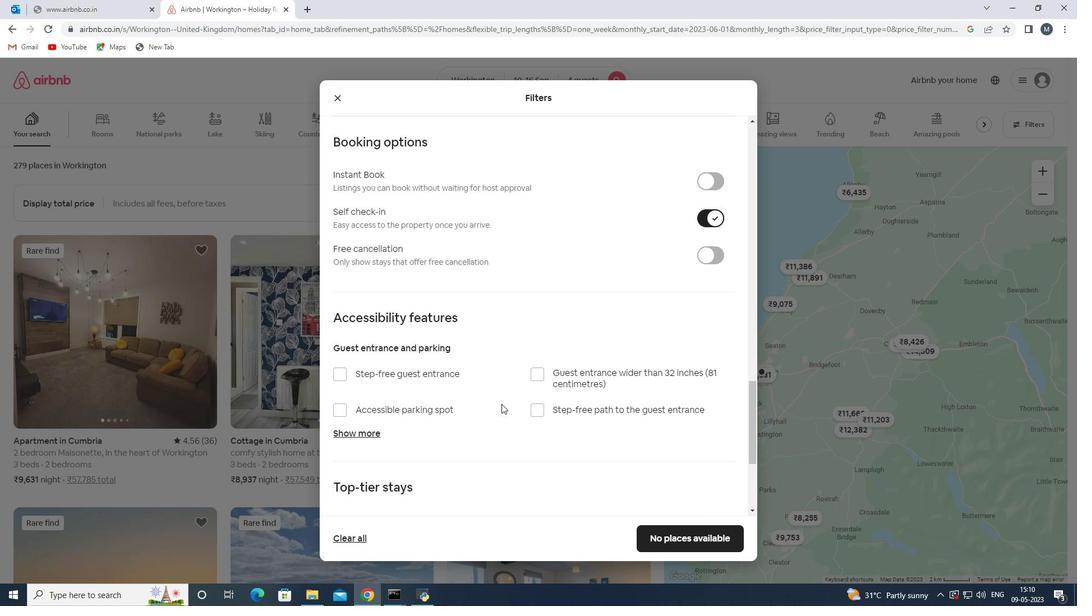 
Action: Mouse scrolled (487, 405) with delta (0, 0)
Screenshot: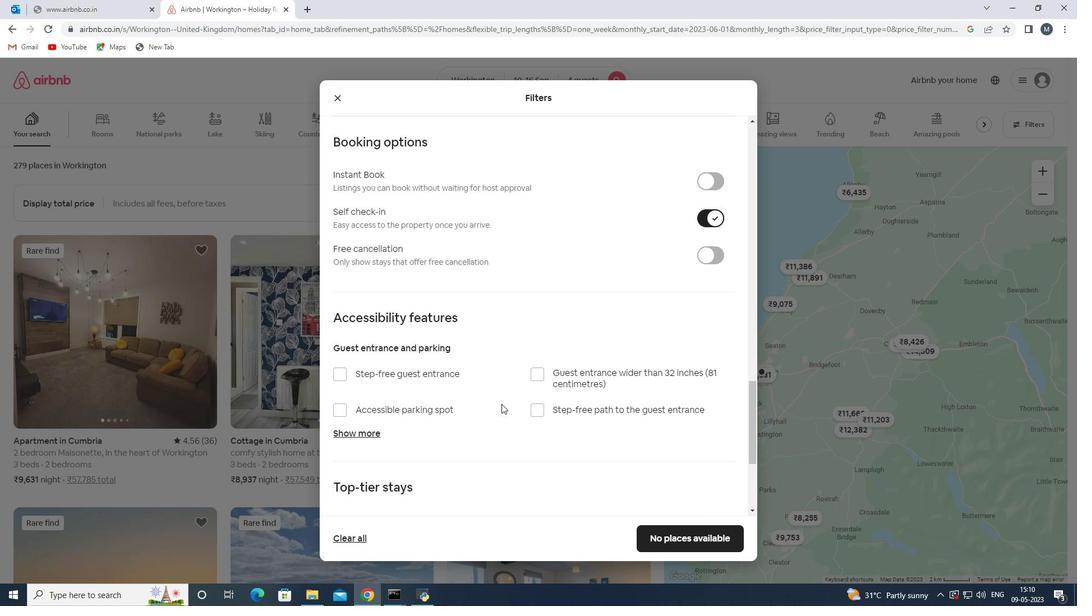 
Action: Mouse moved to (482, 406)
Screenshot: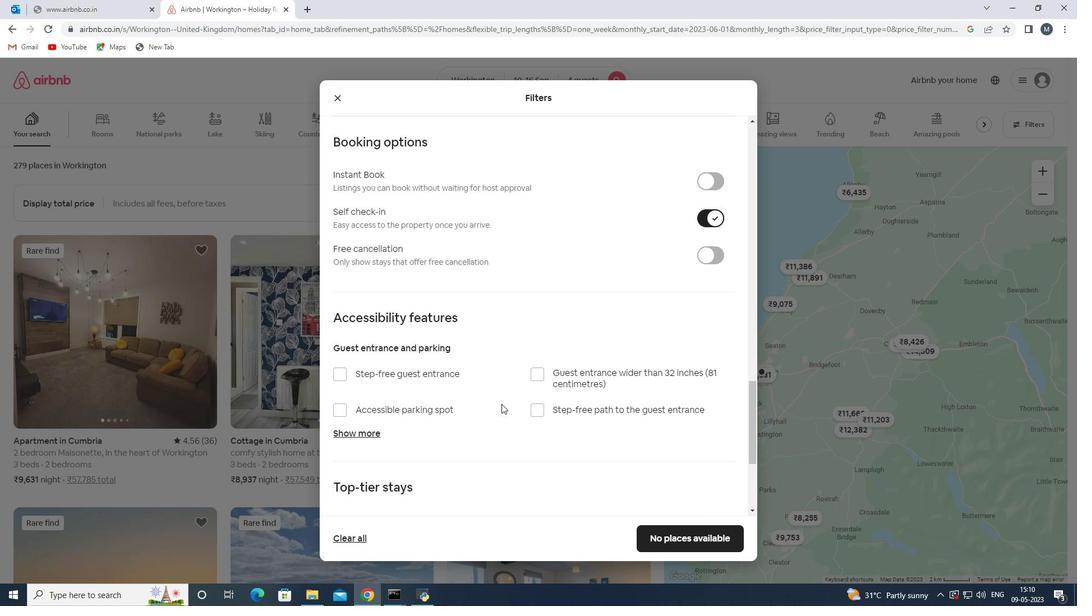 
Action: Mouse scrolled (482, 406) with delta (0, 0)
Screenshot: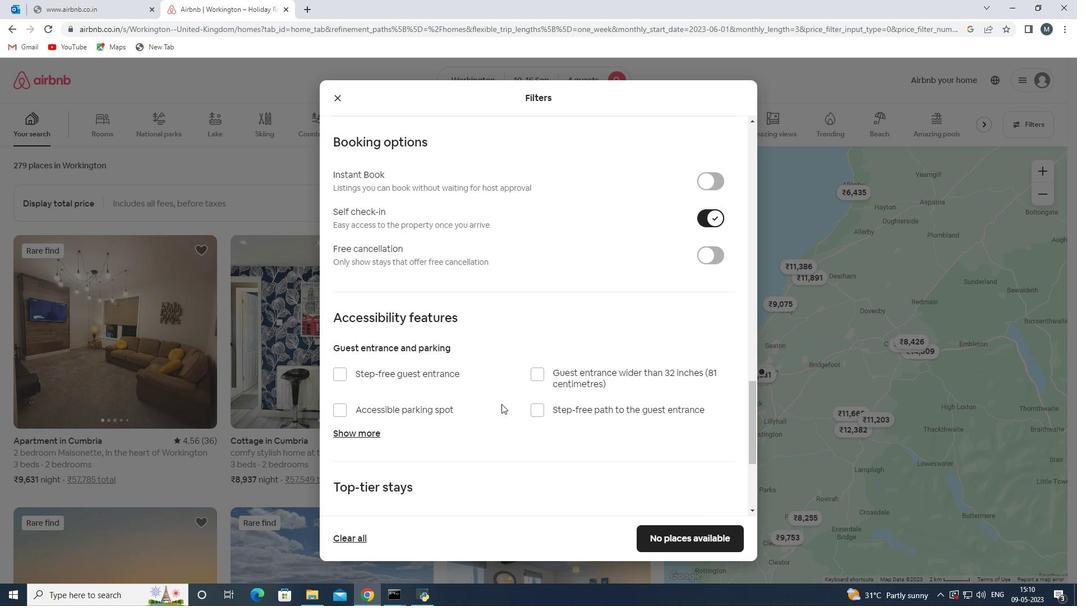 
Action: Mouse moved to (467, 409)
Screenshot: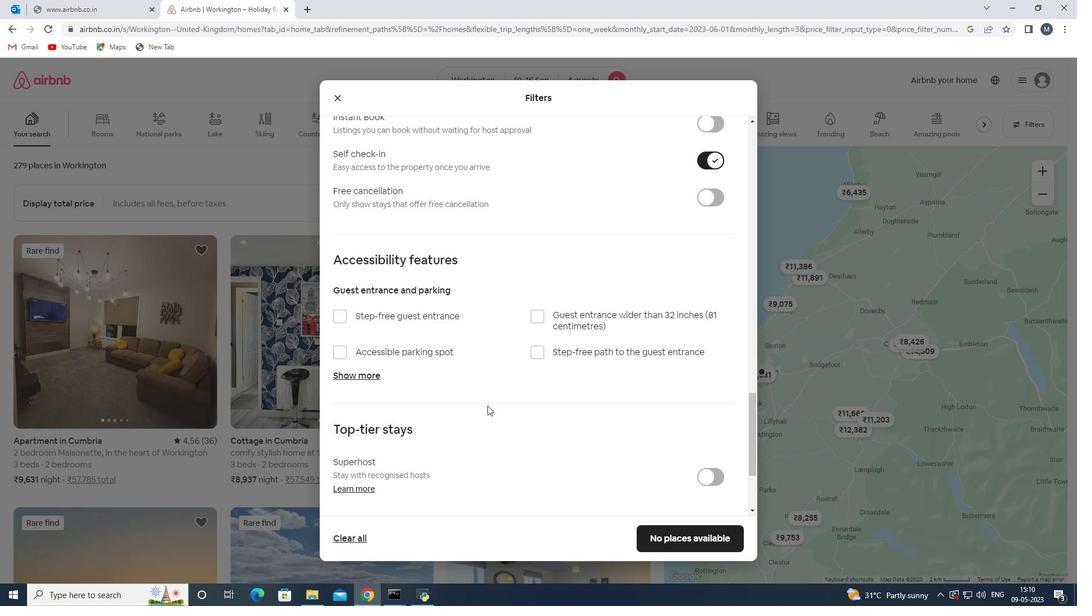 
Action: Mouse scrolled (467, 409) with delta (0, 0)
Screenshot: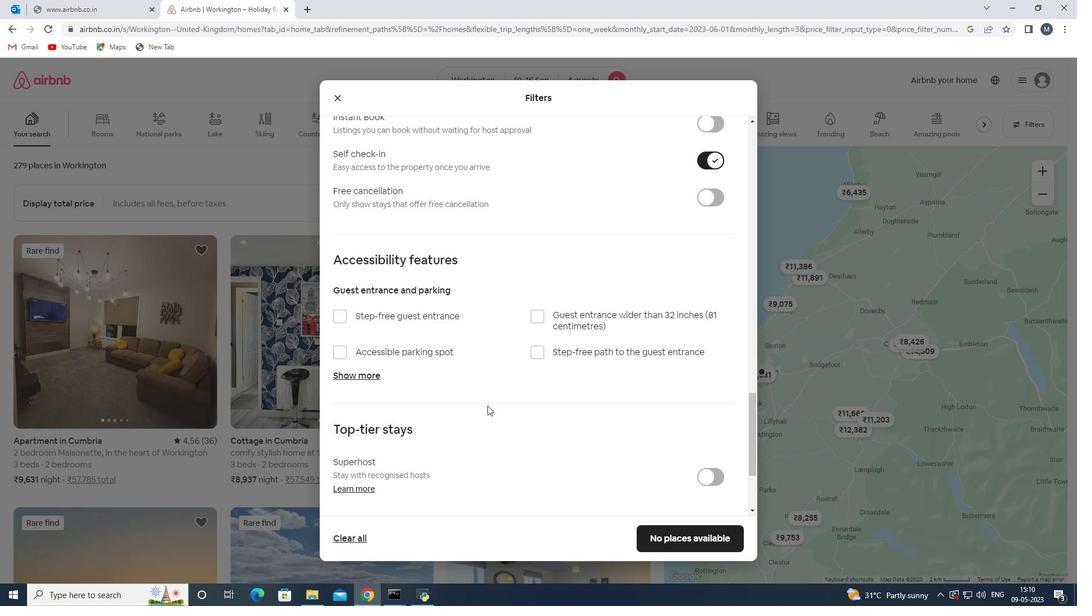 
Action: Mouse moved to (398, 442)
Screenshot: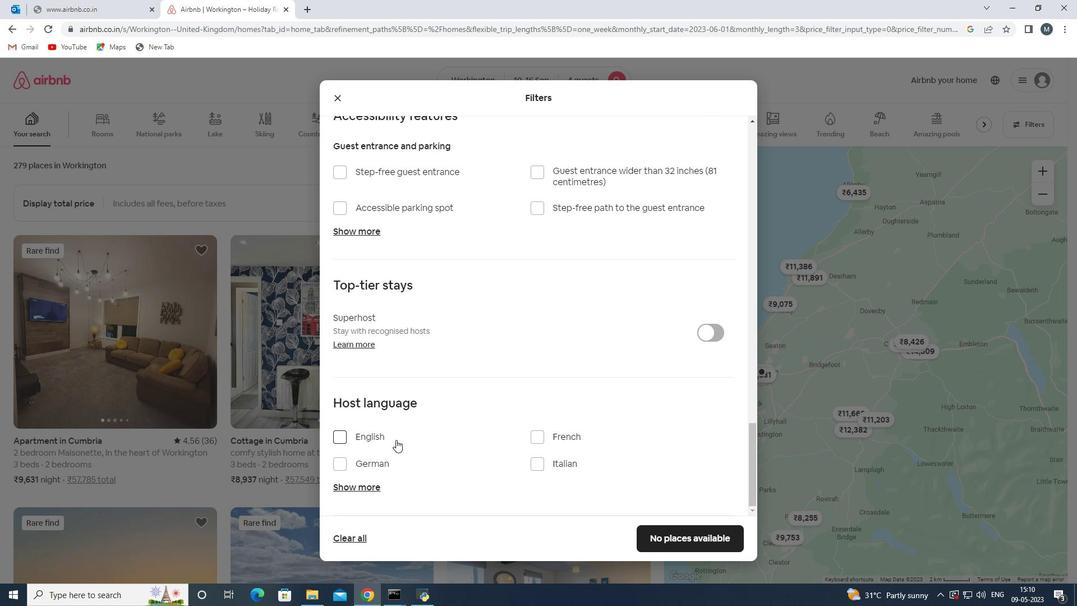 
Action: Mouse pressed left at (398, 442)
Screenshot: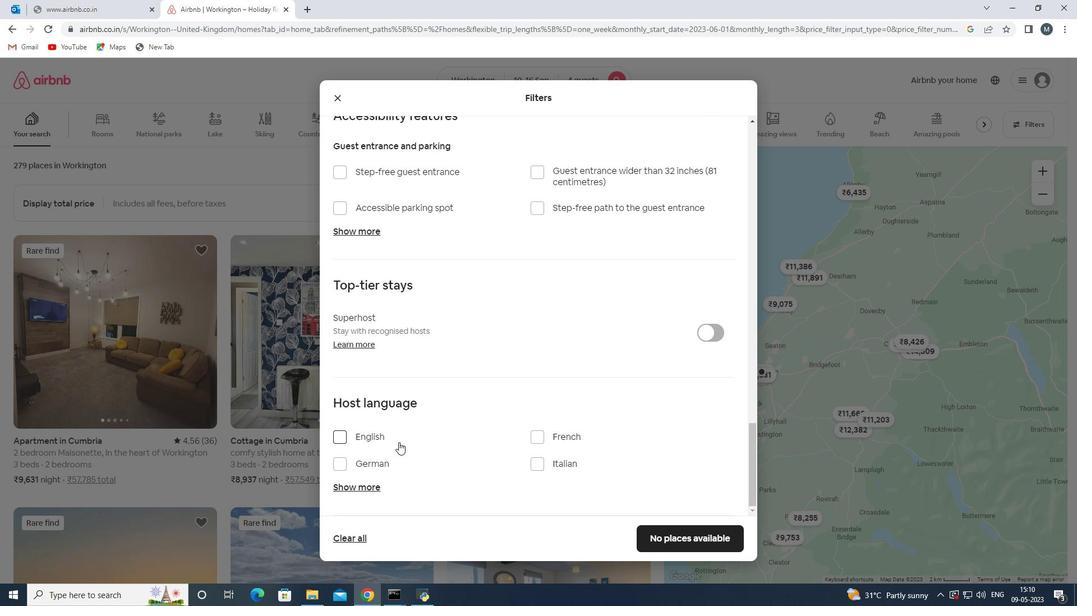 
Action: Mouse moved to (706, 536)
Screenshot: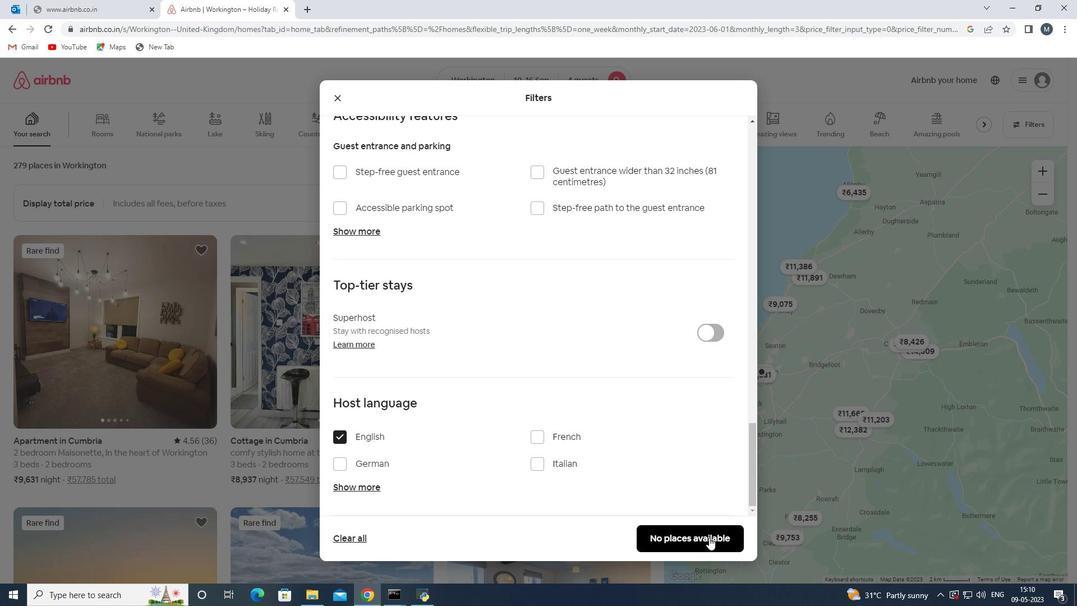 
Action: Mouse pressed left at (706, 536)
Screenshot: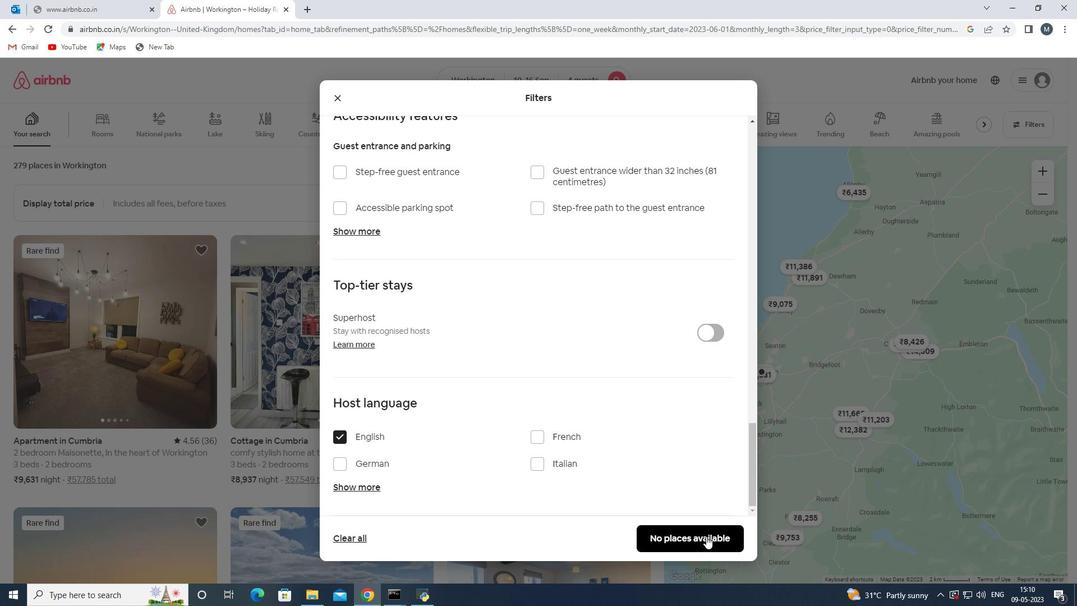 
Action: Mouse moved to (682, 531)
Screenshot: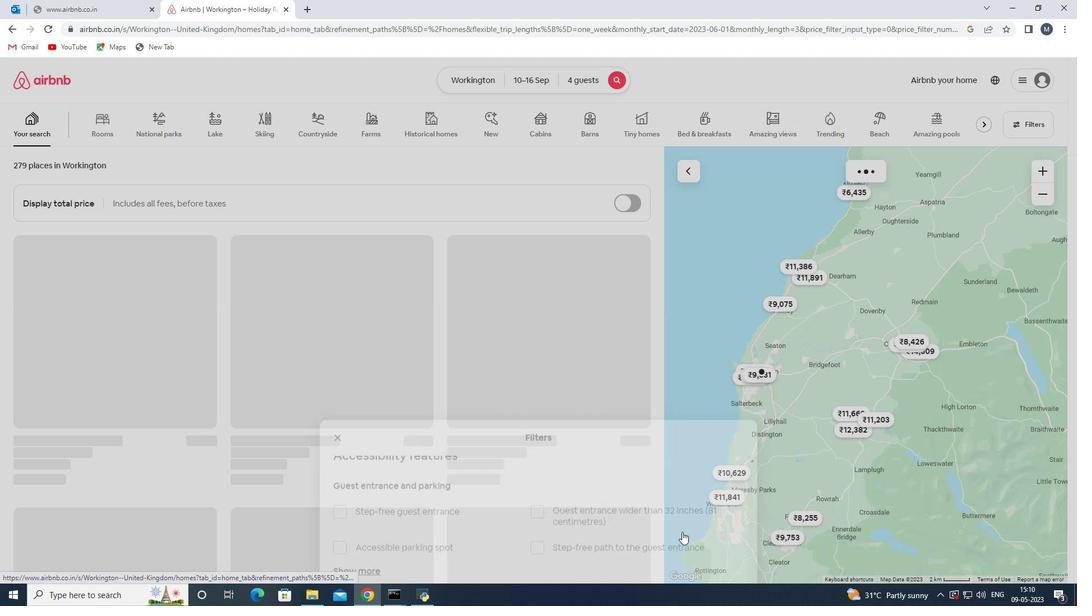 
